 Task: nan
Action: Mouse moved to (417, 514)
Screenshot: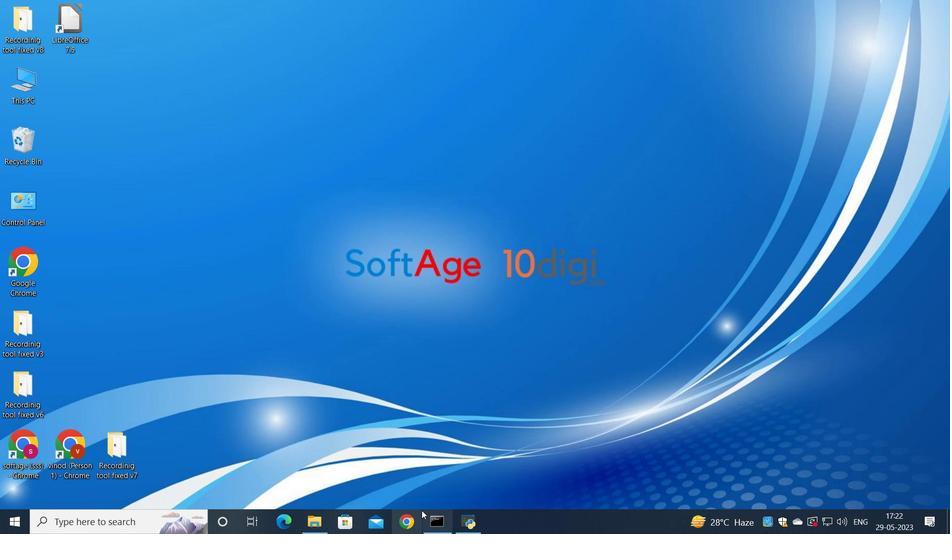 
Action: Mouse pressed left at (417, 514)
Screenshot: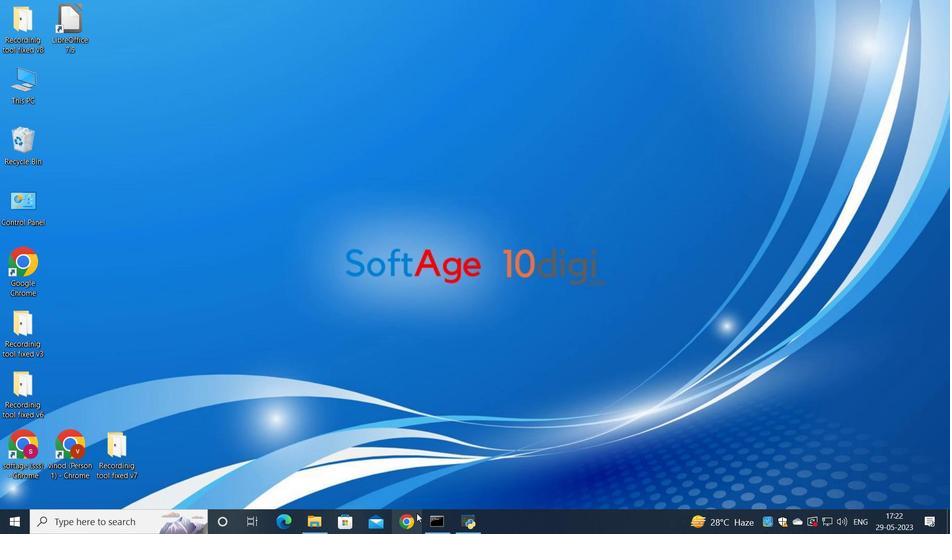 
Action: Mouse moved to (423, 340)
Screenshot: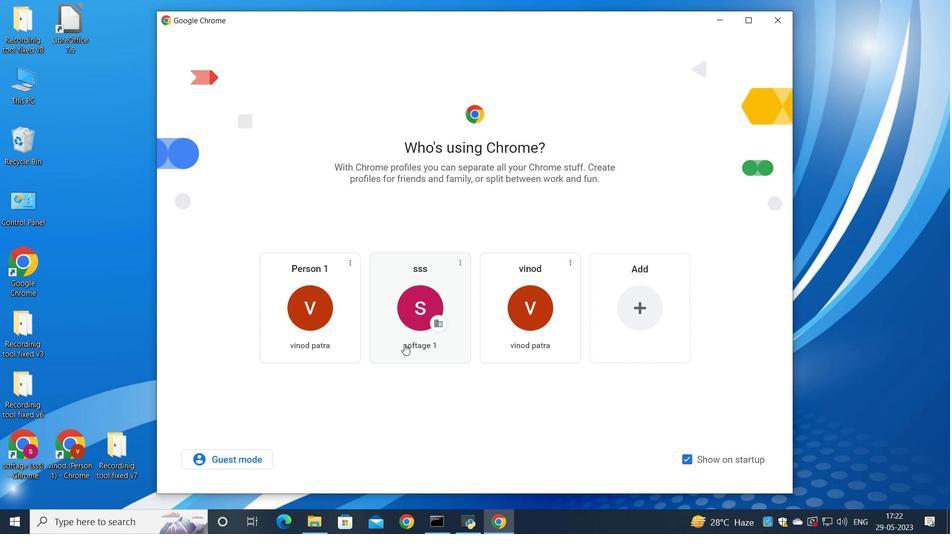 
Action: Mouse pressed left at (423, 340)
Screenshot: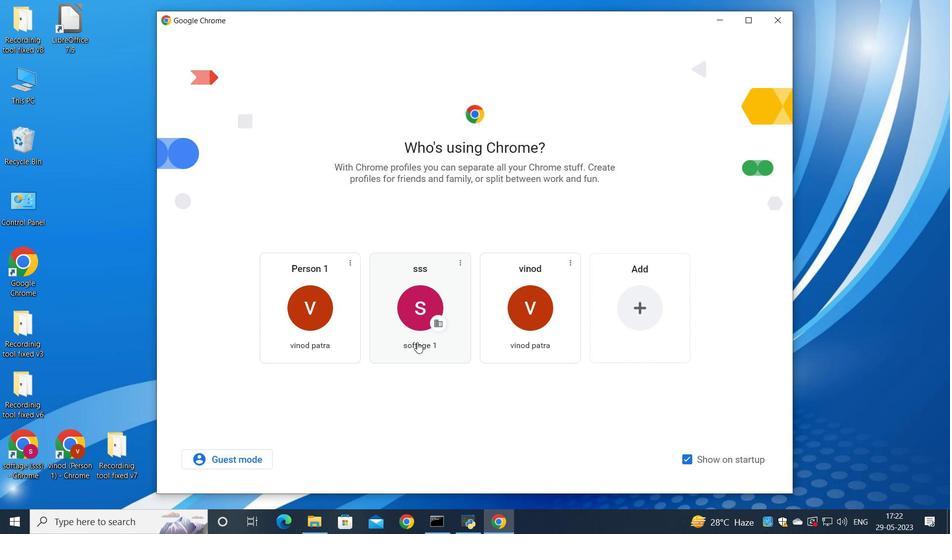 
Action: Mouse moved to (832, 66)
Screenshot: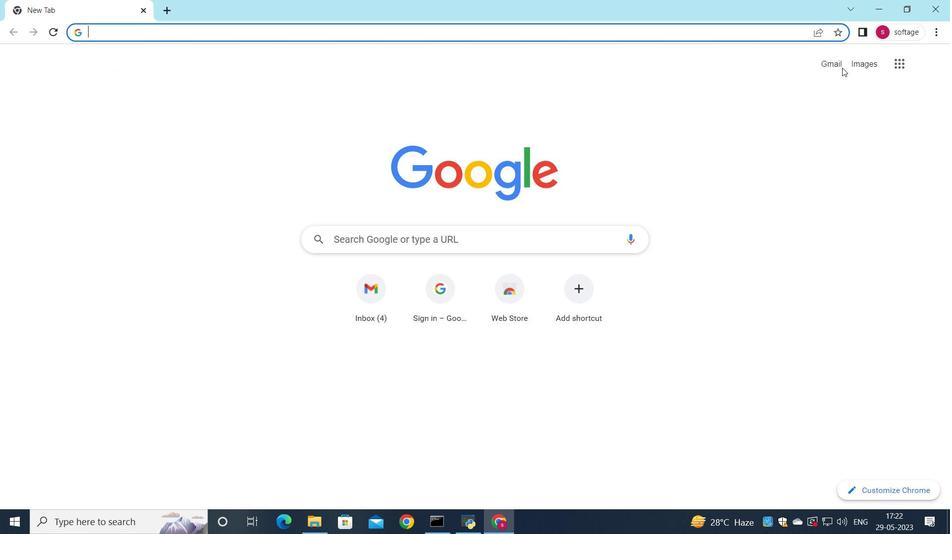 
Action: Mouse pressed left at (832, 66)
Screenshot: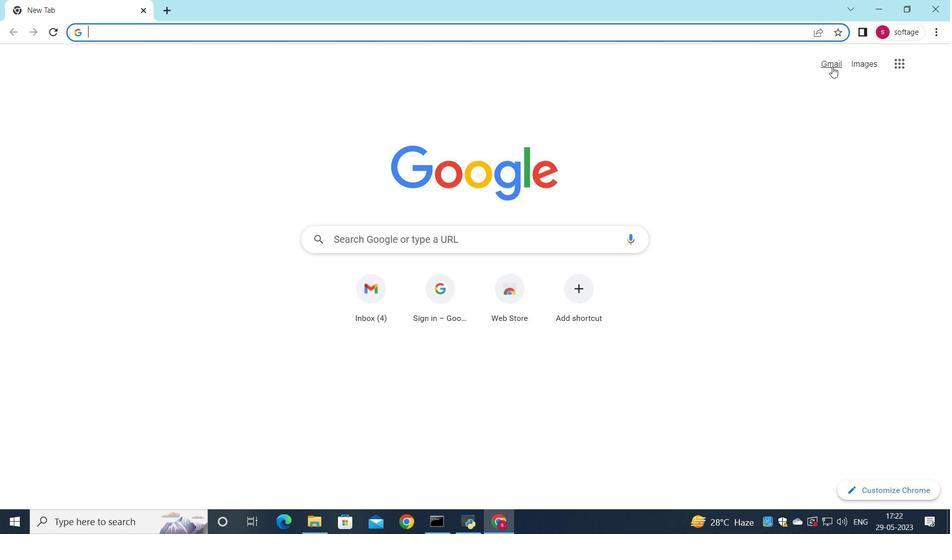 
Action: Mouse moved to (811, 88)
Screenshot: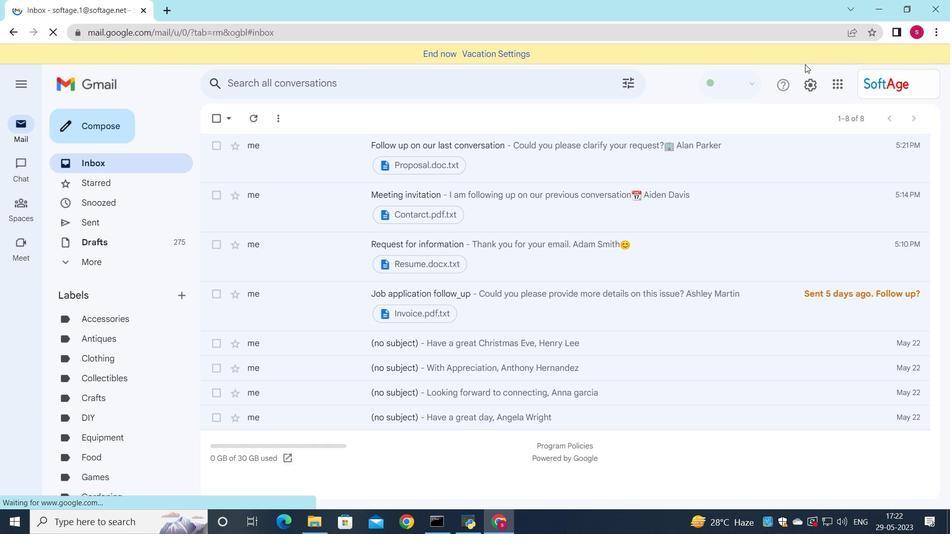 
Action: Mouse pressed left at (811, 88)
Screenshot: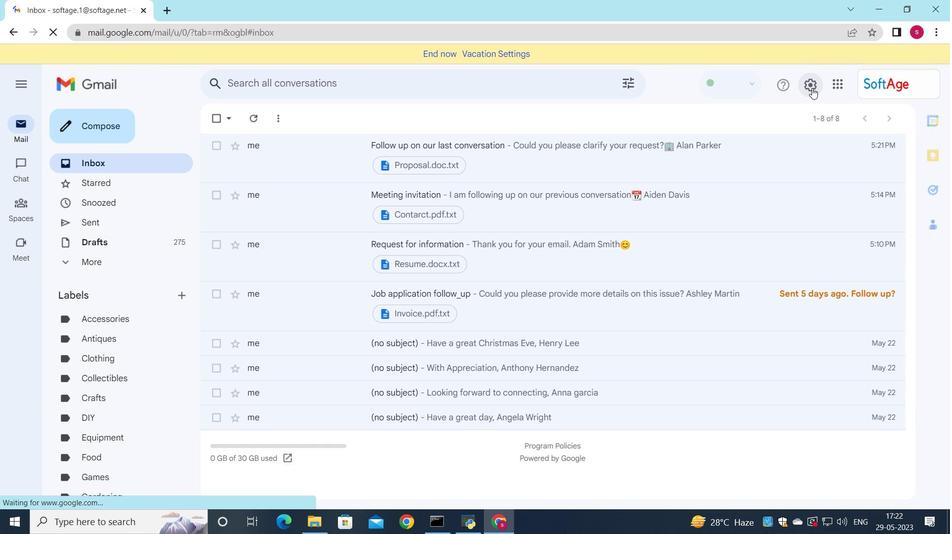 
Action: Mouse moved to (810, 146)
Screenshot: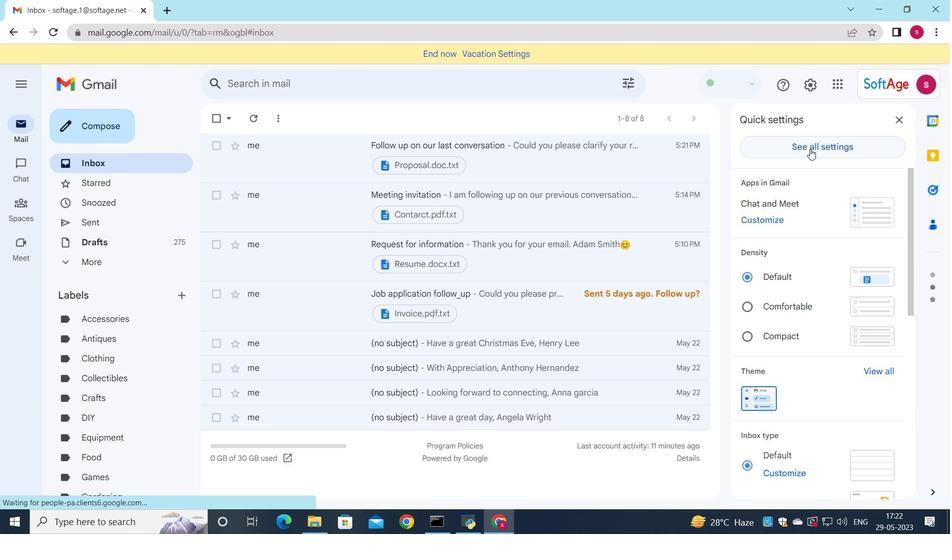 
Action: Mouse pressed left at (810, 146)
Screenshot: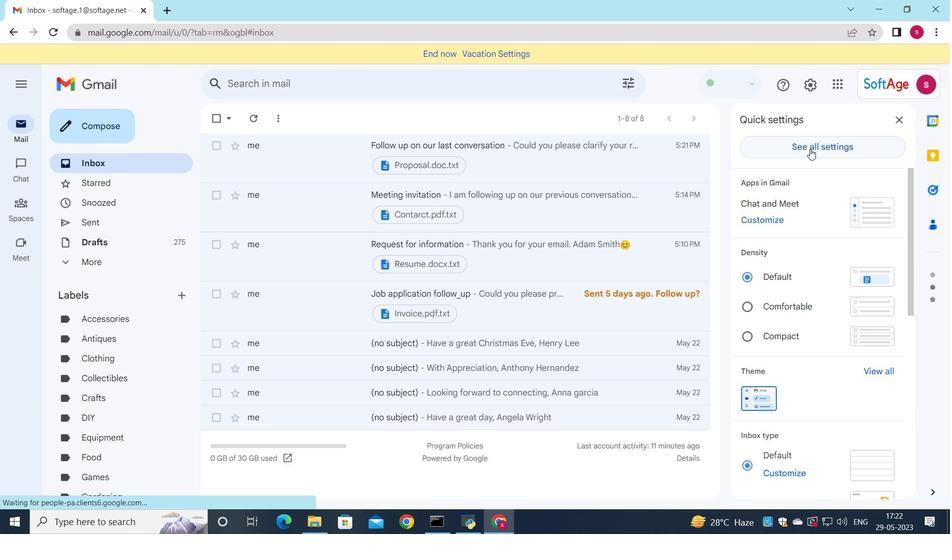 
Action: Mouse moved to (422, 198)
Screenshot: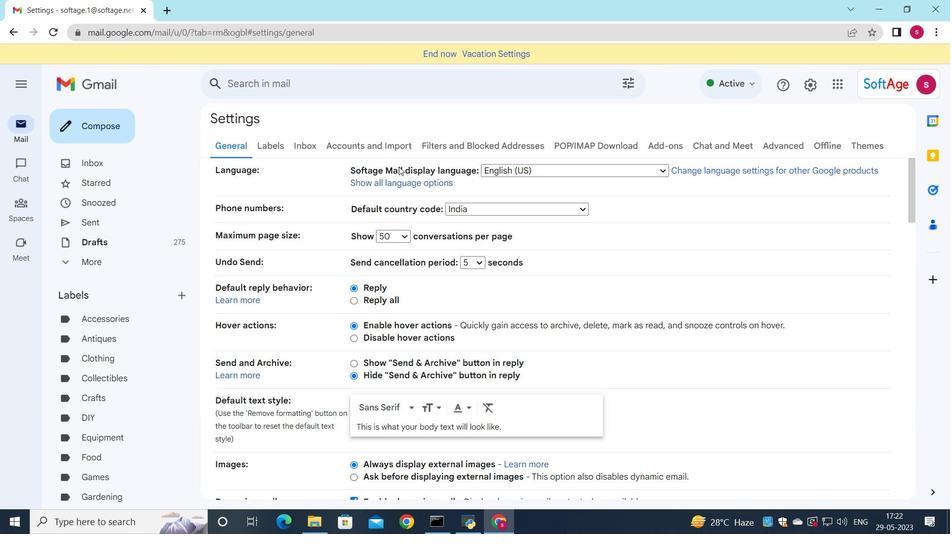
Action: Mouse scrolled (422, 197) with delta (0, 0)
Screenshot: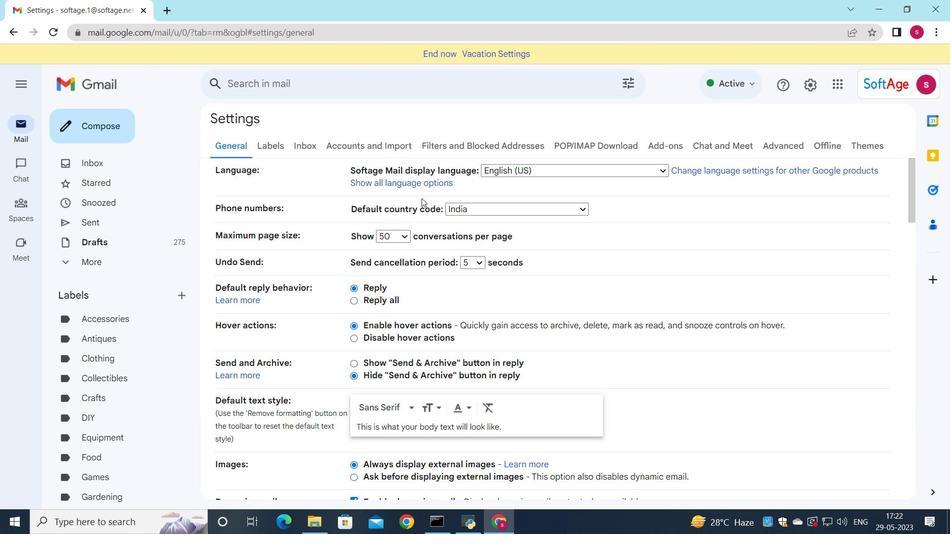
Action: Mouse scrolled (422, 197) with delta (0, 0)
Screenshot: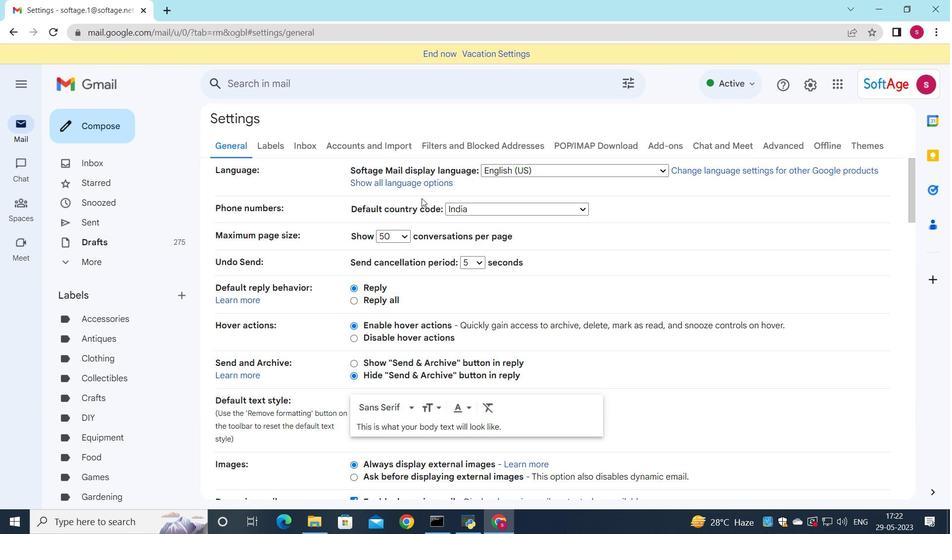 
Action: Mouse scrolled (422, 197) with delta (0, 0)
Screenshot: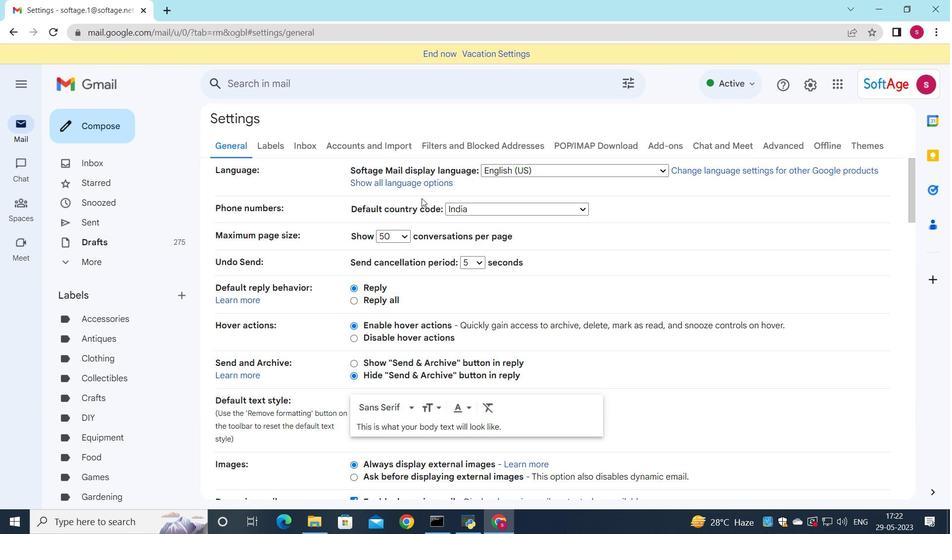 
Action: Mouse moved to (418, 190)
Screenshot: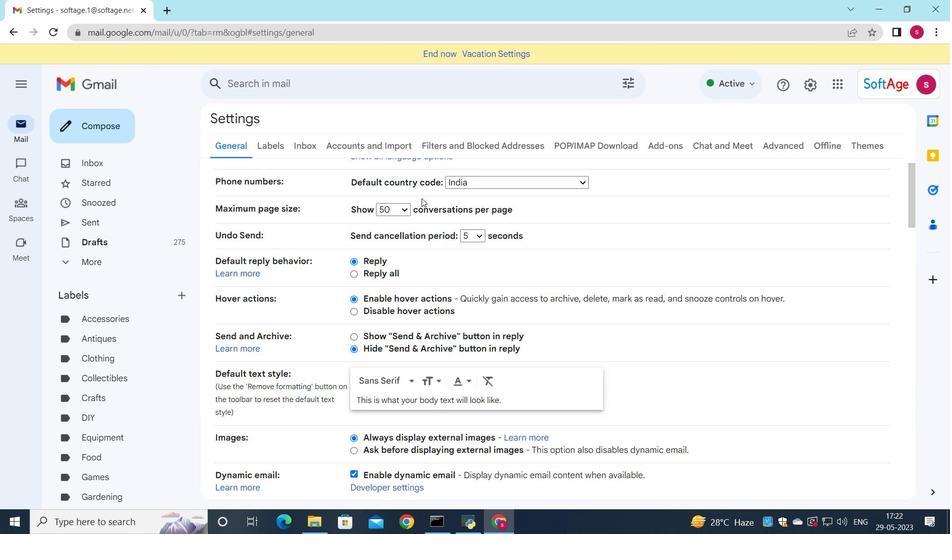 
Action: Mouse scrolled (418, 190) with delta (0, 0)
Screenshot: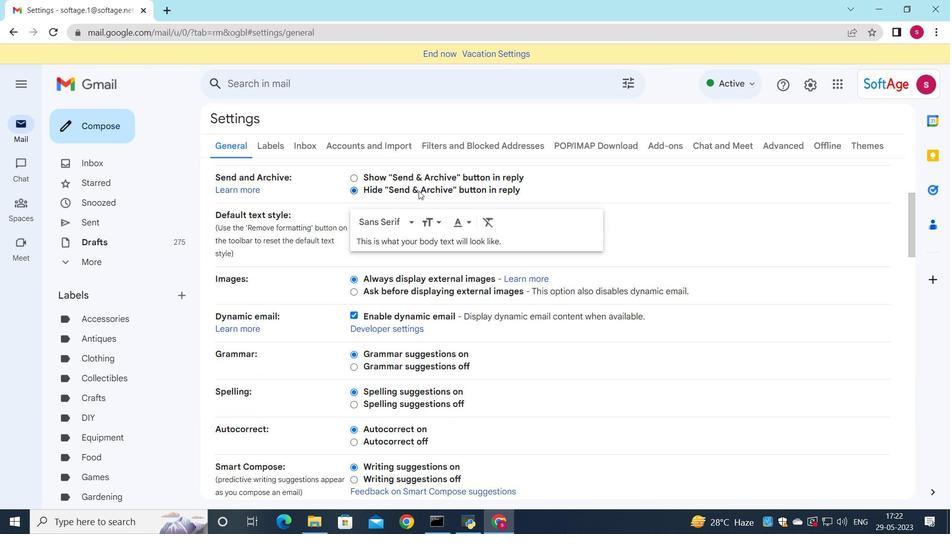 
Action: Mouse scrolled (418, 190) with delta (0, 0)
Screenshot: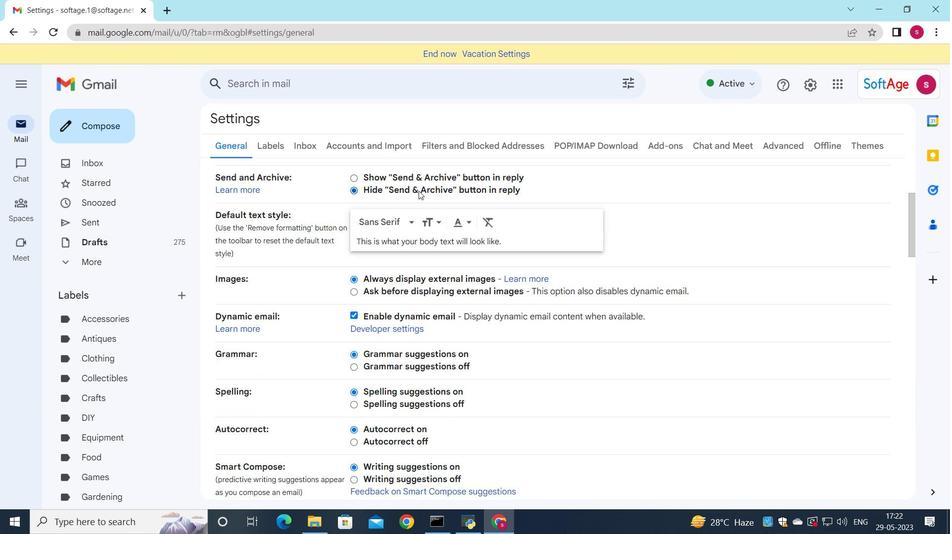 
Action: Mouse scrolled (418, 190) with delta (0, 0)
Screenshot: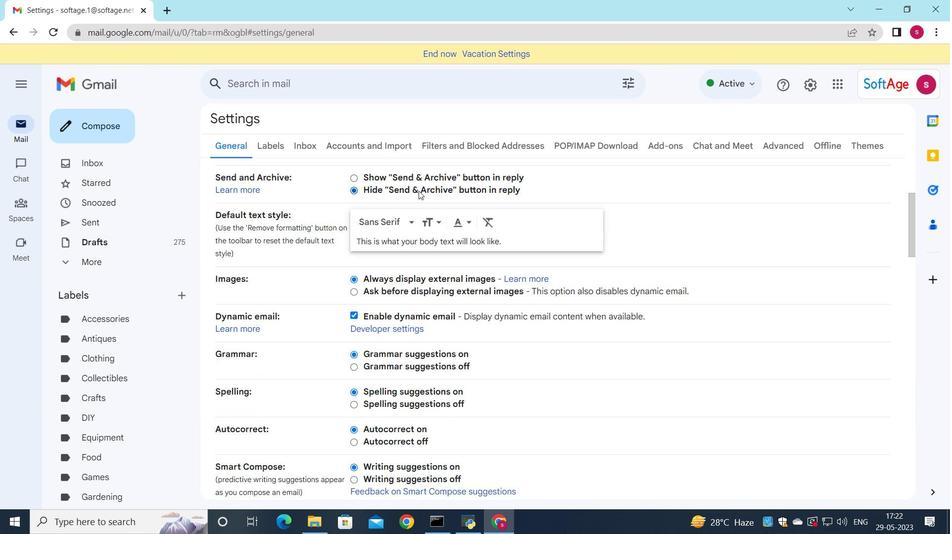 
Action: Mouse scrolled (418, 190) with delta (0, 0)
Screenshot: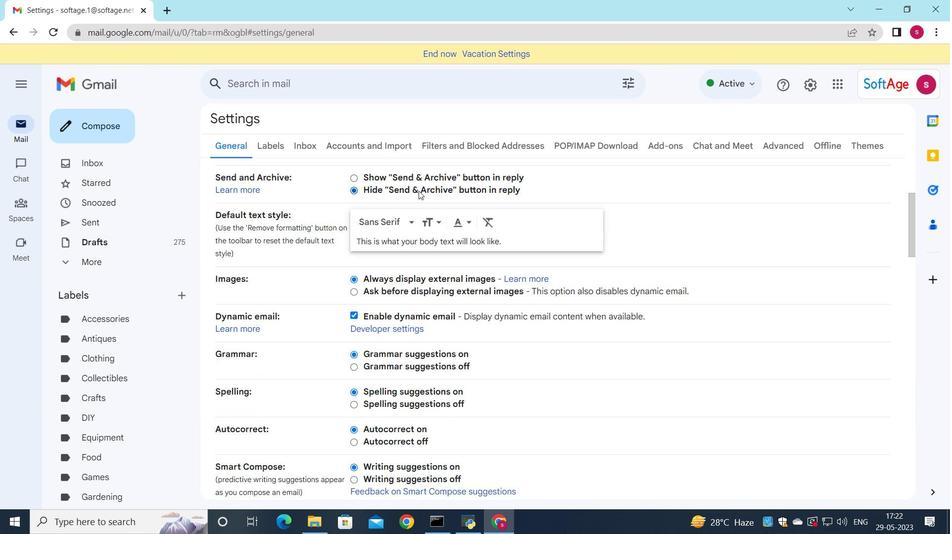 
Action: Mouse scrolled (418, 190) with delta (0, 0)
Screenshot: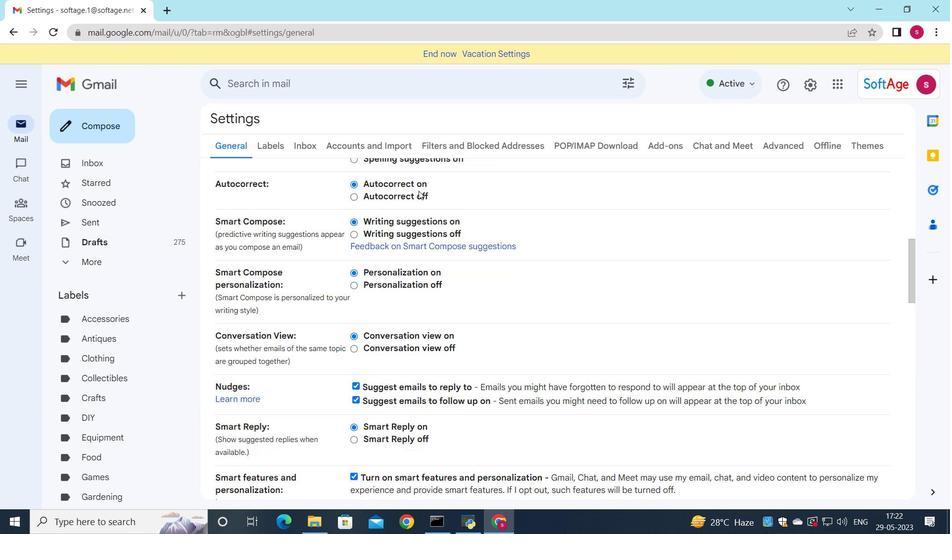 
Action: Mouse scrolled (418, 190) with delta (0, 0)
Screenshot: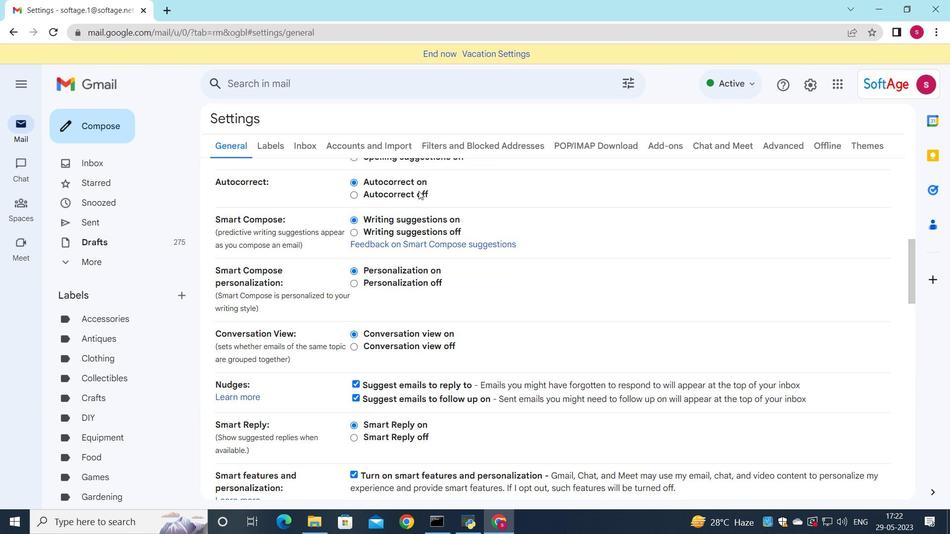
Action: Mouse scrolled (418, 190) with delta (0, 0)
Screenshot: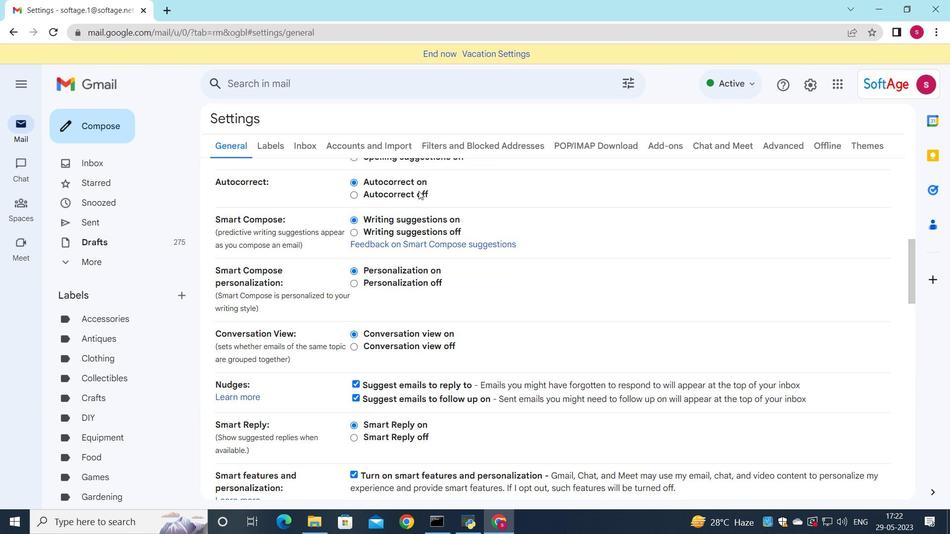 
Action: Mouse moved to (436, 212)
Screenshot: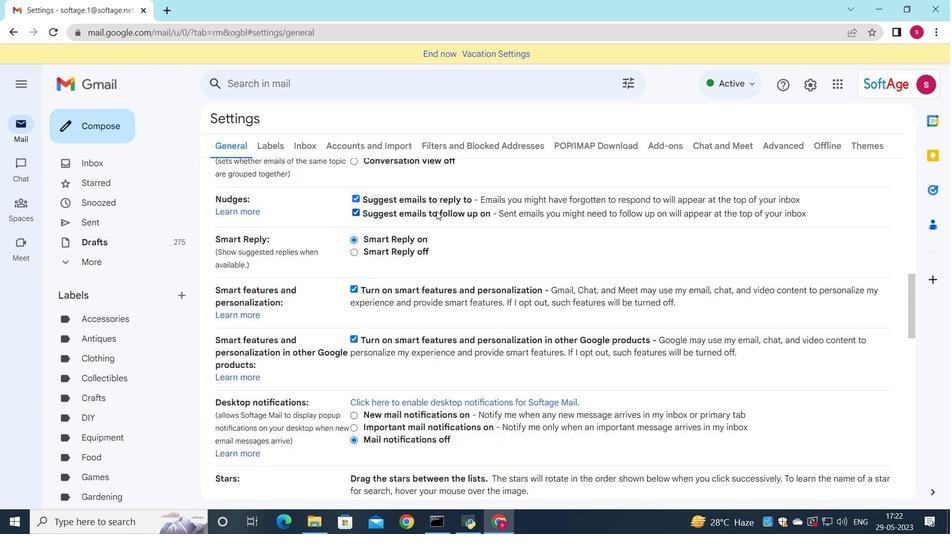 
Action: Mouse scrolled (436, 211) with delta (0, 0)
Screenshot: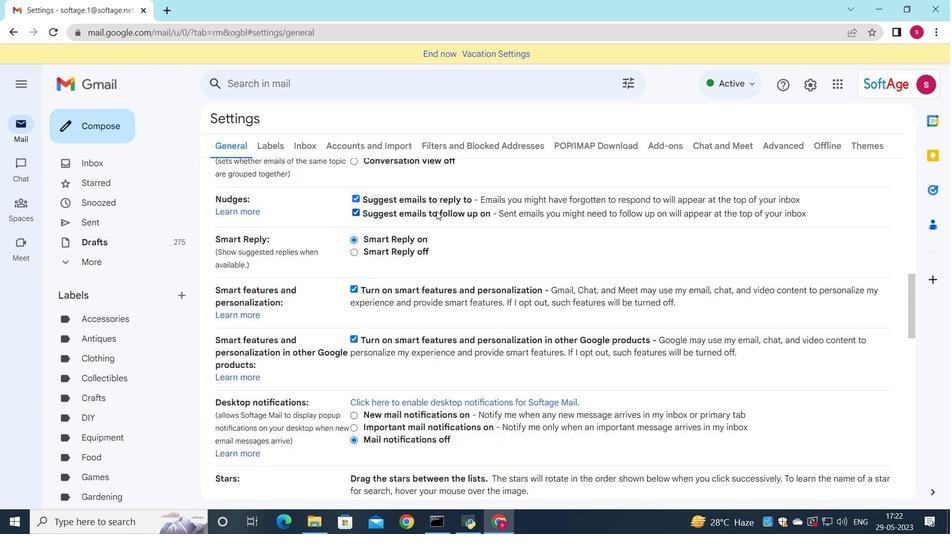 
Action: Mouse moved to (436, 219)
Screenshot: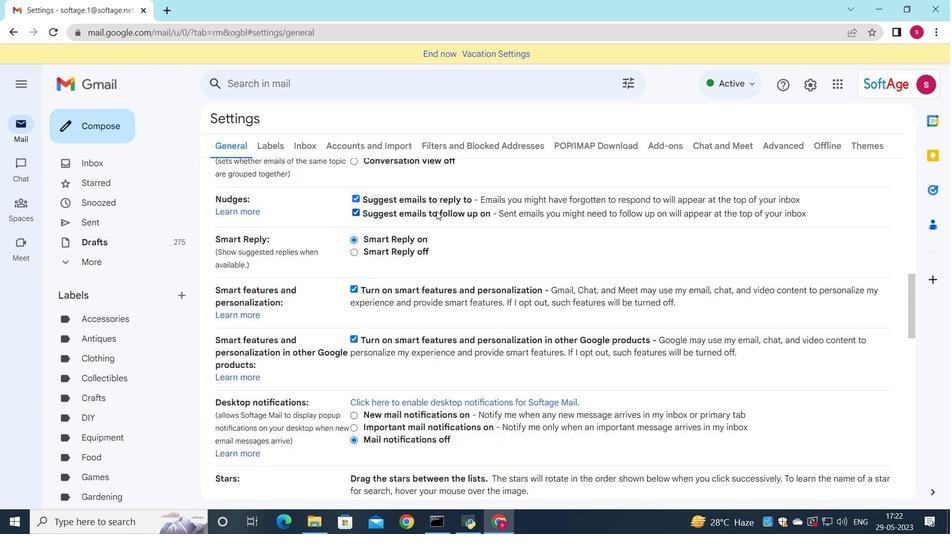 
Action: Mouse scrolled (436, 219) with delta (0, 0)
Screenshot: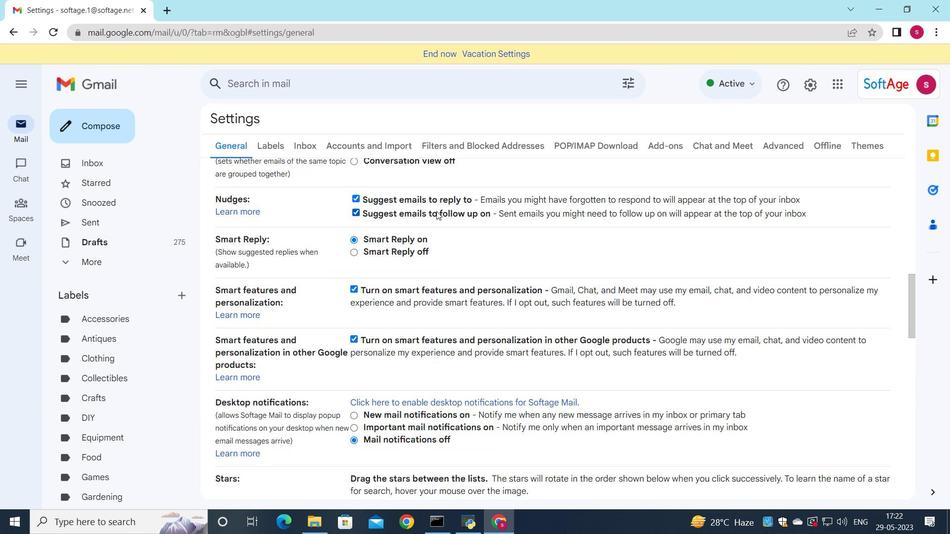 
Action: Mouse moved to (437, 222)
Screenshot: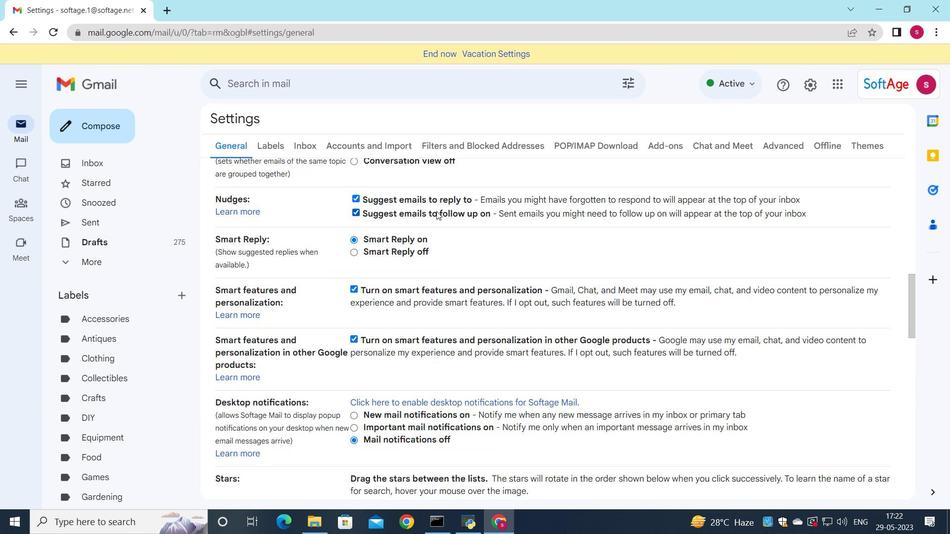 
Action: Mouse scrolled (437, 222) with delta (0, 0)
Screenshot: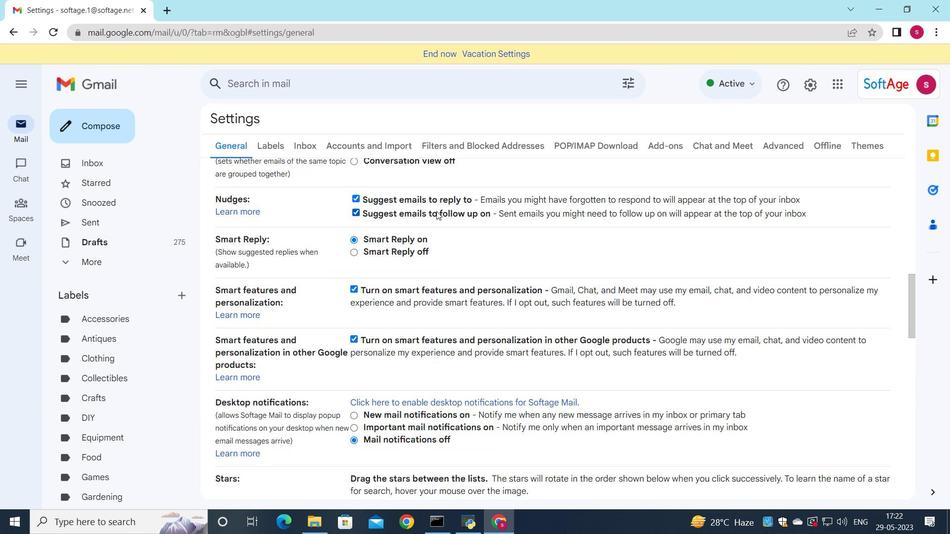 
Action: Mouse moved to (439, 225)
Screenshot: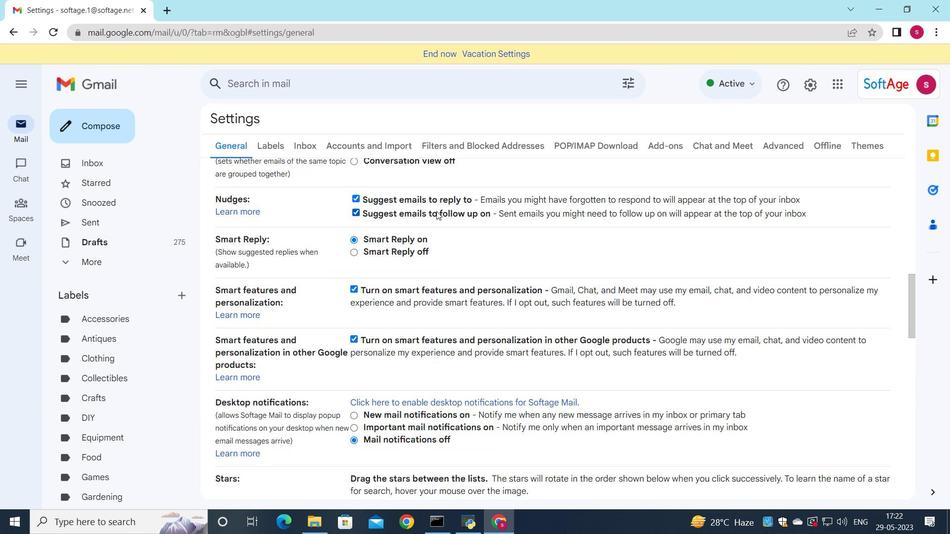 
Action: Mouse scrolled (439, 224) with delta (0, 0)
Screenshot: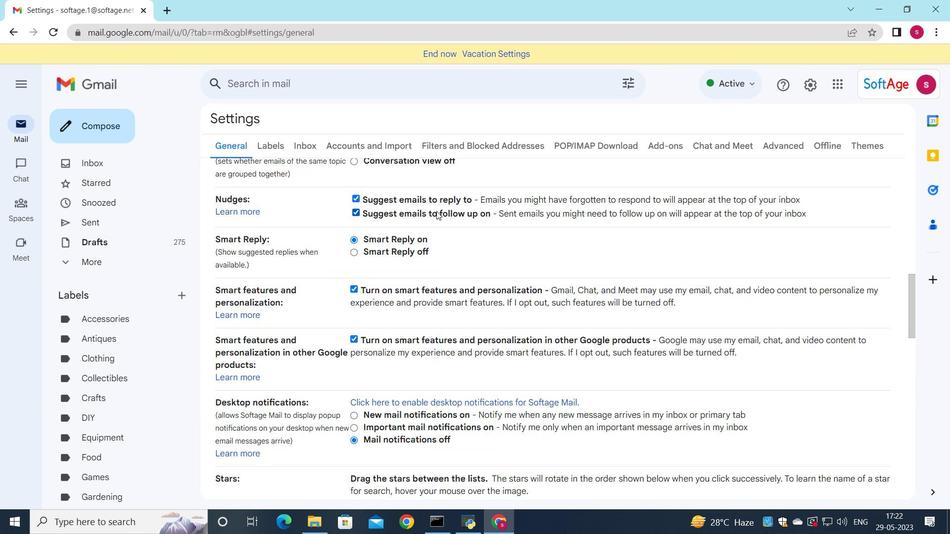 
Action: Mouse moved to (445, 234)
Screenshot: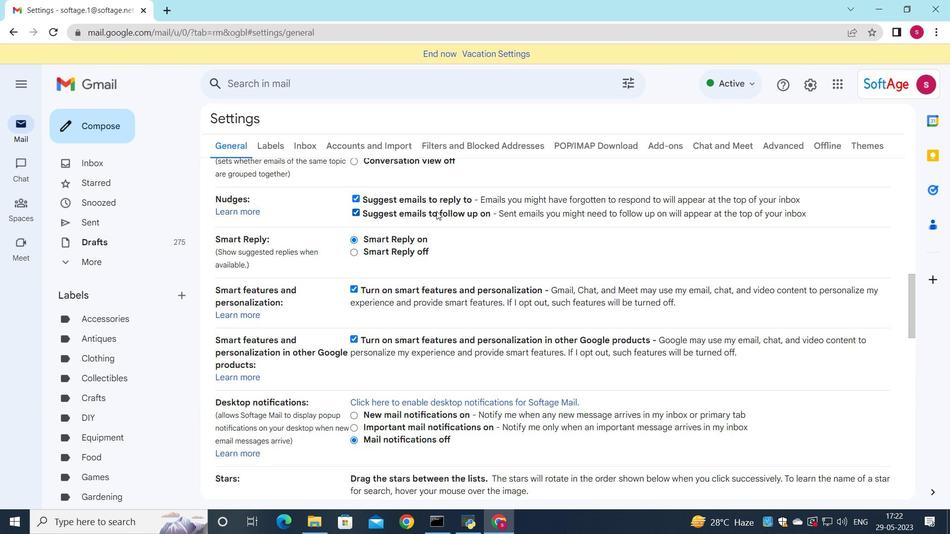 
Action: Mouse scrolled (445, 234) with delta (0, 0)
Screenshot: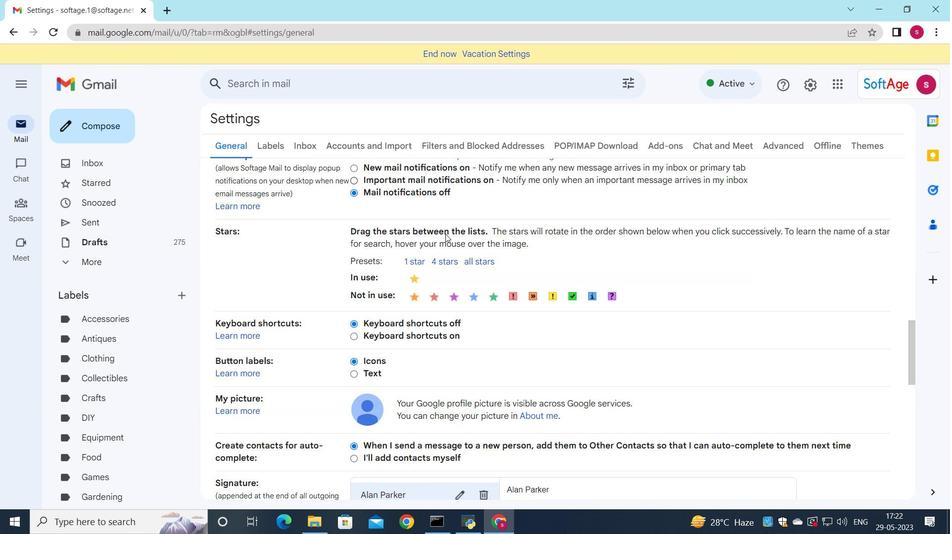 
Action: Mouse scrolled (445, 234) with delta (0, 0)
Screenshot: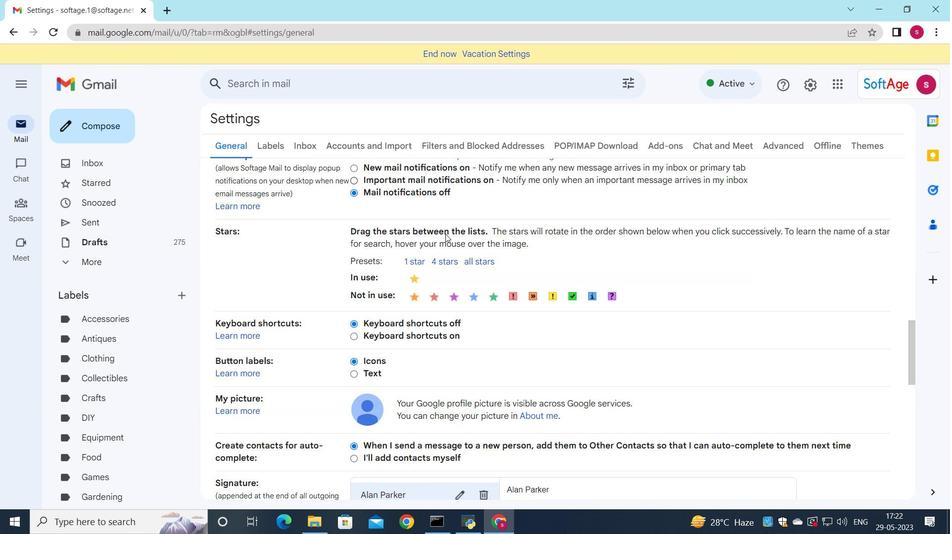 
Action: Mouse scrolled (445, 234) with delta (0, 0)
Screenshot: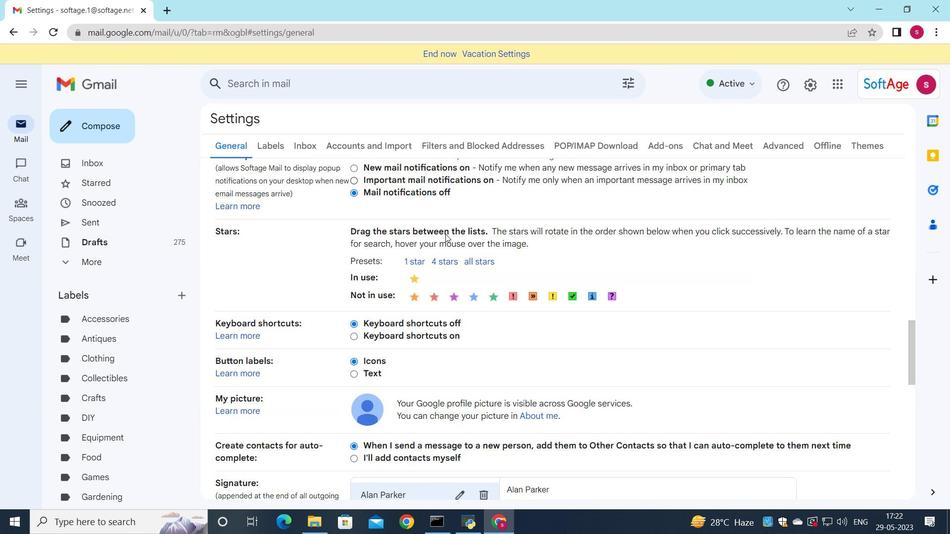 
Action: Mouse moved to (446, 237)
Screenshot: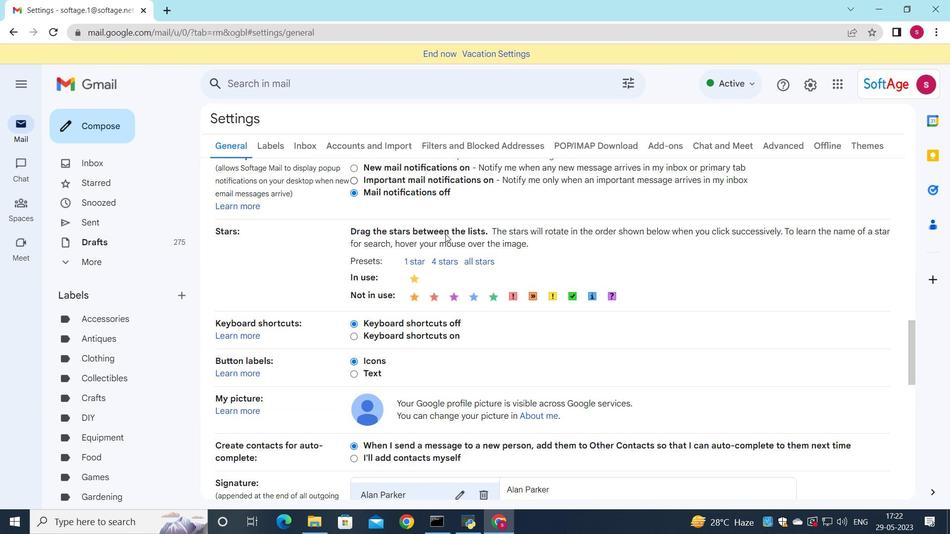 
Action: Mouse scrolled (446, 237) with delta (0, 0)
Screenshot: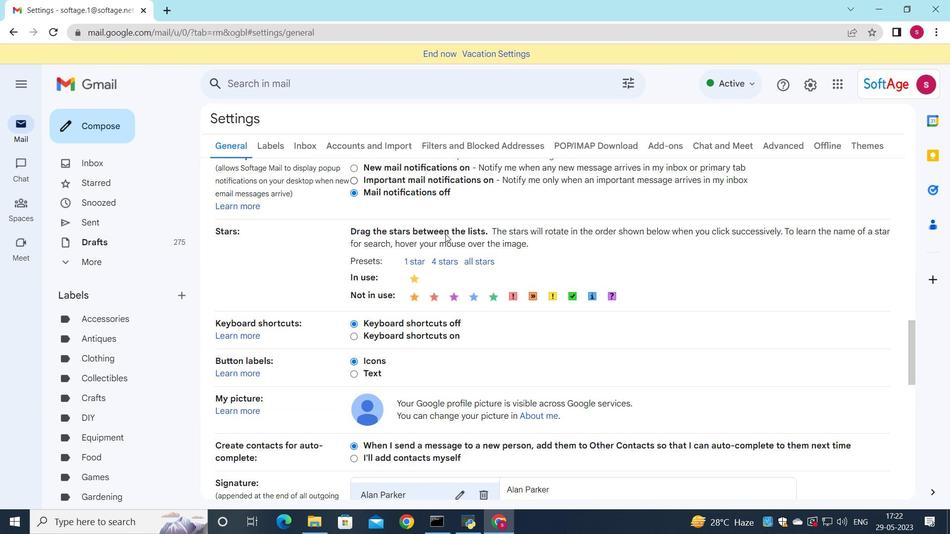 
Action: Mouse moved to (478, 244)
Screenshot: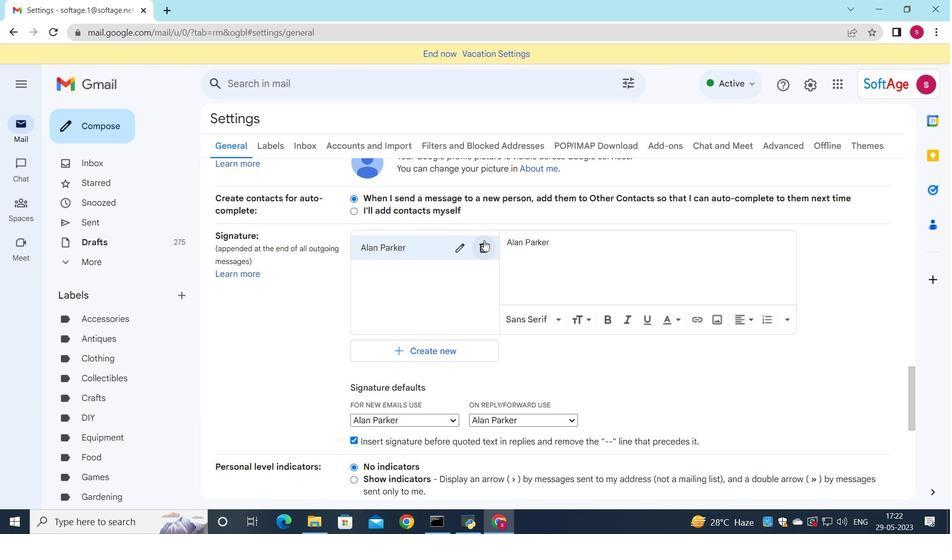 
Action: Mouse pressed left at (478, 244)
Screenshot: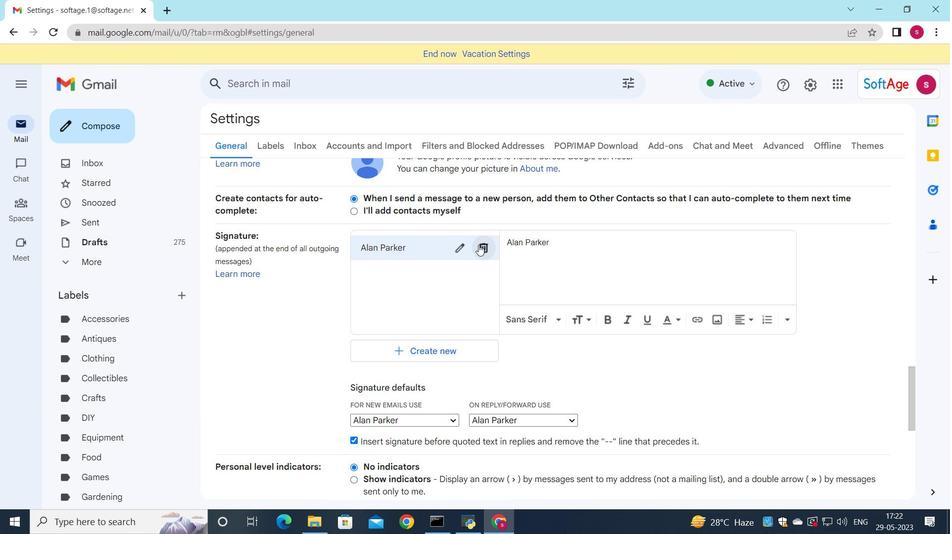 
Action: Mouse moved to (562, 293)
Screenshot: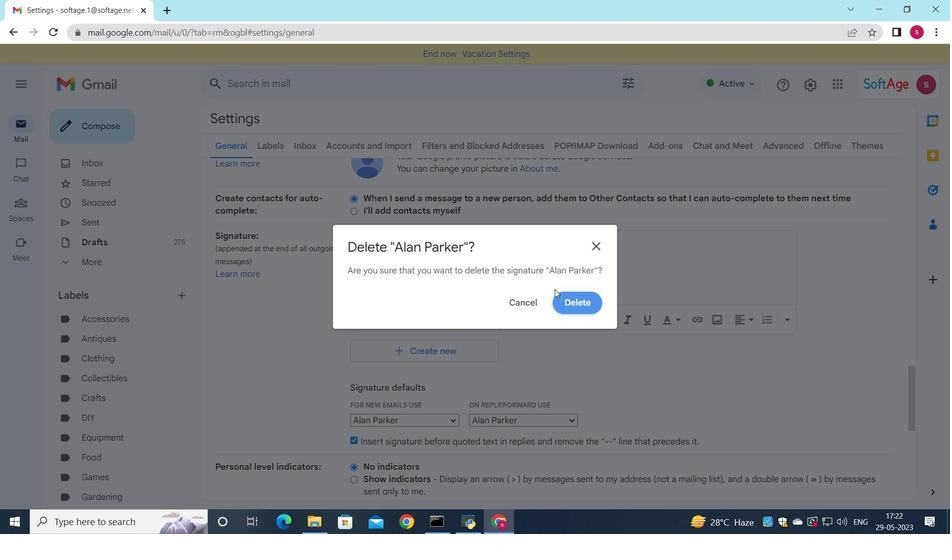 
Action: Mouse pressed left at (562, 293)
Screenshot: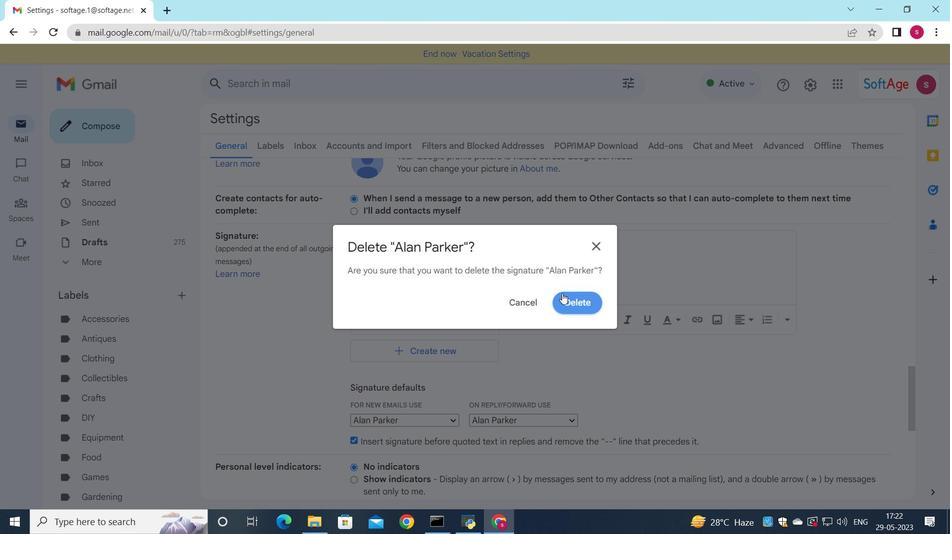 
Action: Mouse moved to (398, 268)
Screenshot: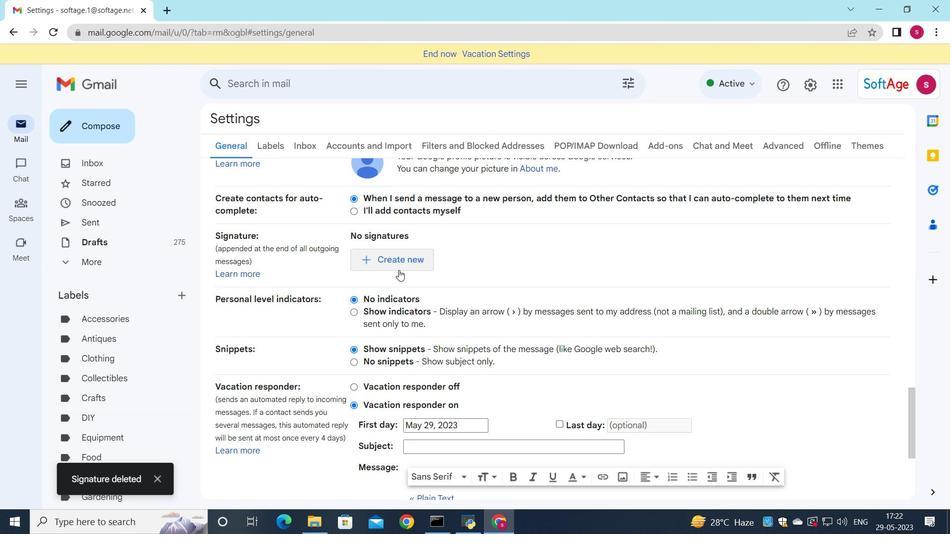 
Action: Mouse pressed left at (398, 268)
Screenshot: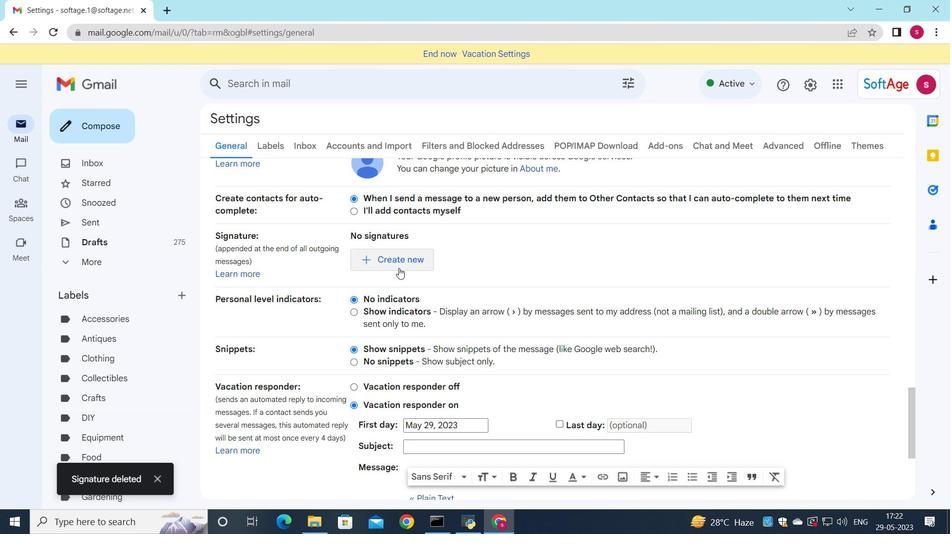 
Action: Mouse moved to (540, 258)
Screenshot: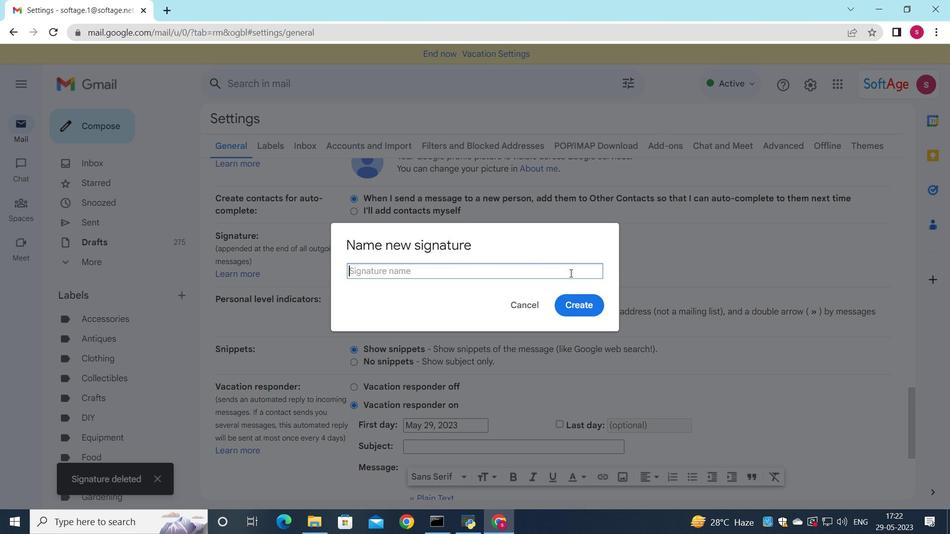 
Action: Key pressed <Key.shift>Alex<Key.space><Key.shift>Clarl<Key.backspace>k
Screenshot: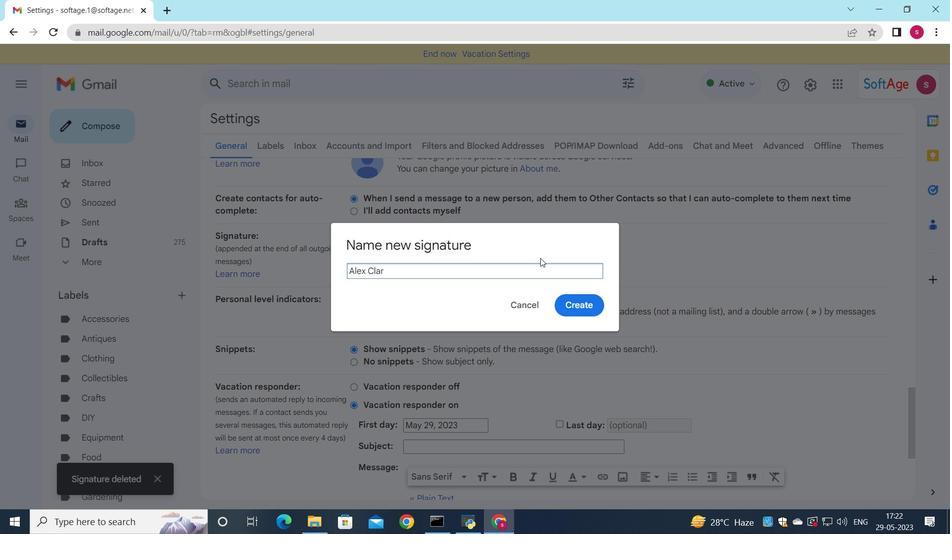 
Action: Mouse moved to (573, 306)
Screenshot: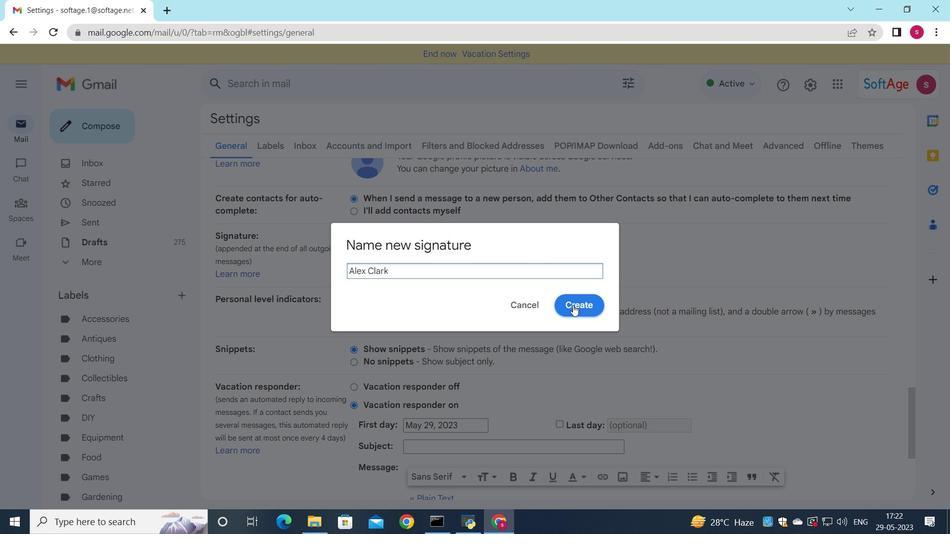 
Action: Mouse pressed left at (573, 306)
Screenshot: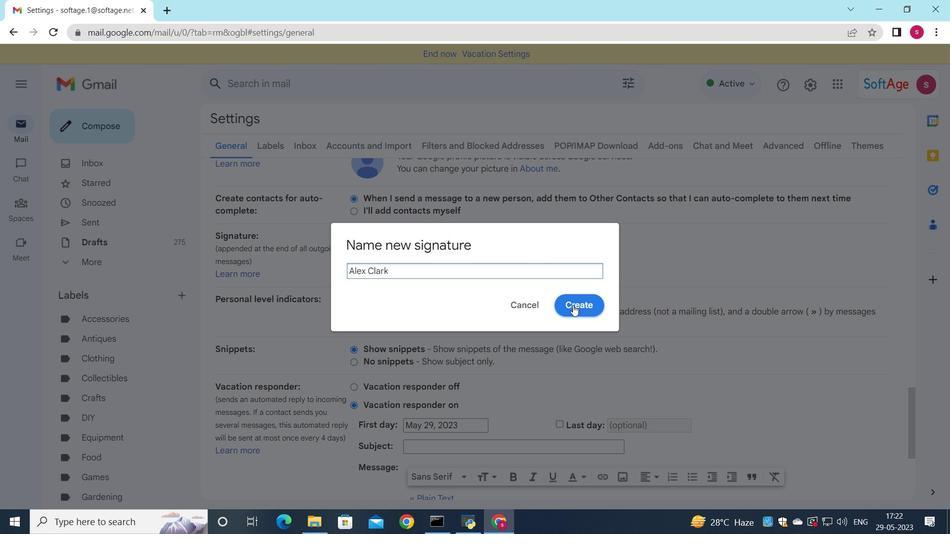 
Action: Mouse moved to (594, 270)
Screenshot: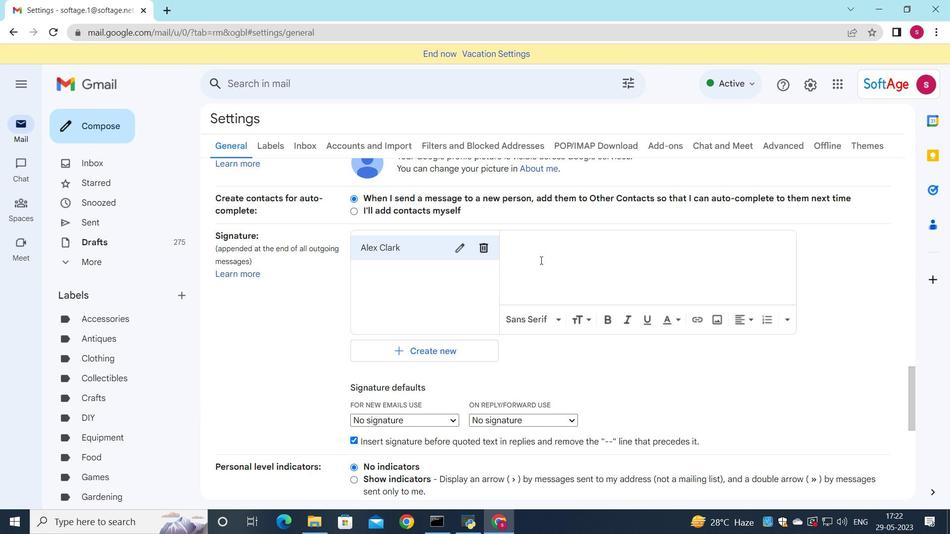 
Action: Mouse pressed left at (594, 270)
Screenshot: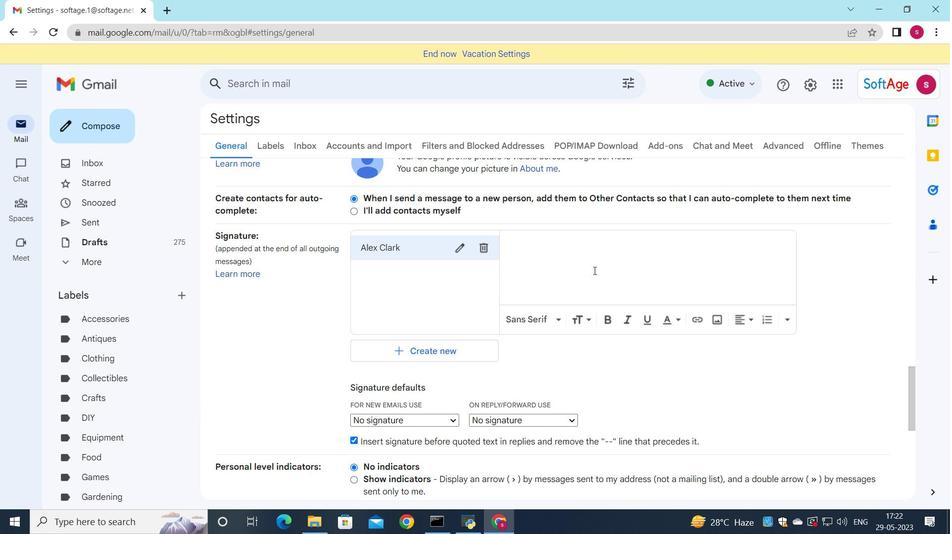 
Action: Key pressed <Key.shift>Alex<Key.space><Key.shift>Clark
Screenshot: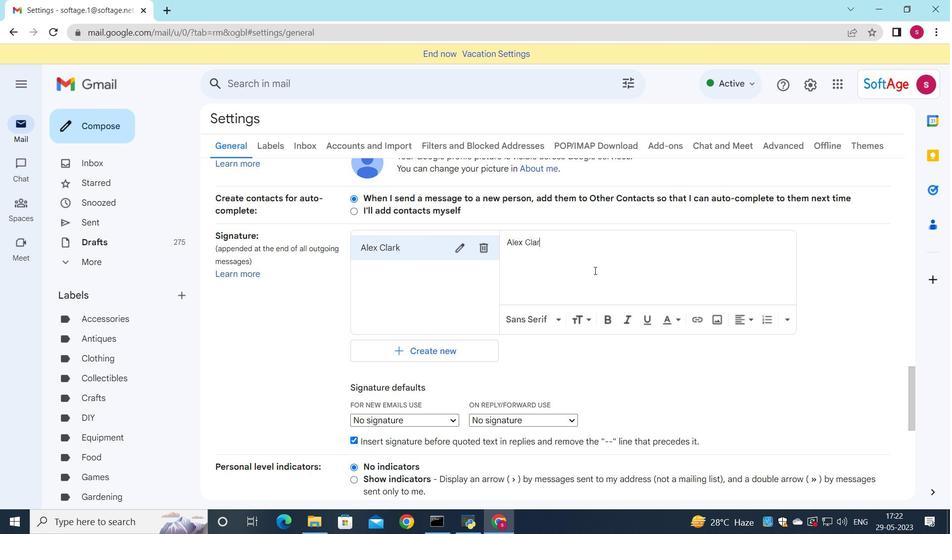 
Action: Mouse moved to (498, 308)
Screenshot: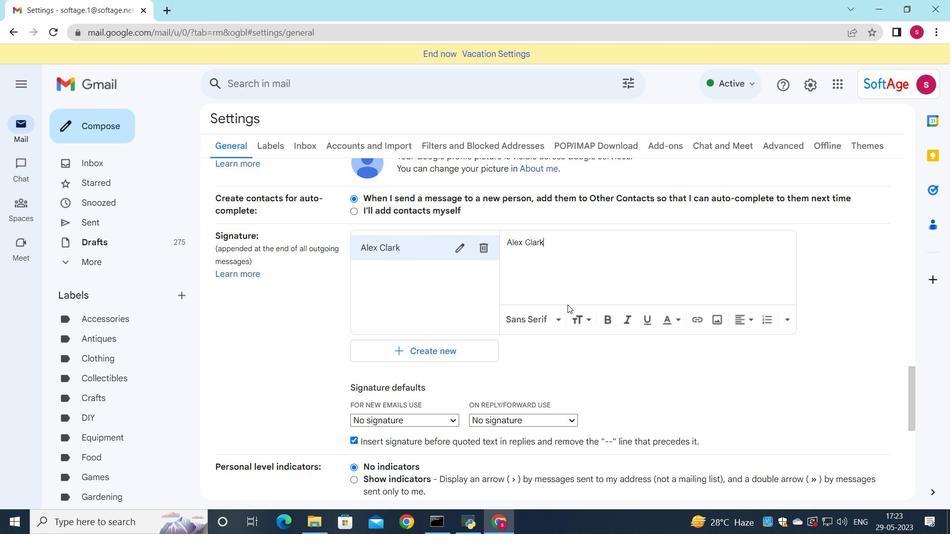 
Action: Mouse scrolled (498, 307) with delta (0, 0)
Screenshot: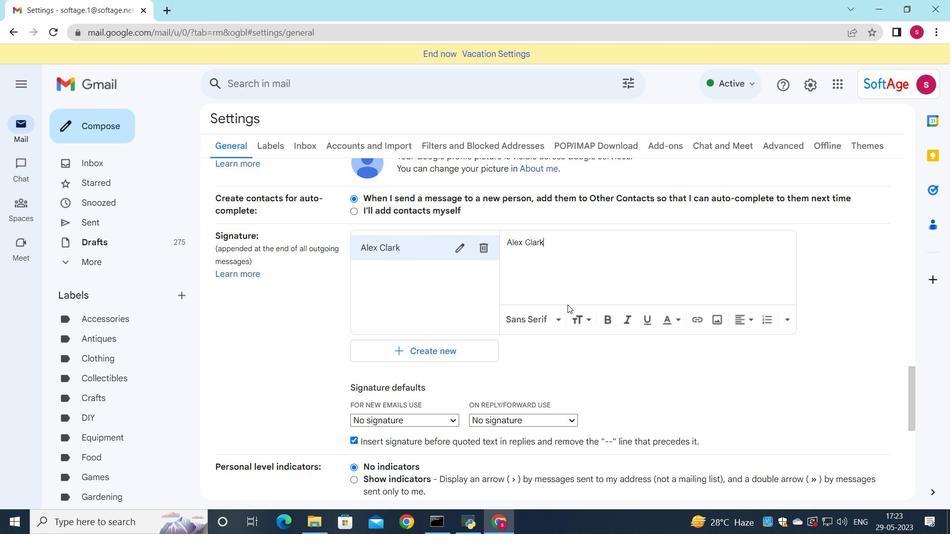 
Action: Mouse moved to (477, 295)
Screenshot: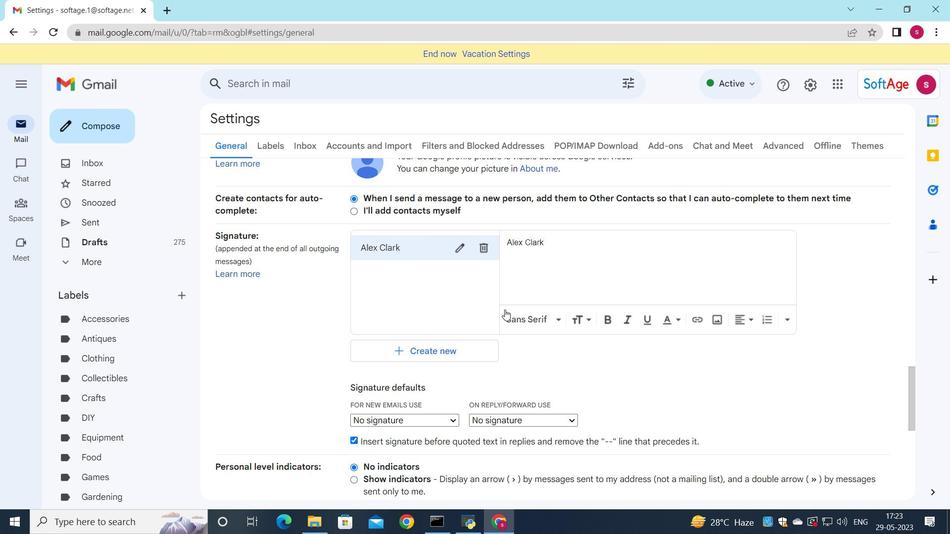 
Action: Mouse scrolled (477, 294) with delta (0, 0)
Screenshot: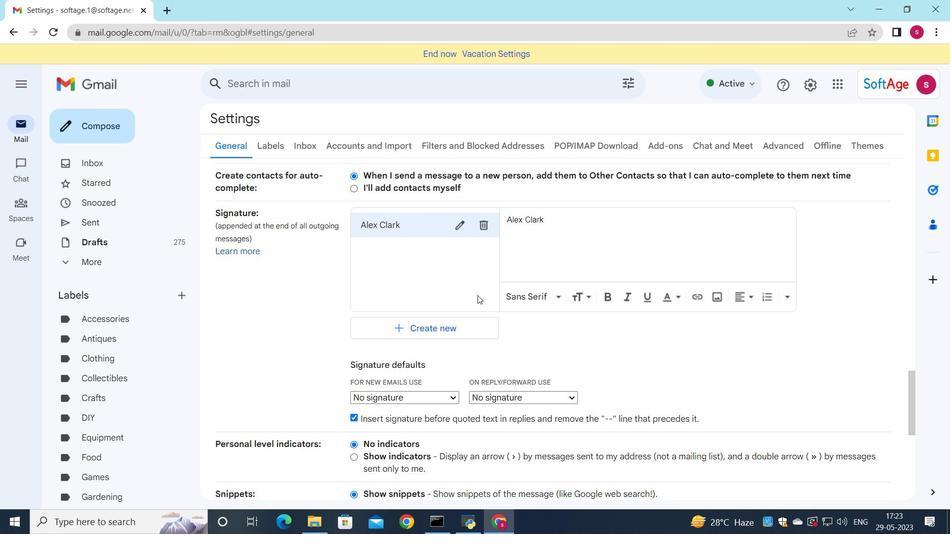 
Action: Mouse scrolled (477, 294) with delta (0, 0)
Screenshot: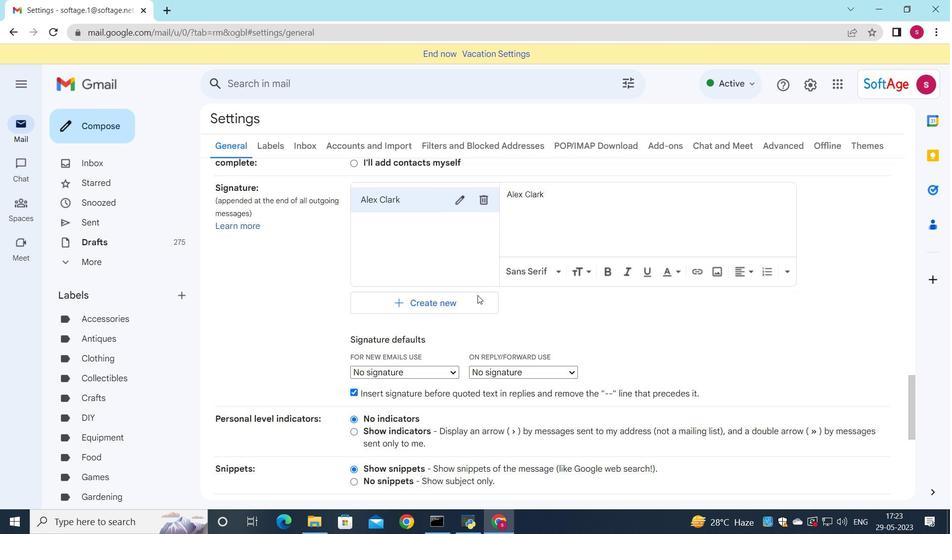 
Action: Mouse moved to (434, 257)
Screenshot: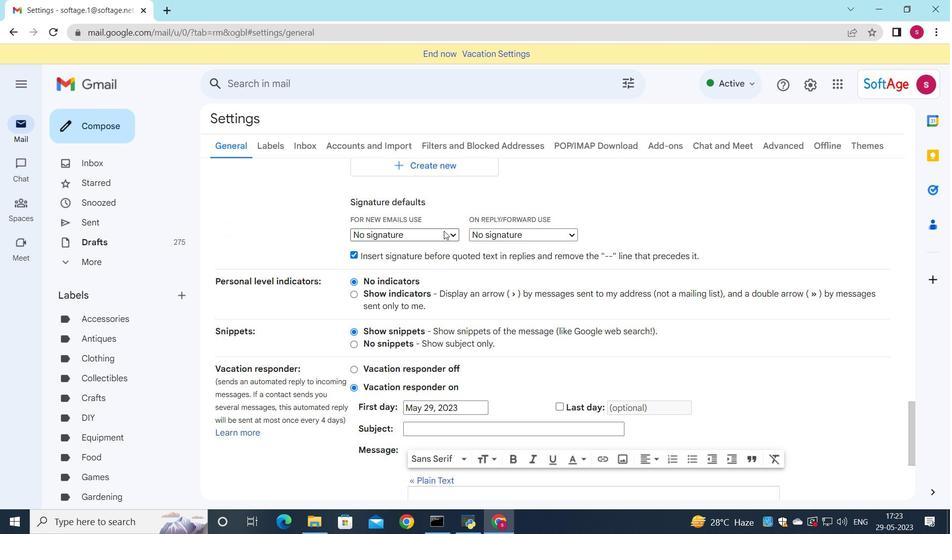 
Action: Mouse pressed left at (443, 232)
Screenshot: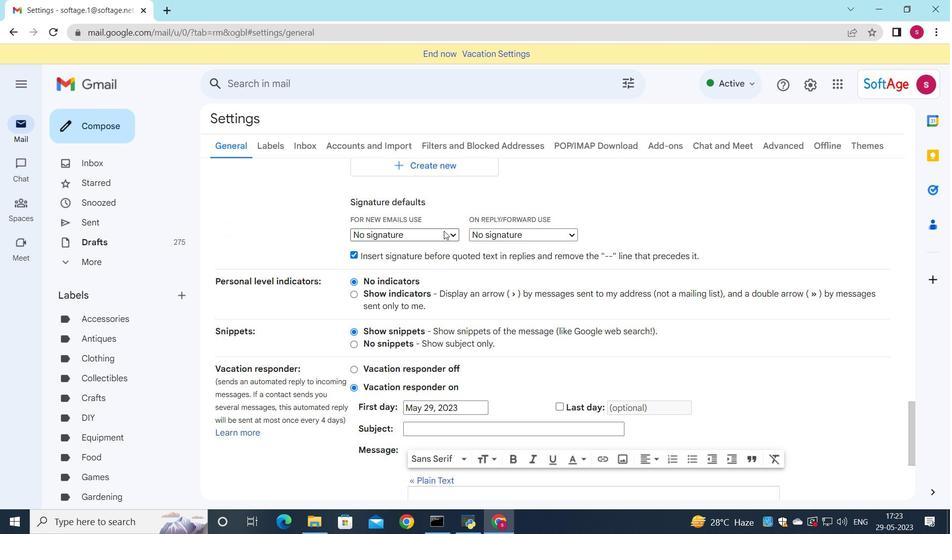 
Action: Mouse moved to (434, 260)
Screenshot: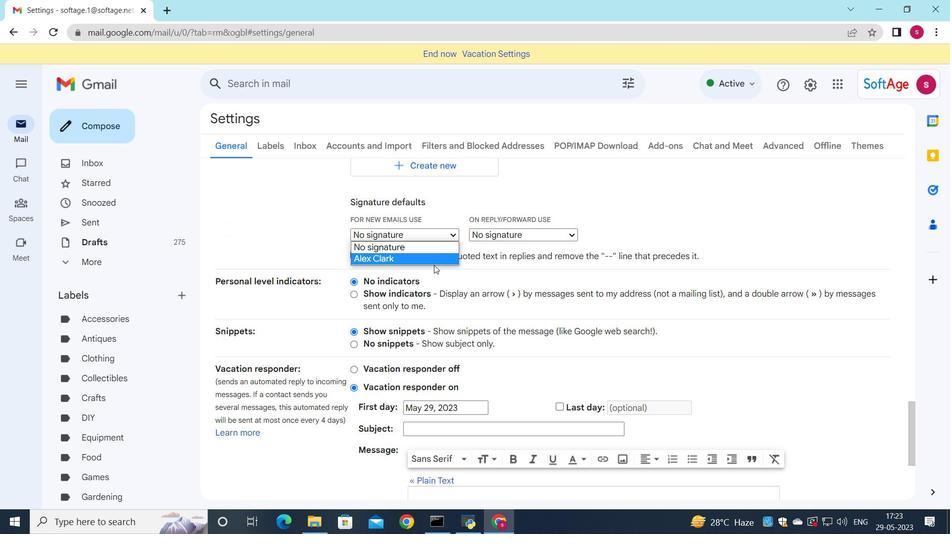 
Action: Mouse pressed left at (434, 260)
Screenshot: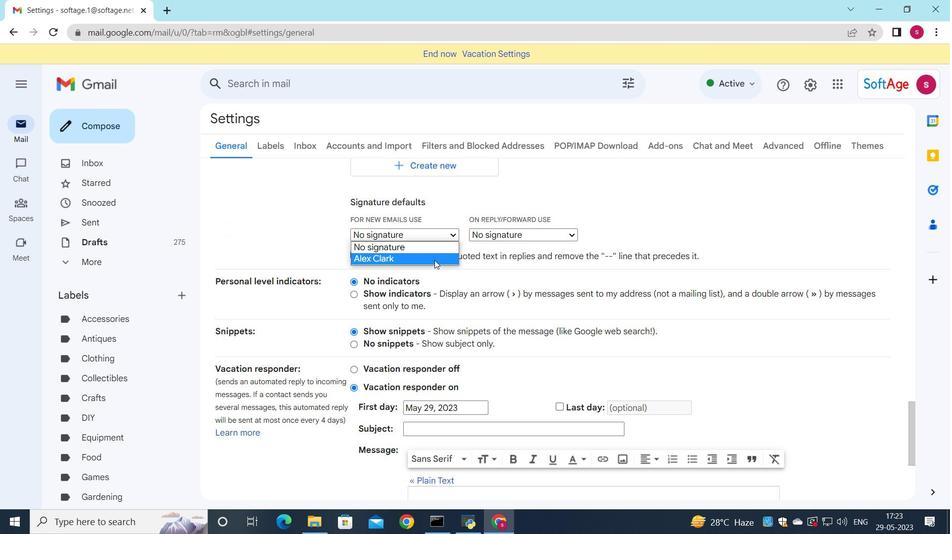 
Action: Mouse moved to (508, 239)
Screenshot: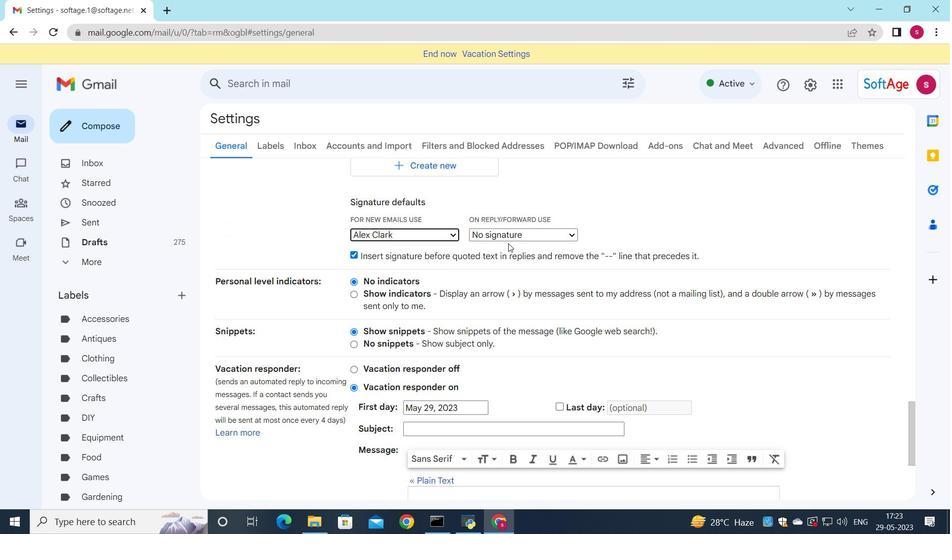 
Action: Mouse pressed left at (508, 239)
Screenshot: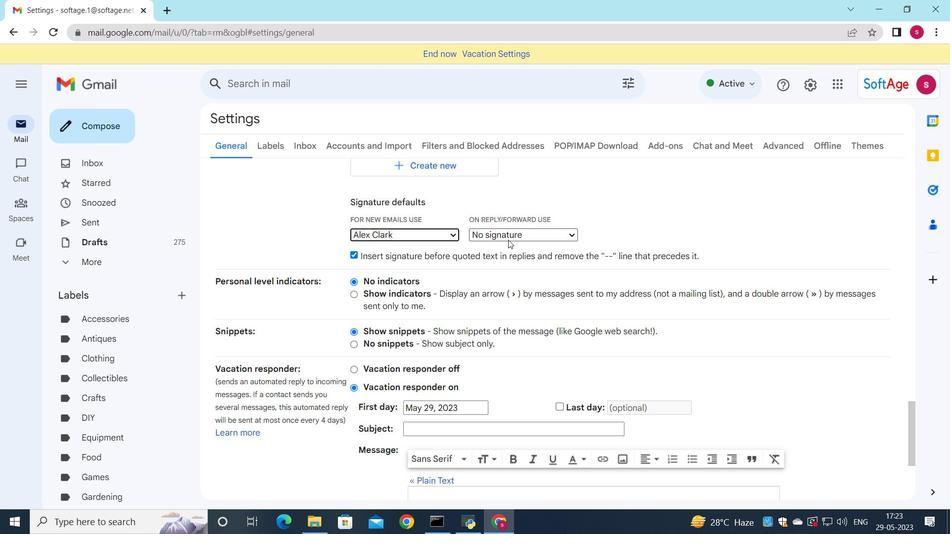 
Action: Mouse moved to (511, 256)
Screenshot: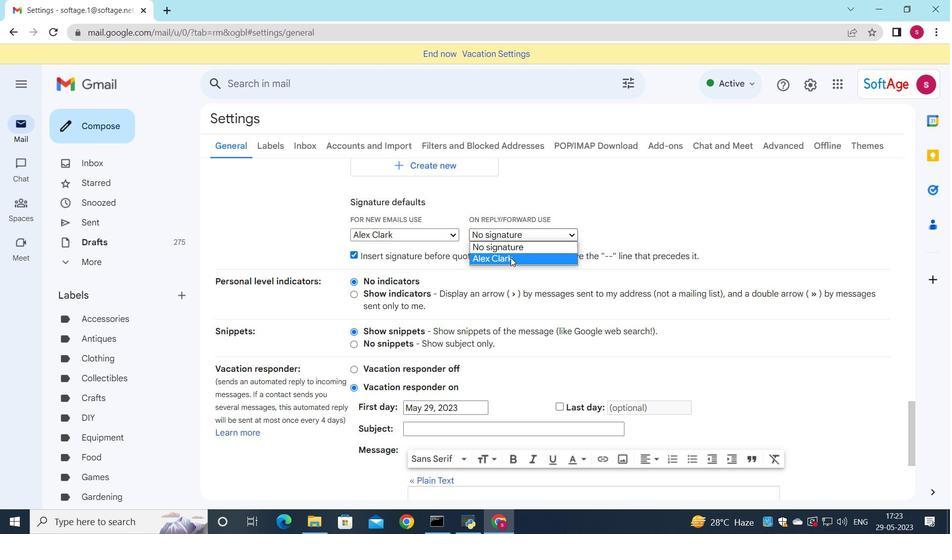 
Action: Mouse pressed left at (511, 256)
Screenshot: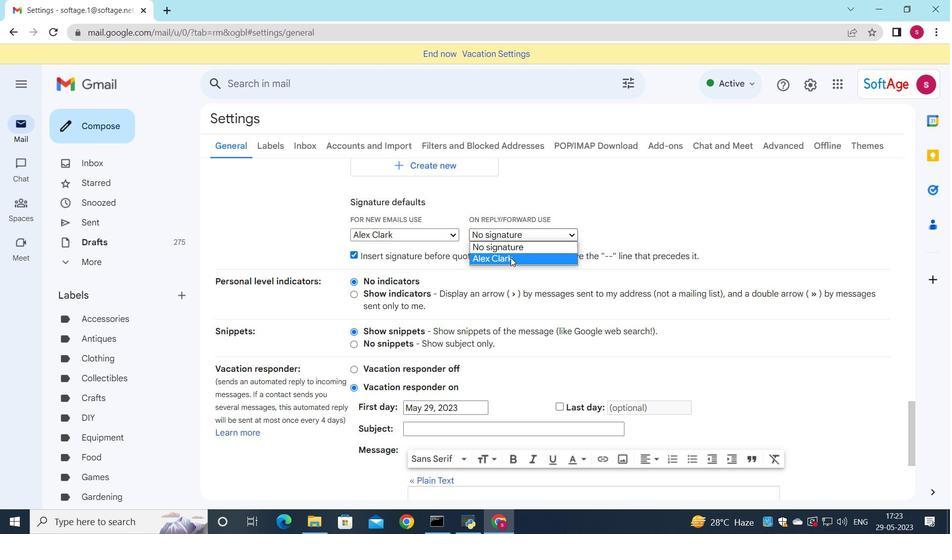 
Action: Mouse scrolled (511, 255) with delta (0, 0)
Screenshot: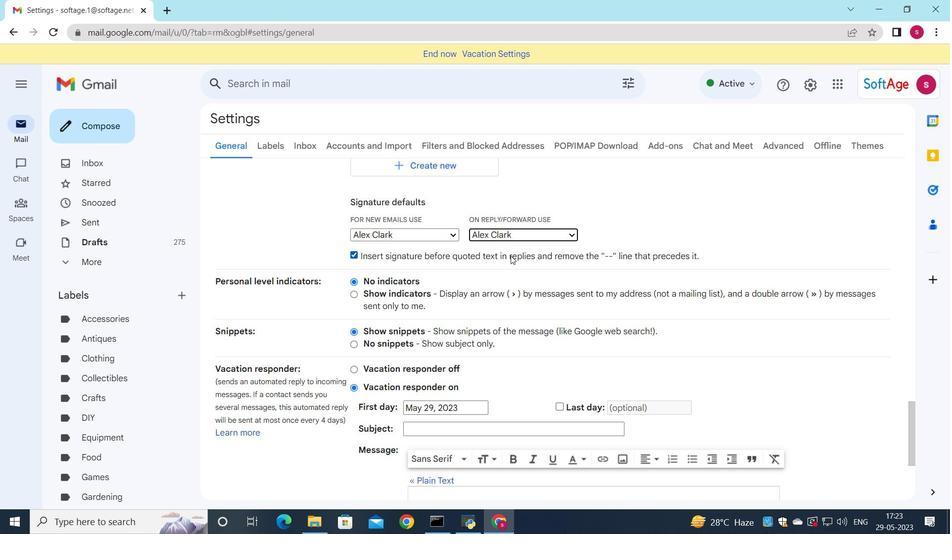 
Action: Mouse scrolled (511, 255) with delta (0, 0)
Screenshot: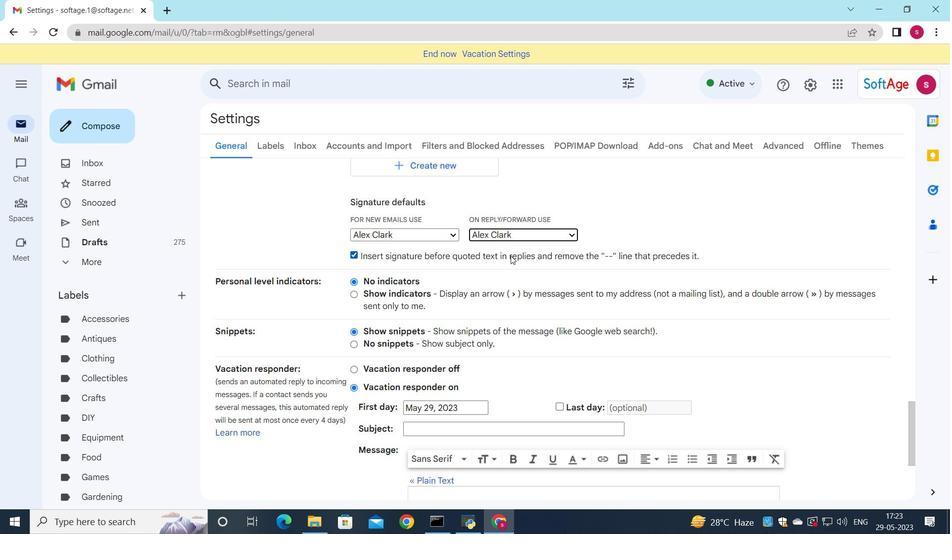 
Action: Mouse scrolled (511, 255) with delta (0, 0)
Screenshot: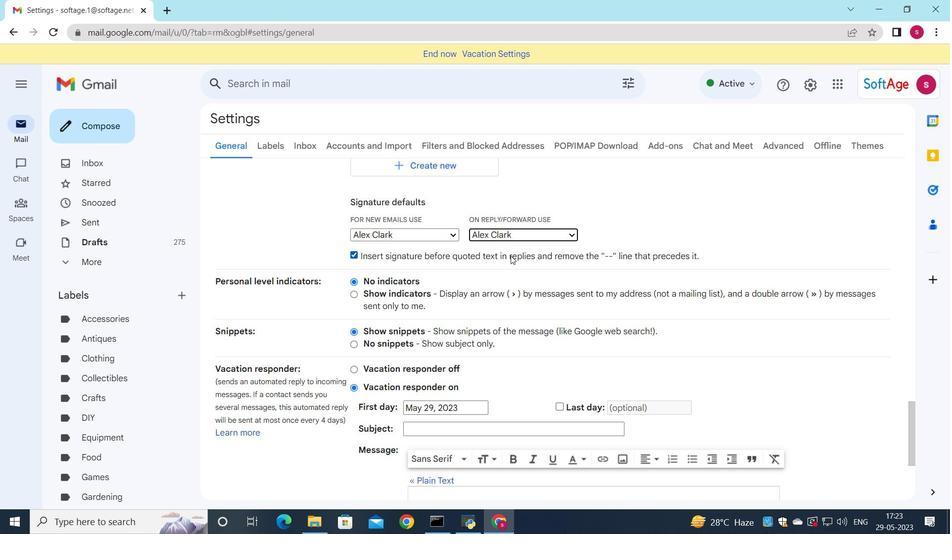
Action: Mouse moved to (511, 256)
Screenshot: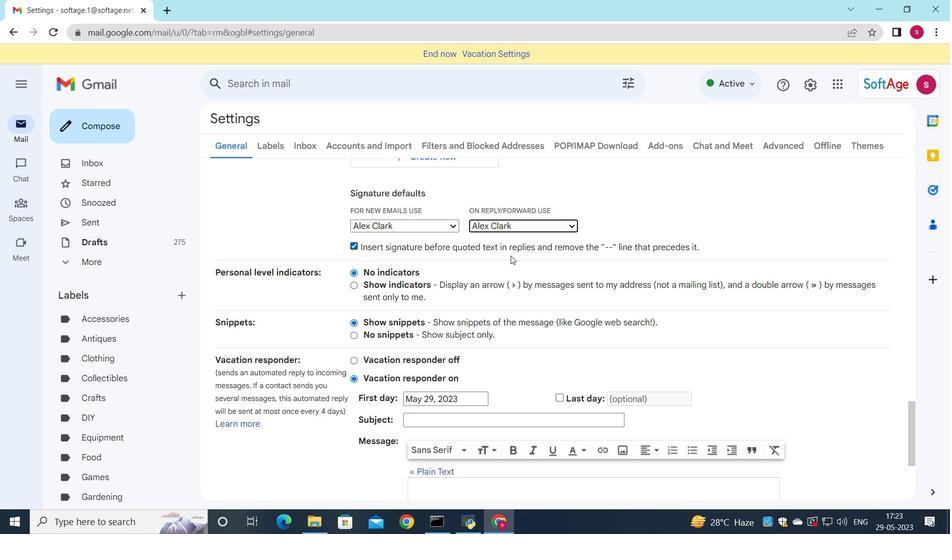 
Action: Mouse scrolled (511, 255) with delta (0, 0)
Screenshot: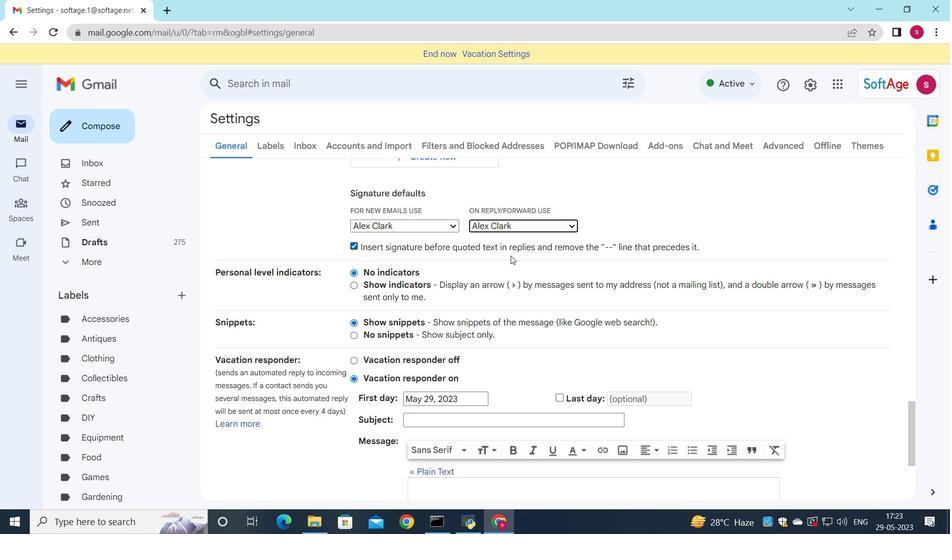 
Action: Mouse moved to (509, 258)
Screenshot: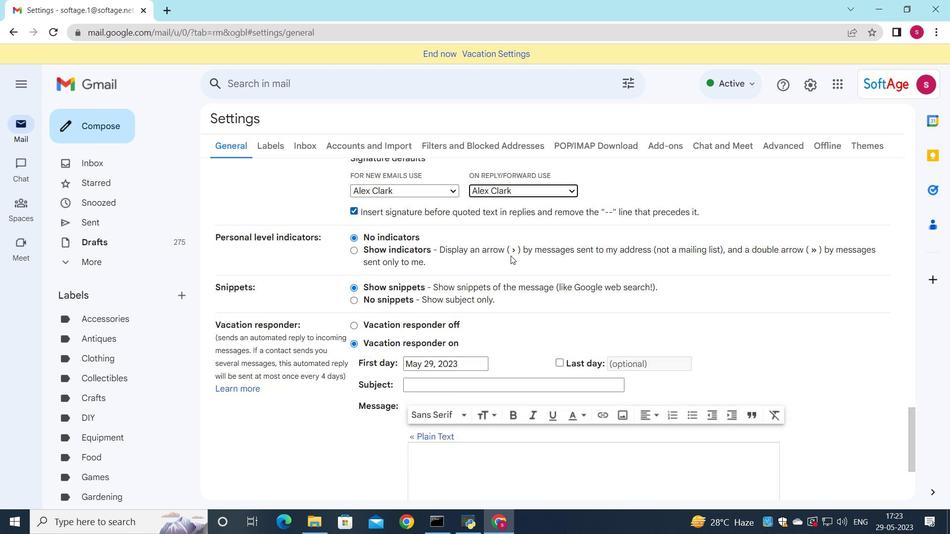
Action: Mouse scrolled (509, 257) with delta (0, 0)
Screenshot: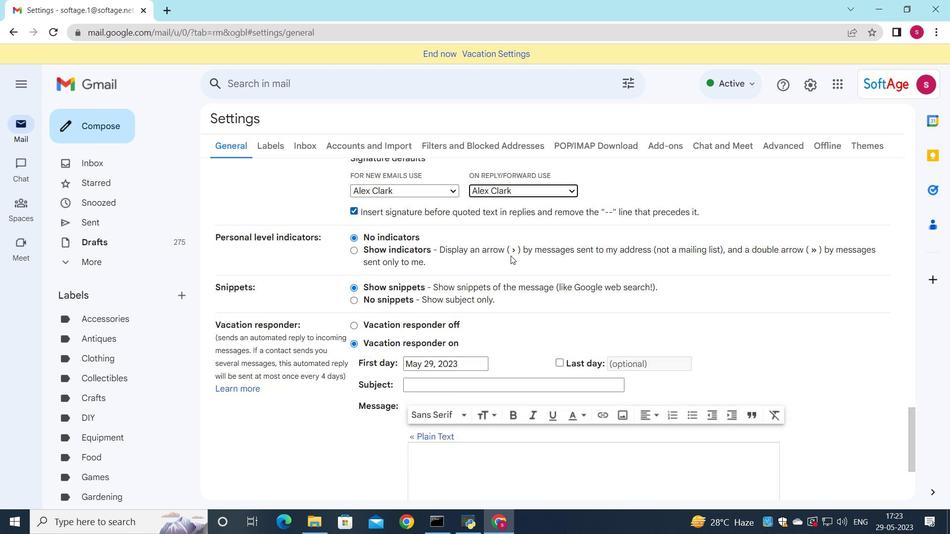 
Action: Mouse moved to (508, 260)
Screenshot: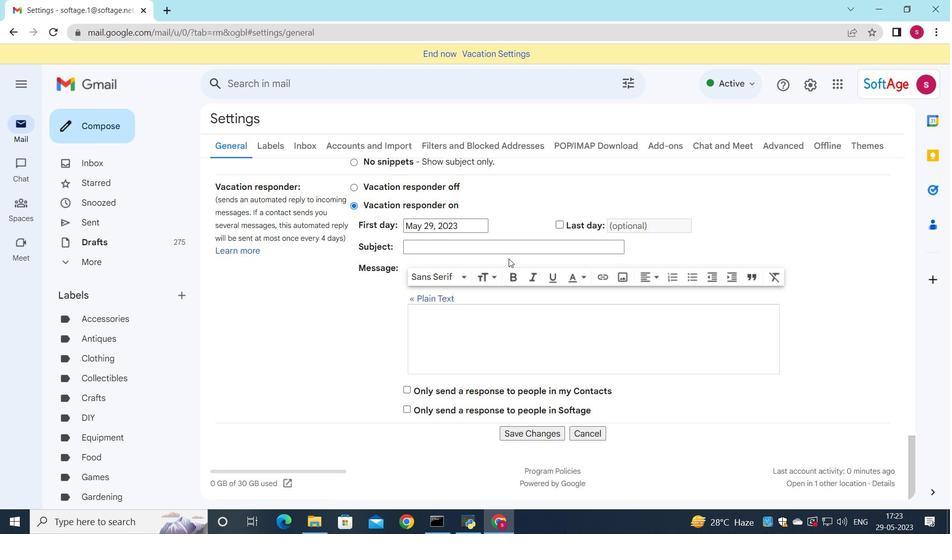 
Action: Mouse scrolled (508, 260) with delta (0, 0)
Screenshot: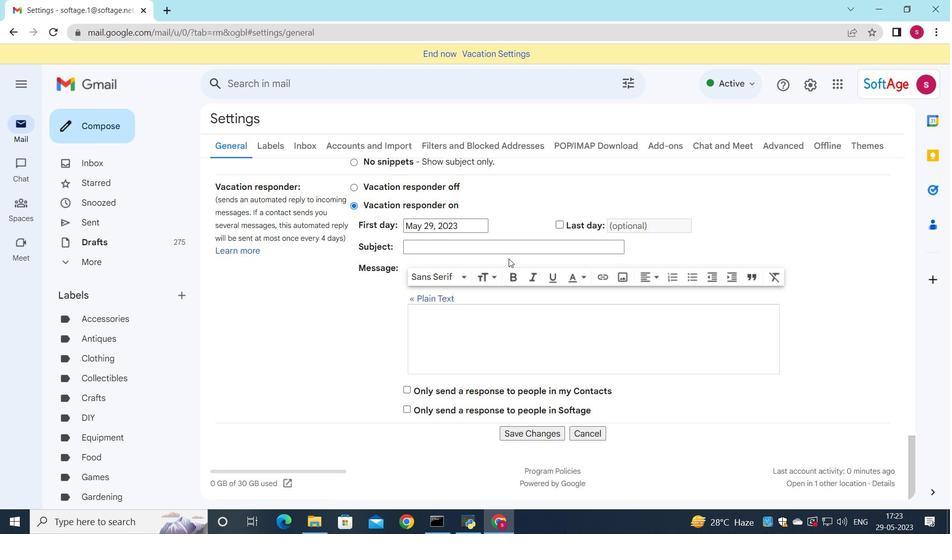 
Action: Mouse moved to (507, 261)
Screenshot: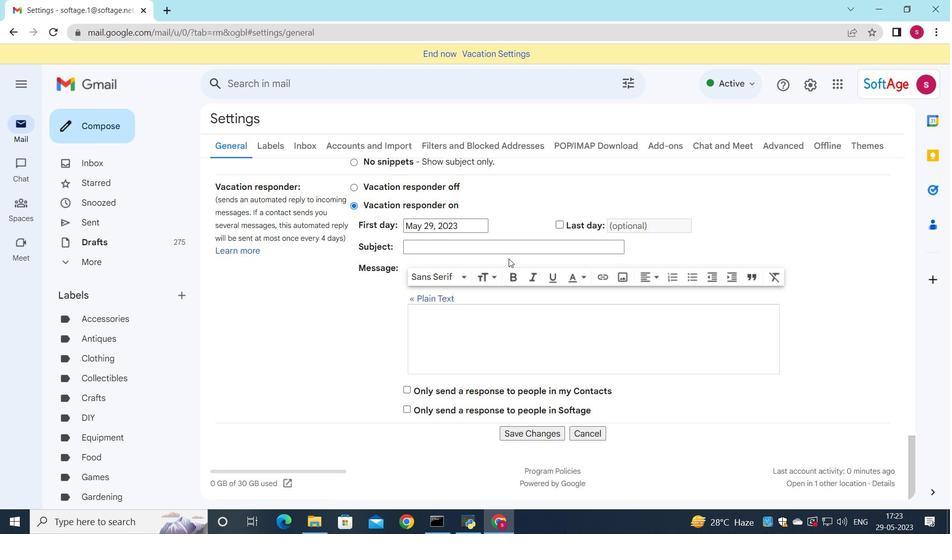 
Action: Mouse scrolled (507, 261) with delta (0, 0)
Screenshot: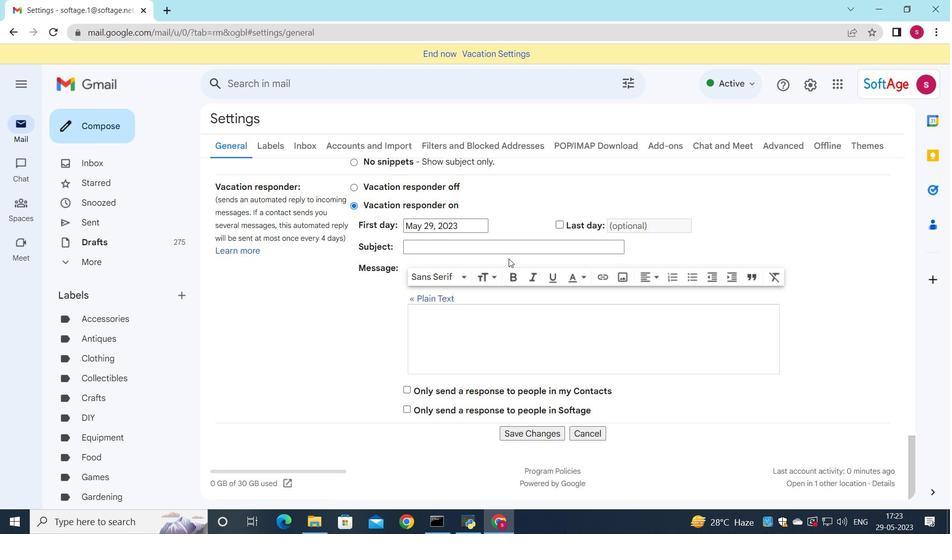 
Action: Mouse moved to (507, 262)
Screenshot: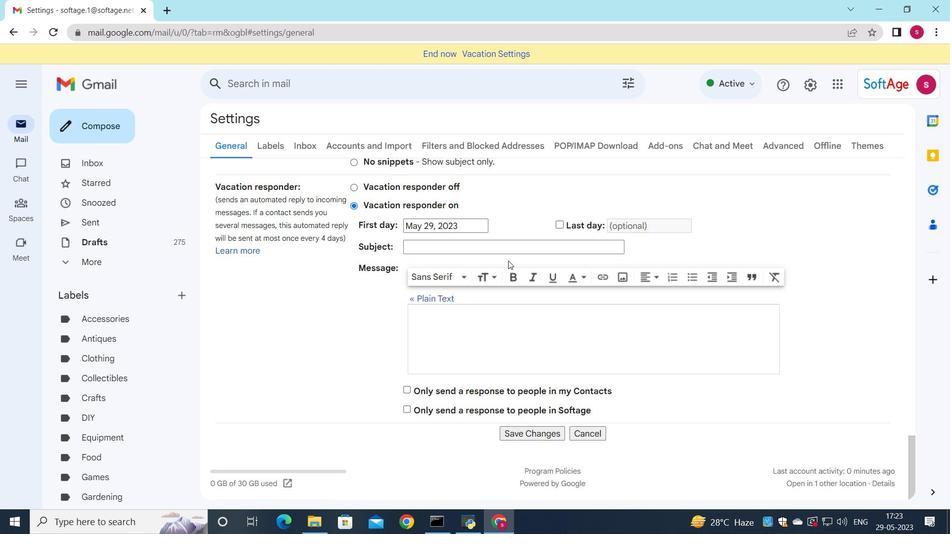 
Action: Mouse scrolled (507, 262) with delta (0, 0)
Screenshot: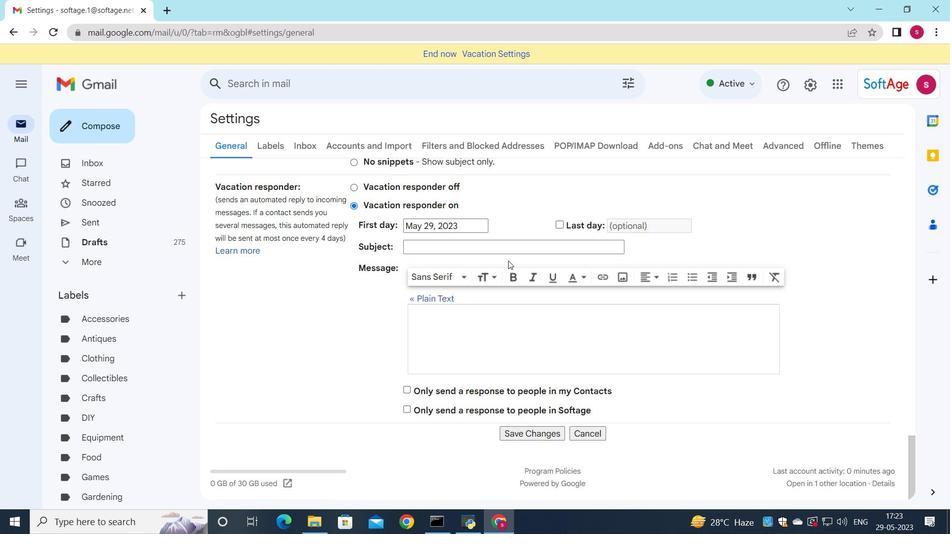 
Action: Mouse moved to (507, 264)
Screenshot: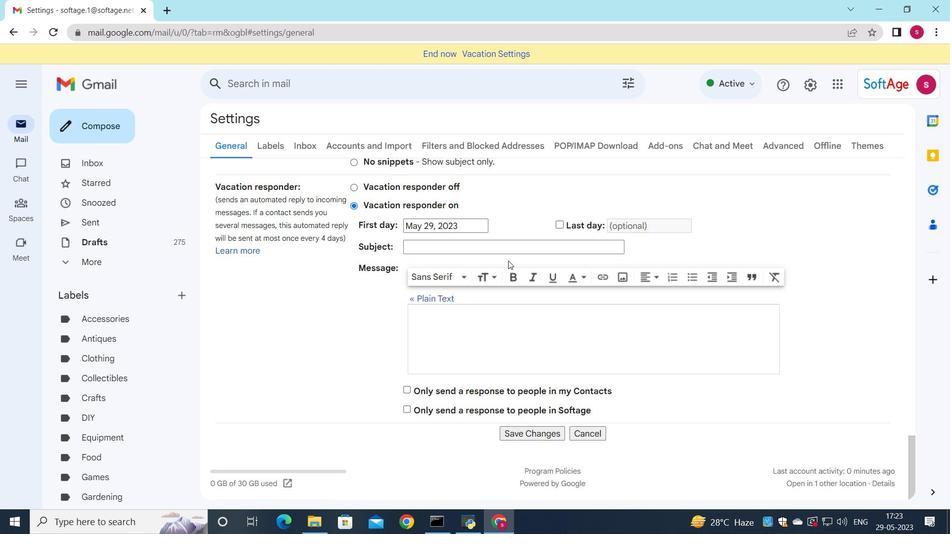 
Action: Mouse scrolled (507, 263) with delta (0, 0)
Screenshot: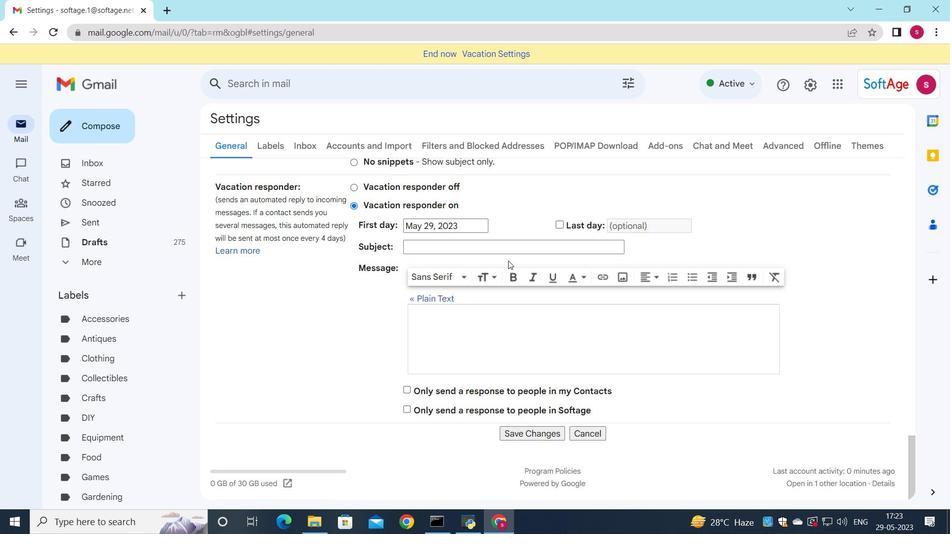 
Action: Mouse moved to (537, 429)
Screenshot: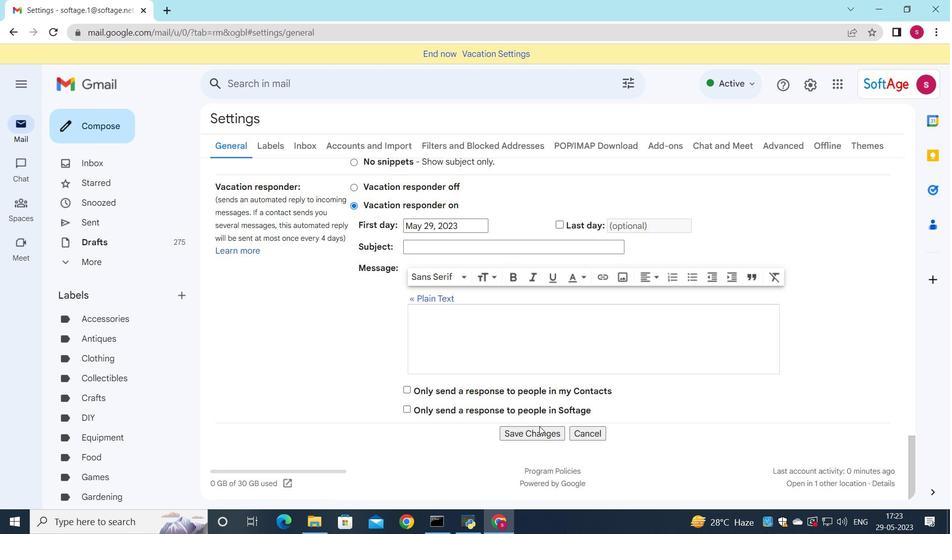 
Action: Mouse pressed left at (537, 429)
Screenshot: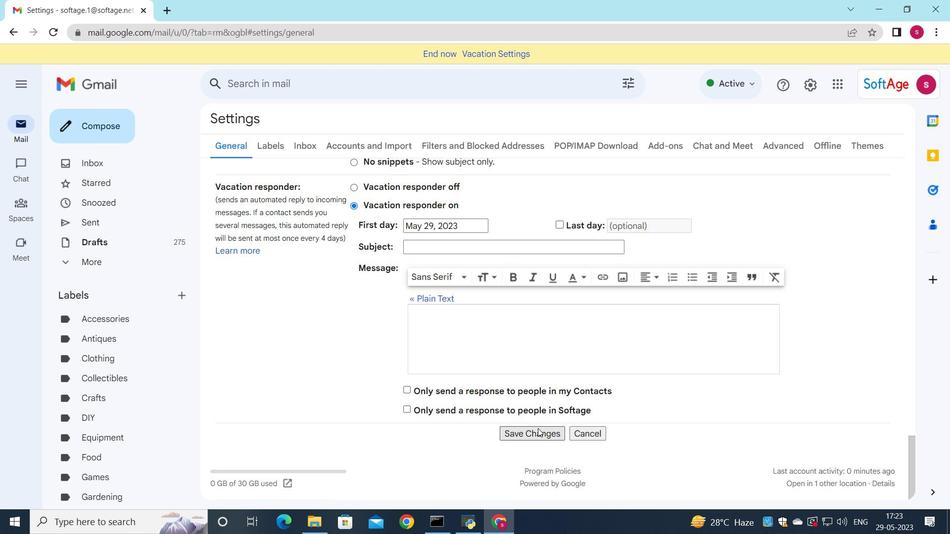 
Action: Mouse moved to (117, 127)
Screenshot: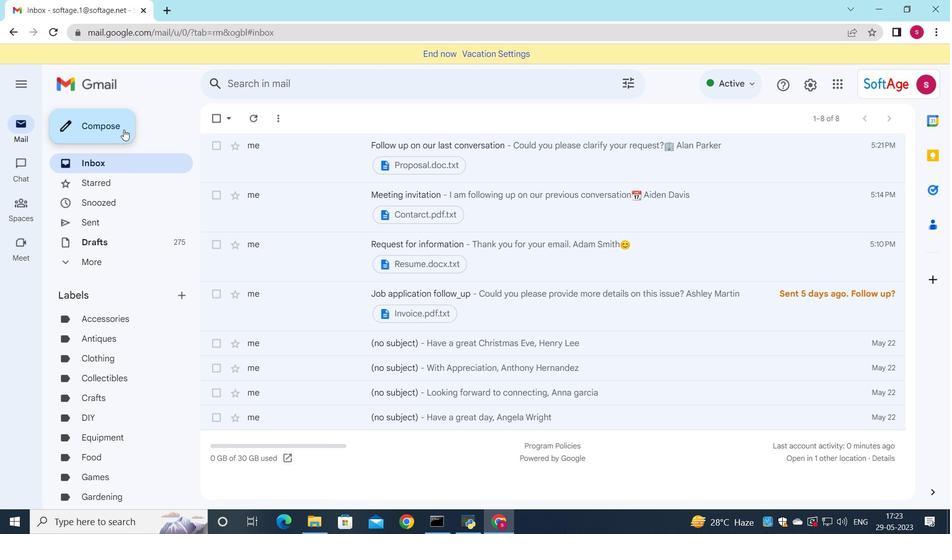 
Action: Mouse pressed left at (117, 127)
Screenshot: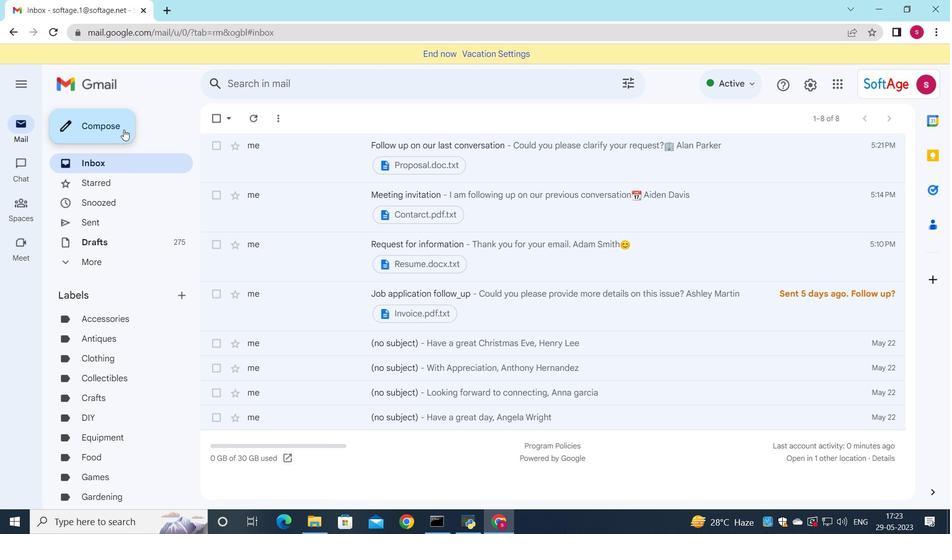 
Action: Mouse moved to (620, 245)
Screenshot: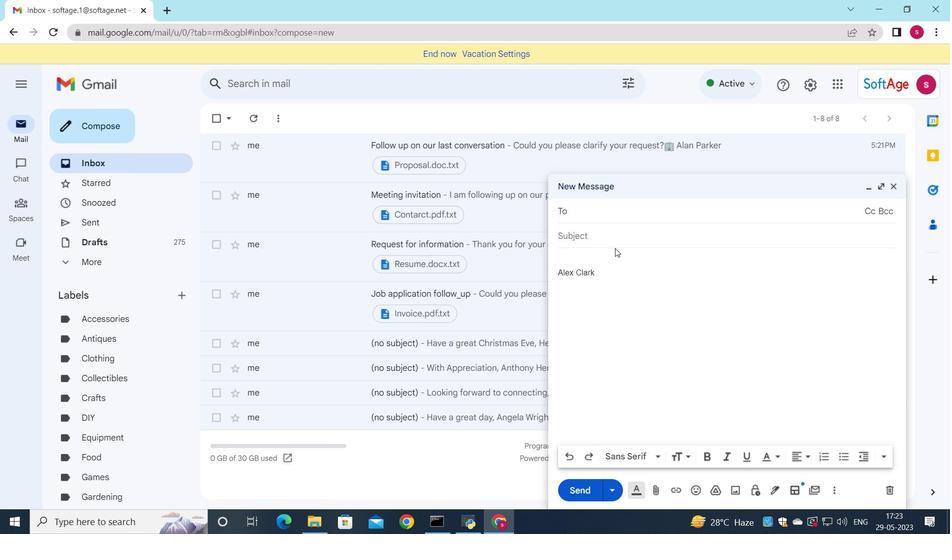
Action: Key pressed <Key.down><Key.down><Key.down><Key.down><Key.down><Key.down><Key.enter><Key.down><Key.down><Key.down><Key.up><Key.enter><Key.down><Key.down><Key.down><Key.down><Key.down><Key.down><Key.down><Key.enter>
Screenshot: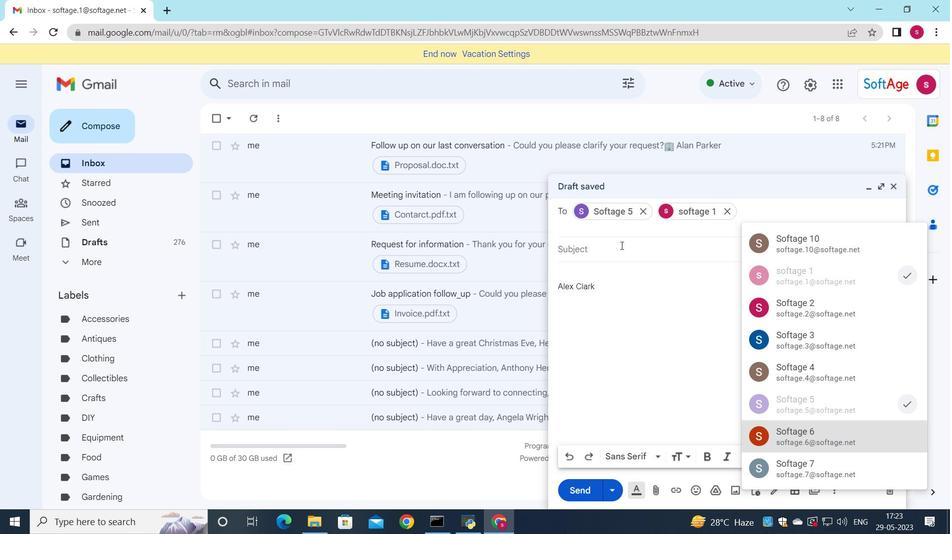 
Action: Mouse moved to (872, 230)
Screenshot: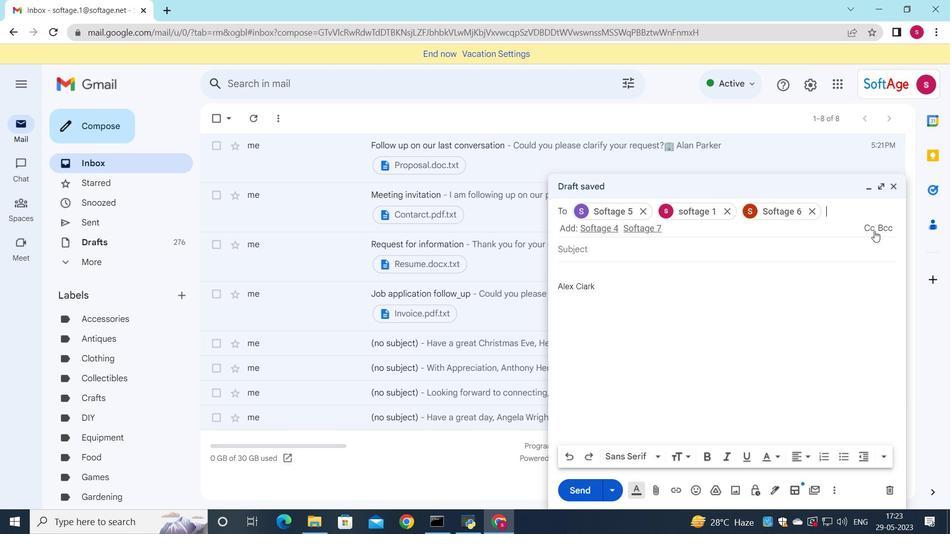 
Action: Mouse pressed left at (872, 230)
Screenshot: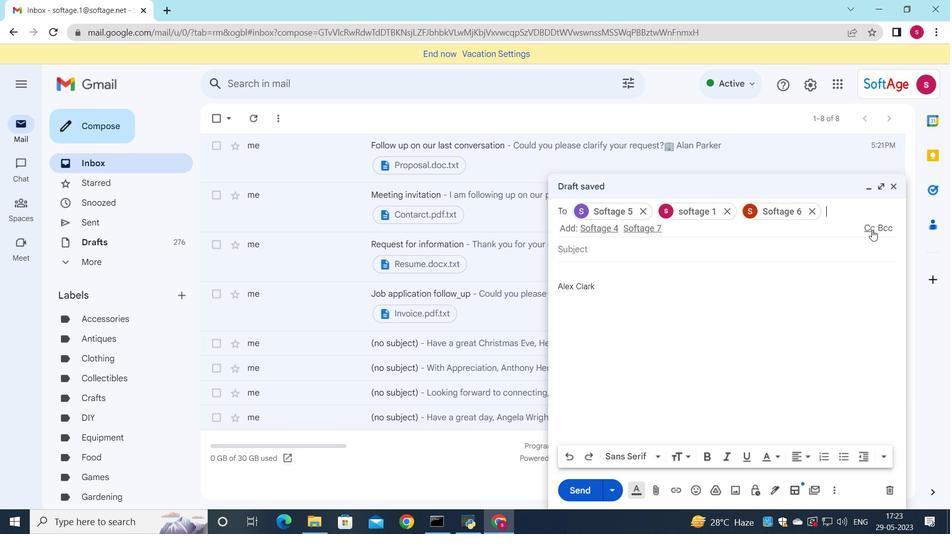 
Action: Mouse moved to (872, 230)
Screenshot: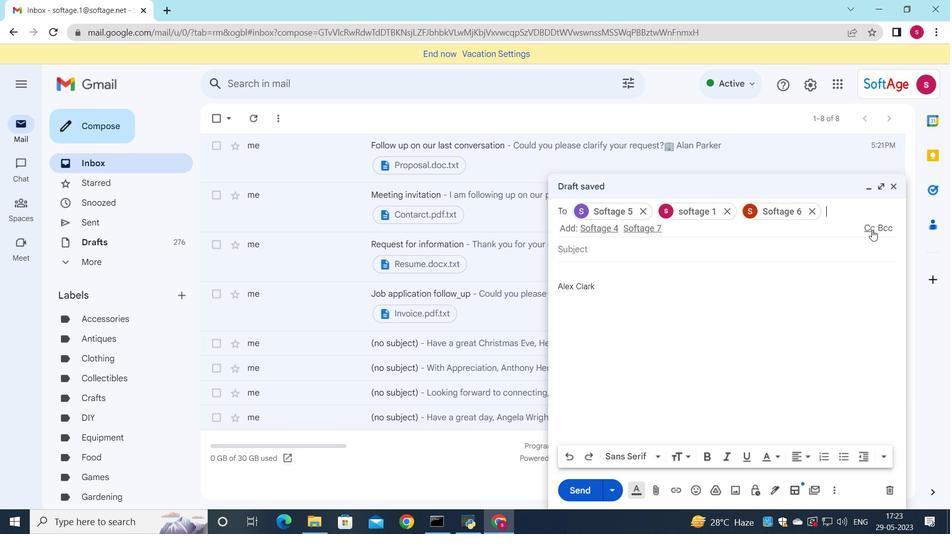 
Action: Key pressed <Key.down><Key.down><Key.down><Key.down><Key.down><Key.down><Key.down><Key.down><Key.enter>
Screenshot: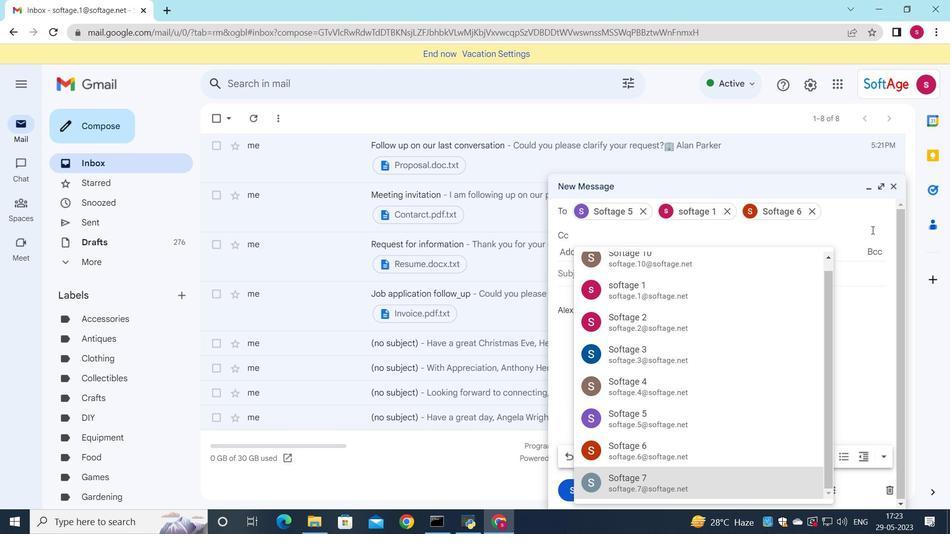 
Action: Mouse moved to (602, 266)
Screenshot: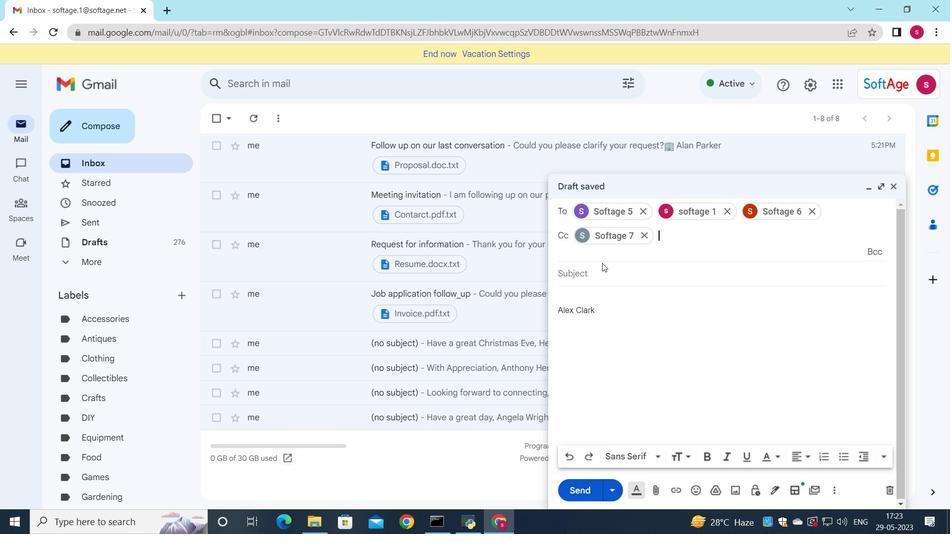 
Action: Mouse pressed left at (602, 266)
Screenshot: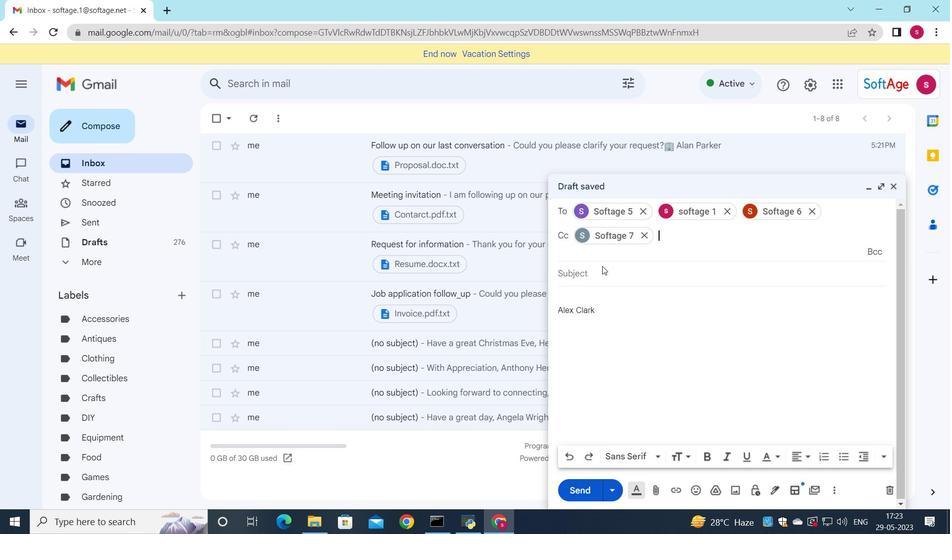 
Action: Key pressed <Key.shift>Status<Key.space>update
Screenshot: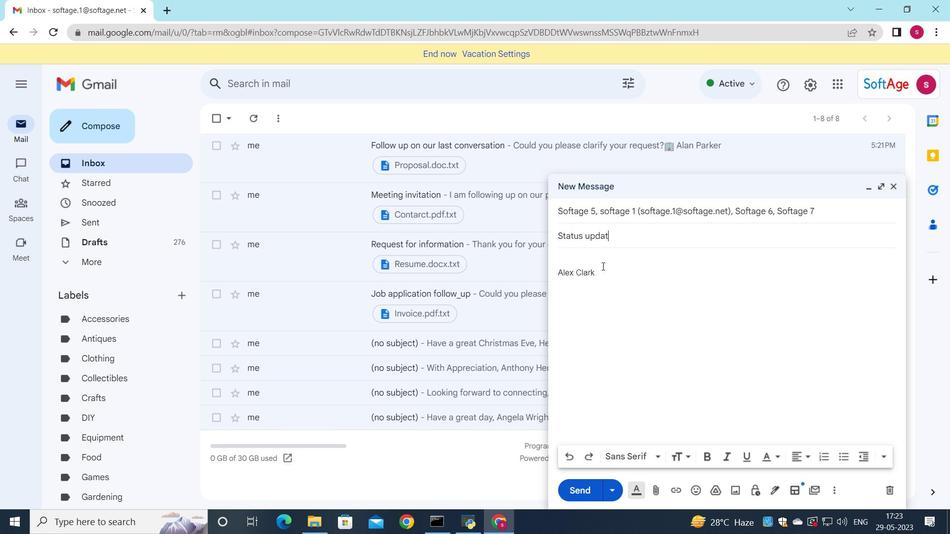 
Action: Mouse moved to (563, 257)
Screenshot: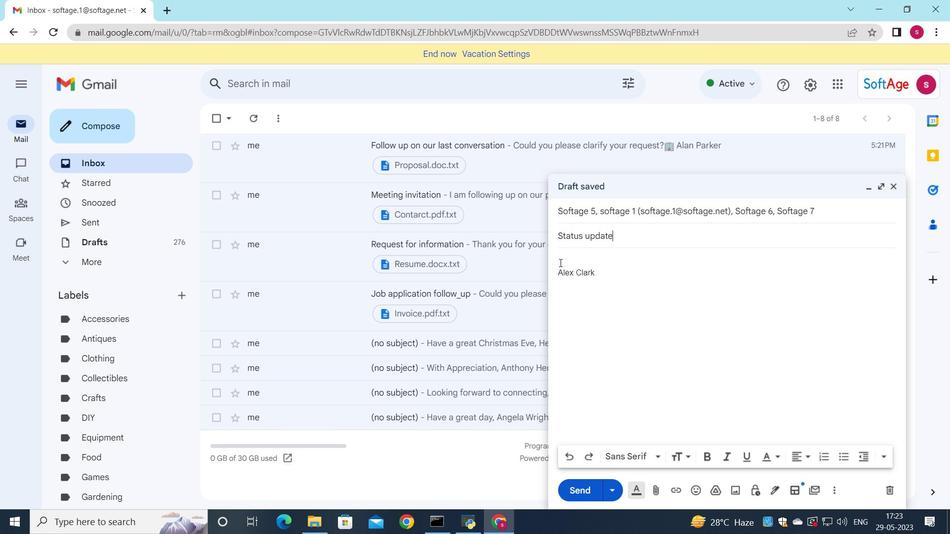 
Action: Mouse pressed left at (563, 257)
Screenshot: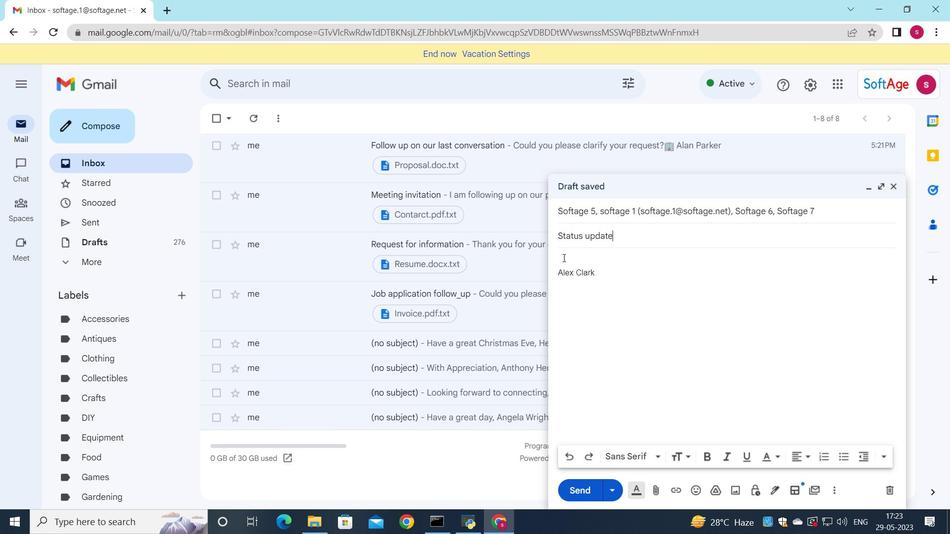 
Action: Key pressed <Key.shift>Please<Key.space>find<Key.space>attached<Key.space>the<Key.space>reqy<Key.backspace>uested<Key.space>document
Screenshot: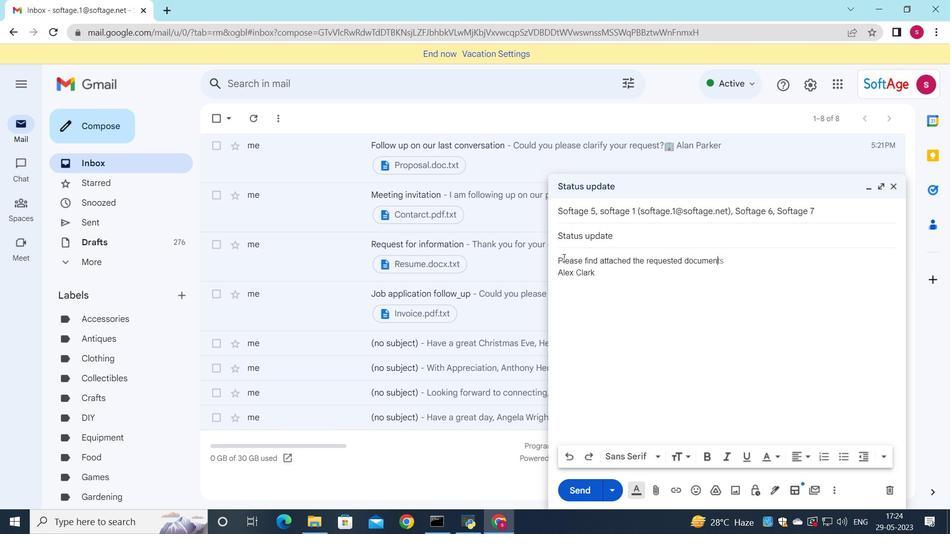 
Action: Mouse moved to (700, 491)
Screenshot: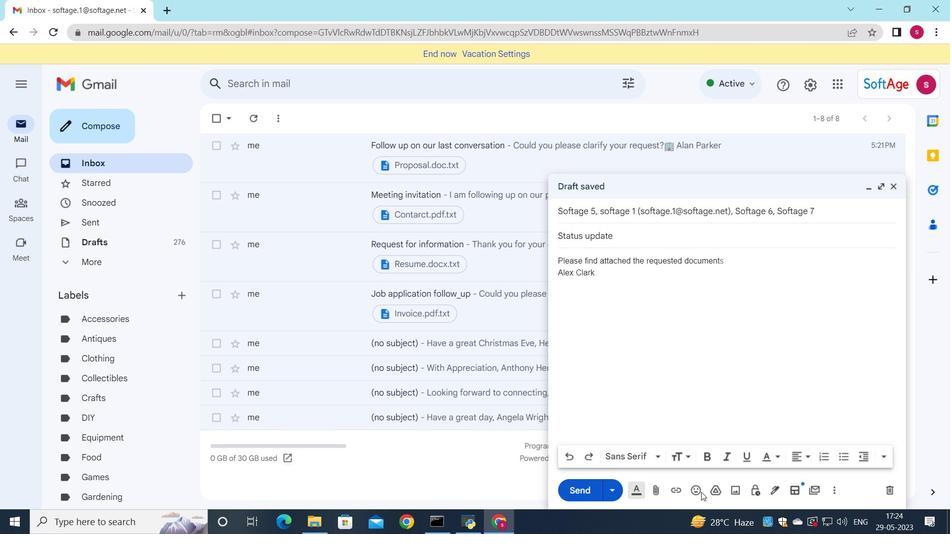 
Action: Mouse pressed left at (700, 491)
Screenshot: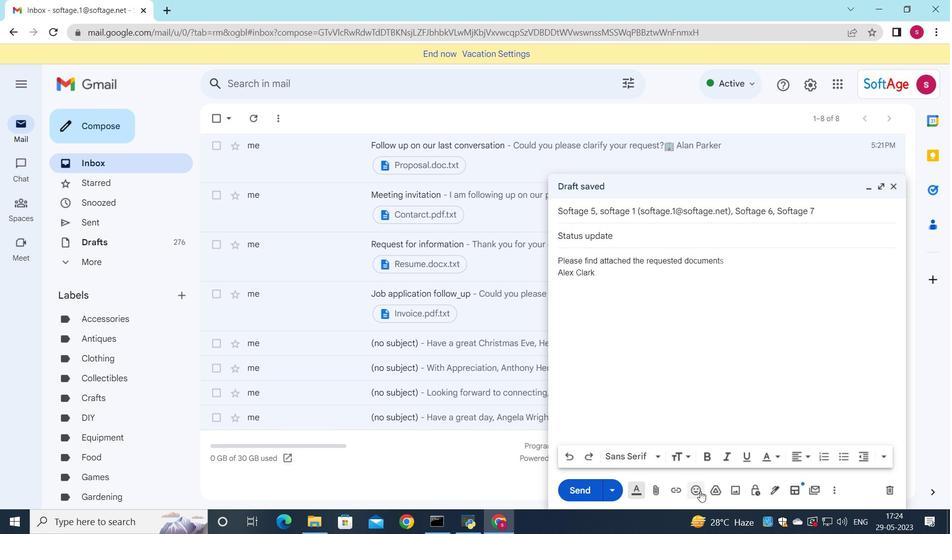 
Action: Mouse moved to (686, 392)
Screenshot: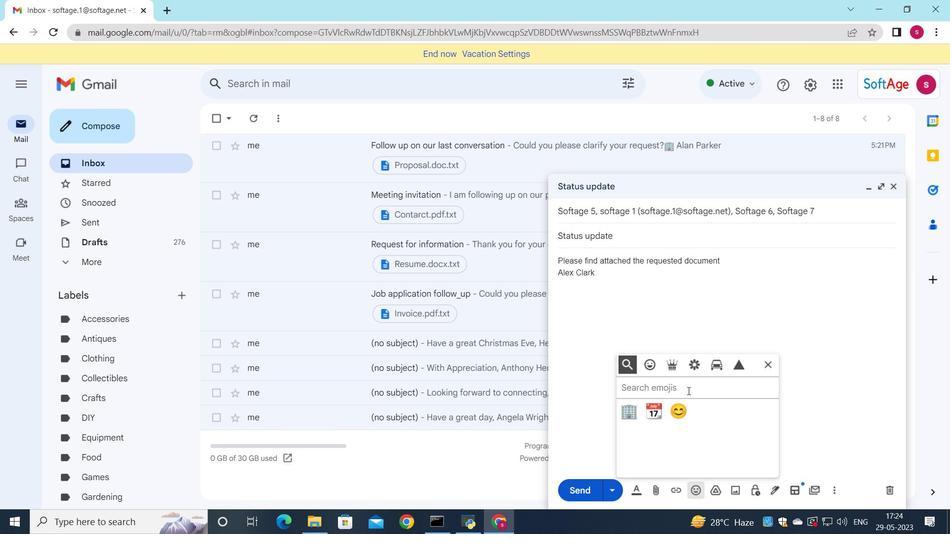 
Action: Key pressed m
Screenshot: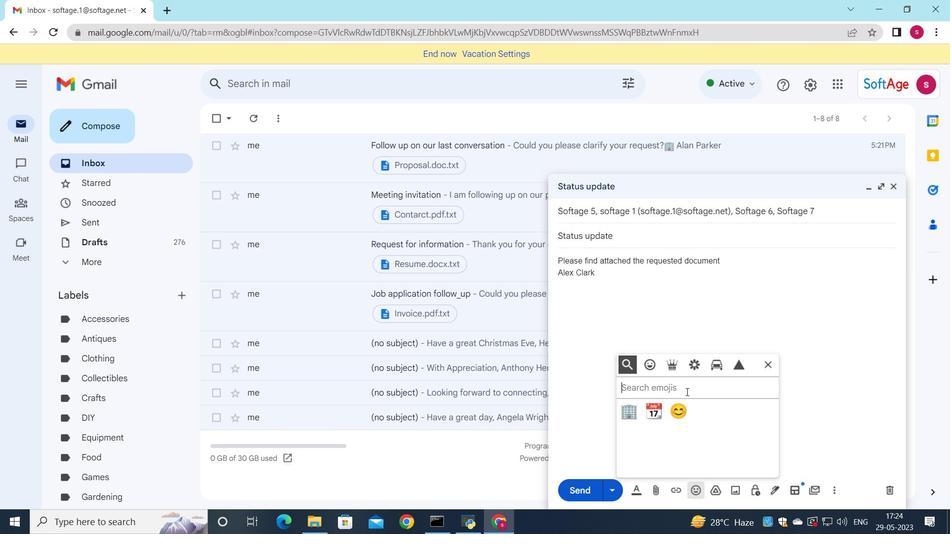 
Action: Mouse moved to (683, 393)
Screenshot: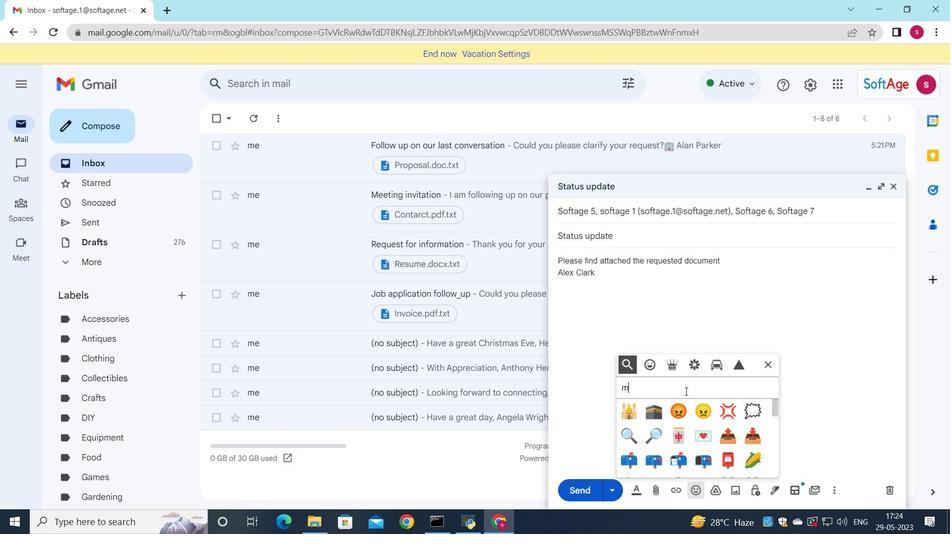 
Action: Key pressed a
Screenshot: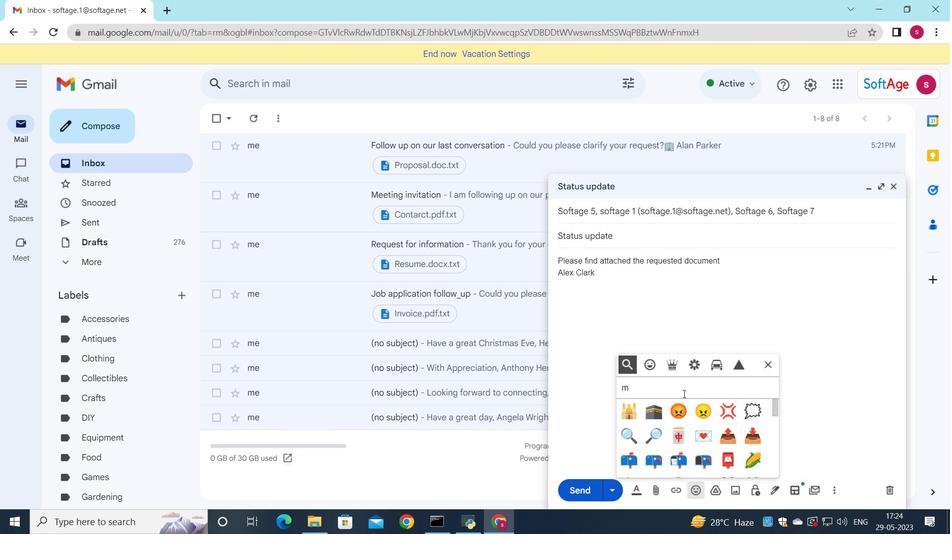 
Action: Mouse moved to (682, 394)
Screenshot: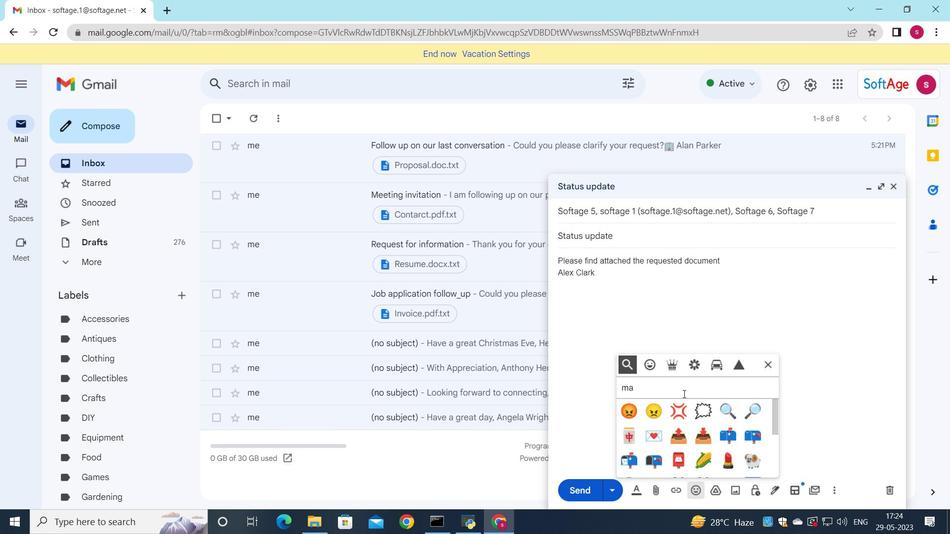 
Action: Key pressed i
Screenshot: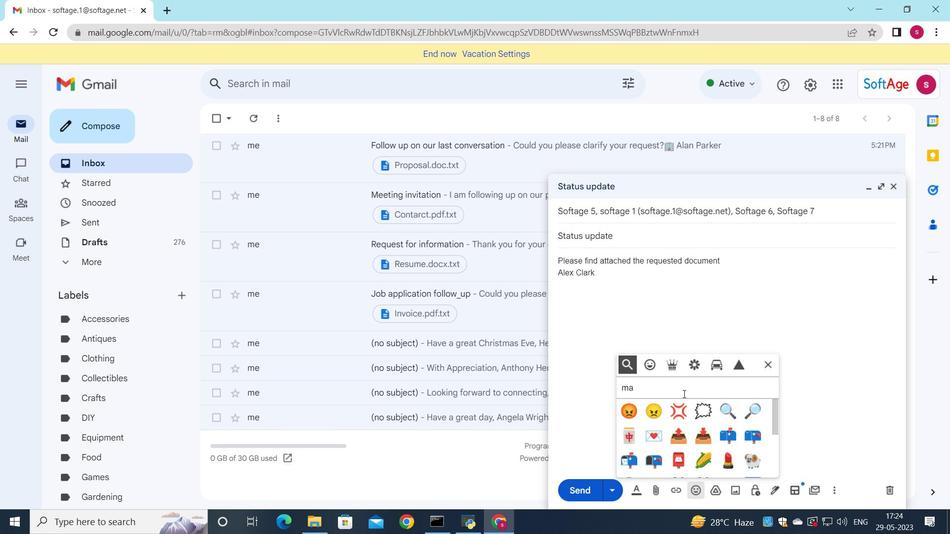 
Action: Mouse moved to (680, 395)
Screenshot: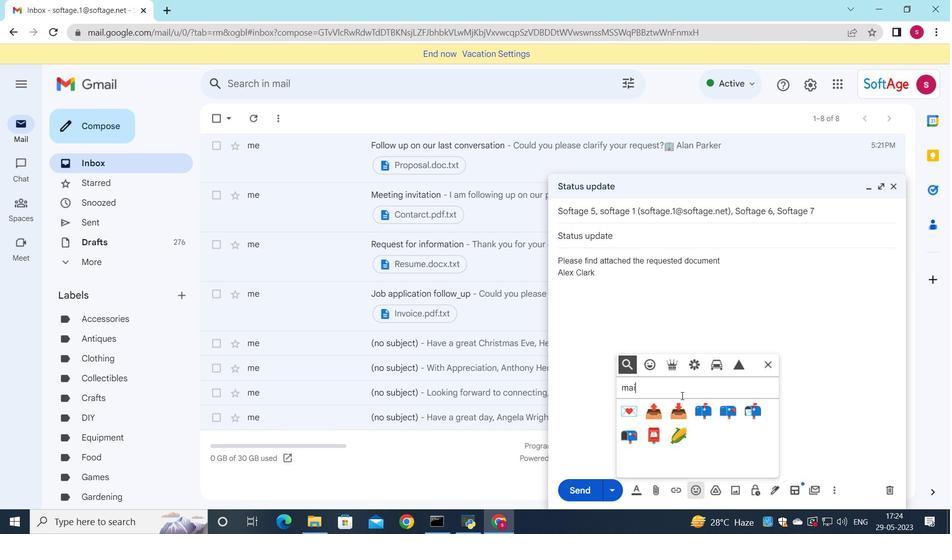 
Action: Key pressed l
Screenshot: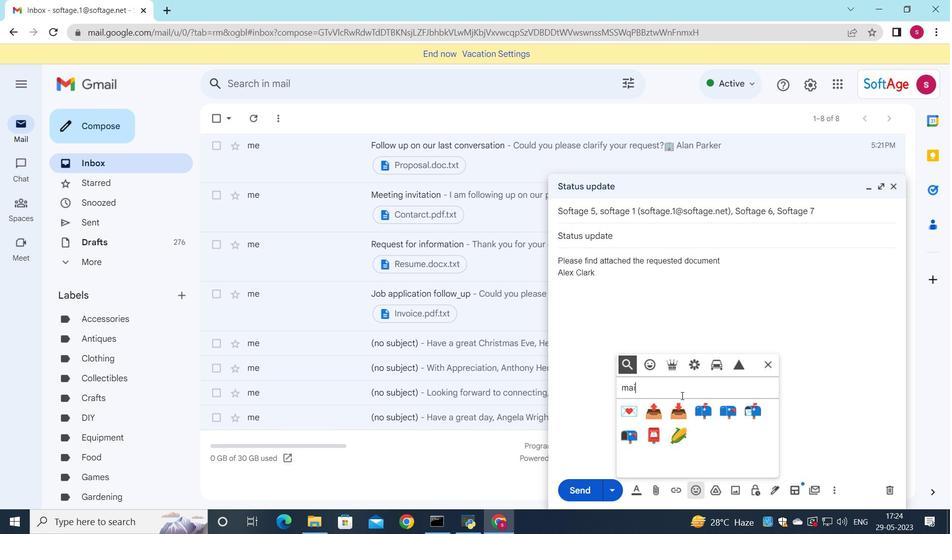 
Action: Mouse moved to (653, 419)
Screenshot: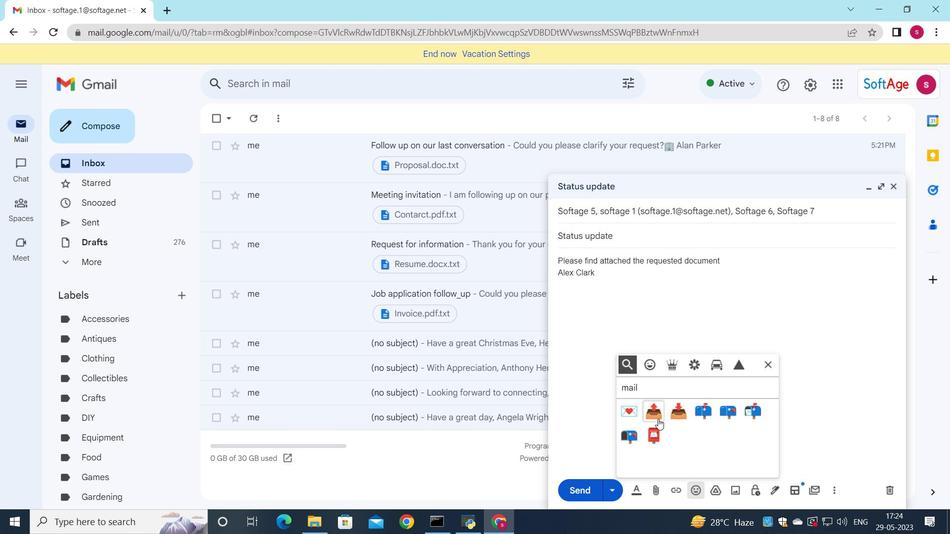 
Action: Mouse pressed left at (653, 419)
Screenshot: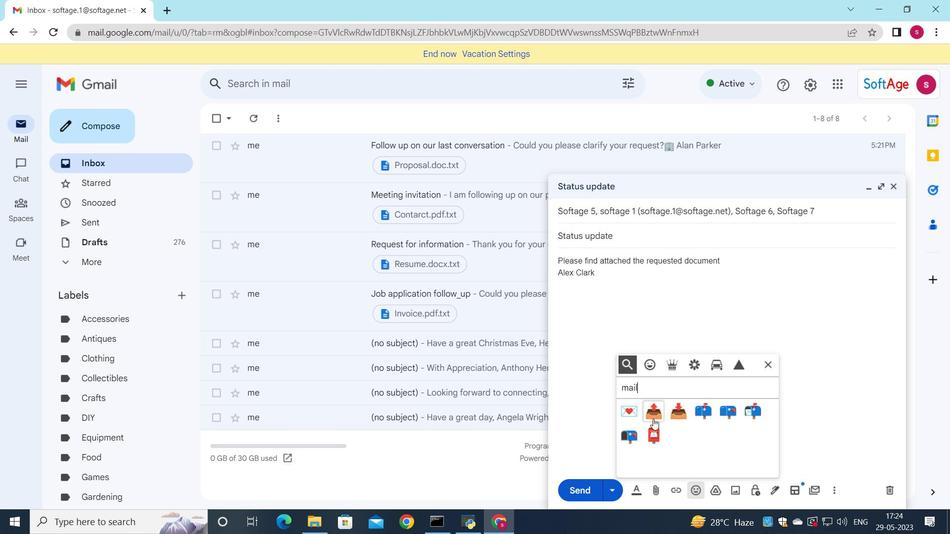 
Action: Mouse moved to (706, 295)
Screenshot: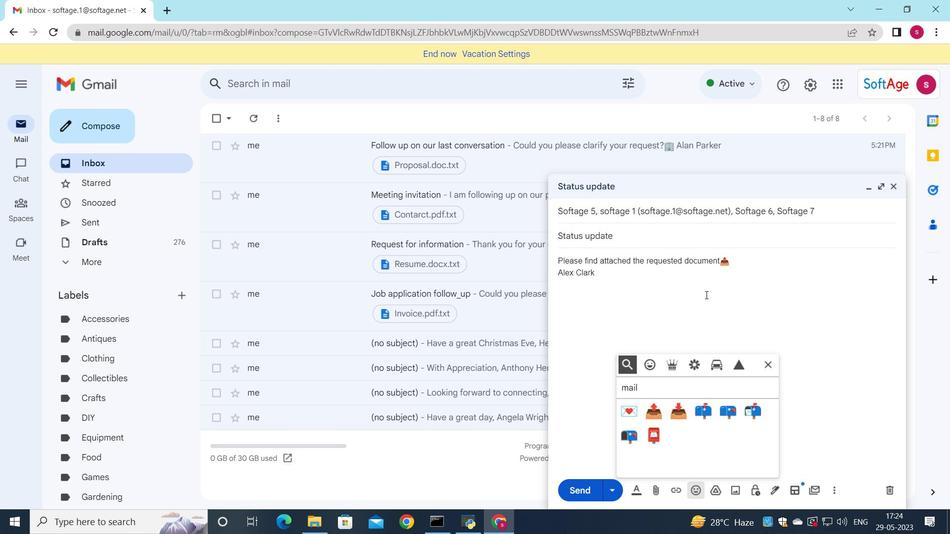 
Action: Mouse scrolled (706, 294) with delta (0, 0)
Screenshot: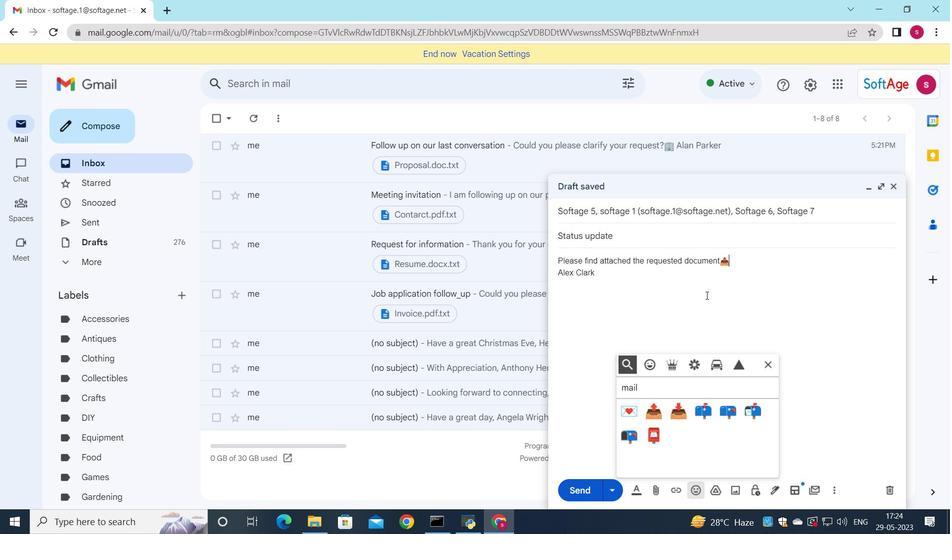 
Action: Mouse moved to (766, 365)
Screenshot: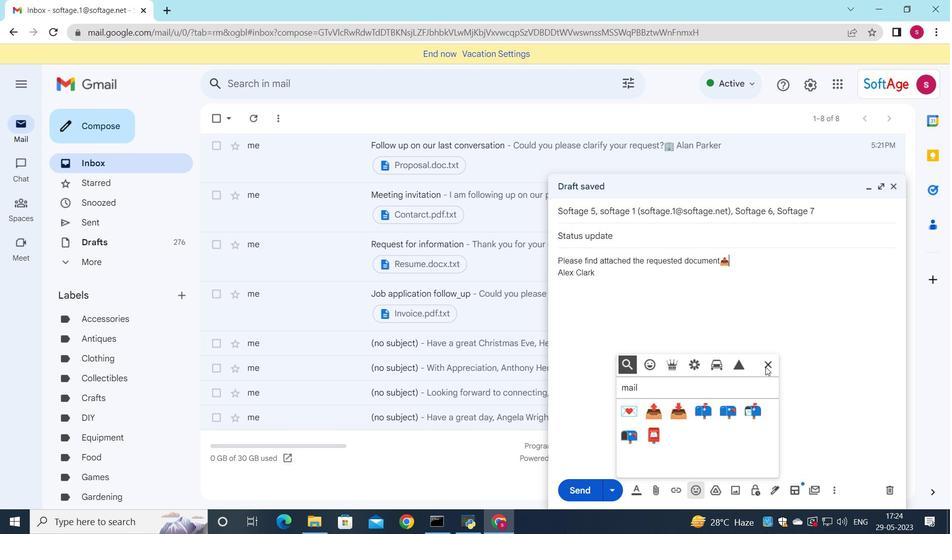 
Action: Mouse pressed left at (766, 365)
Screenshot: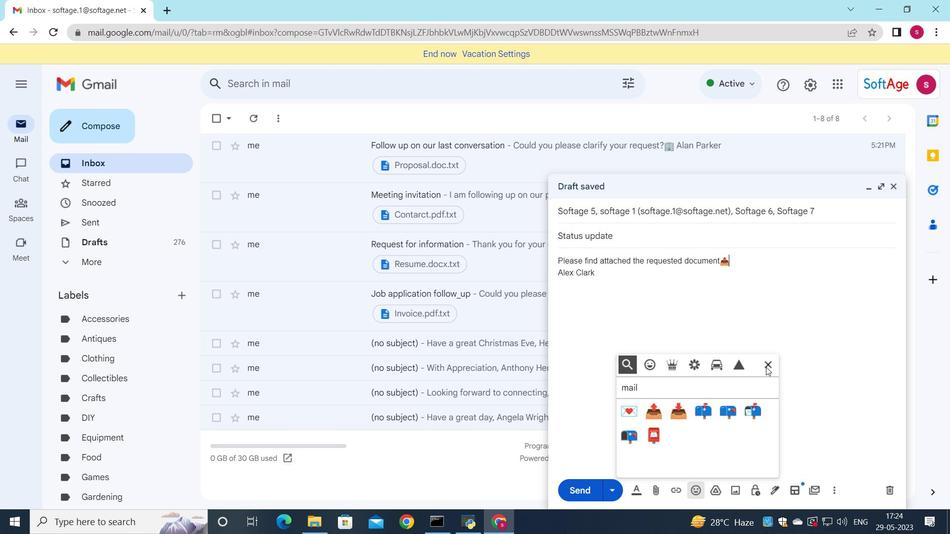 
Action: Mouse moved to (699, 368)
Screenshot: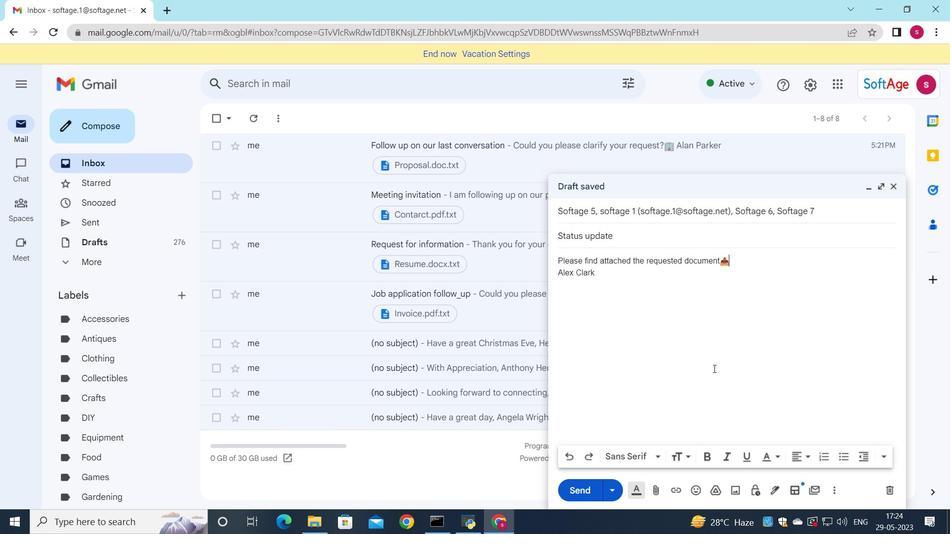
Action: Mouse scrolled (699, 368) with delta (0, 0)
Screenshot: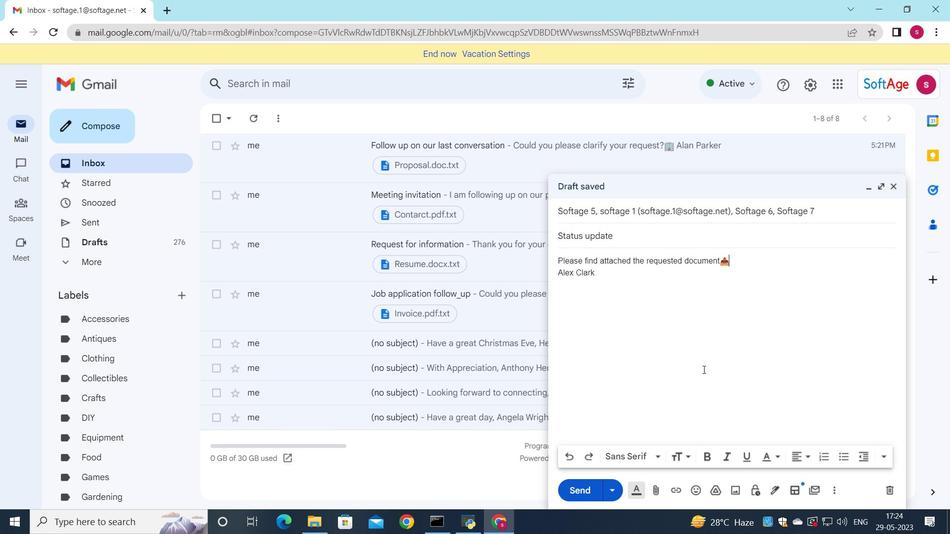 
Action: Mouse moved to (655, 489)
Screenshot: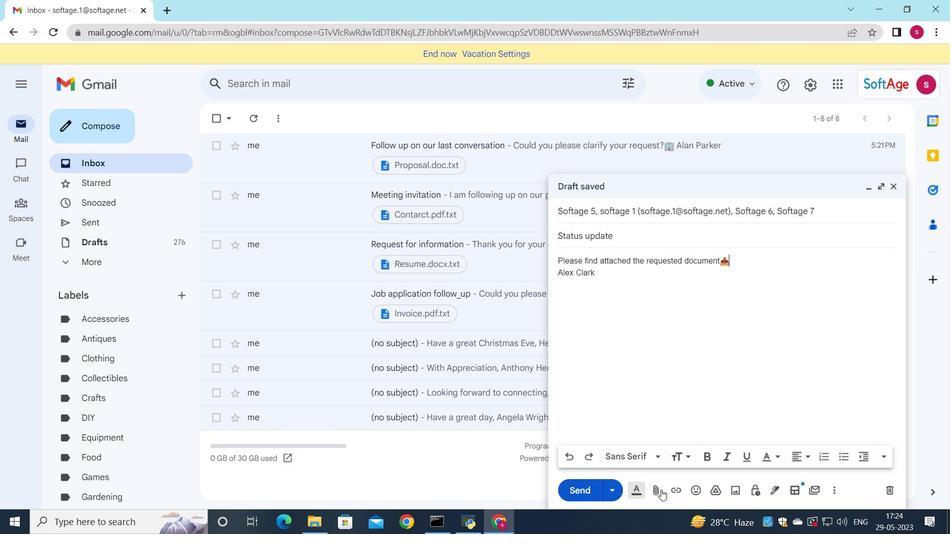 
Action: Mouse pressed left at (655, 489)
Screenshot: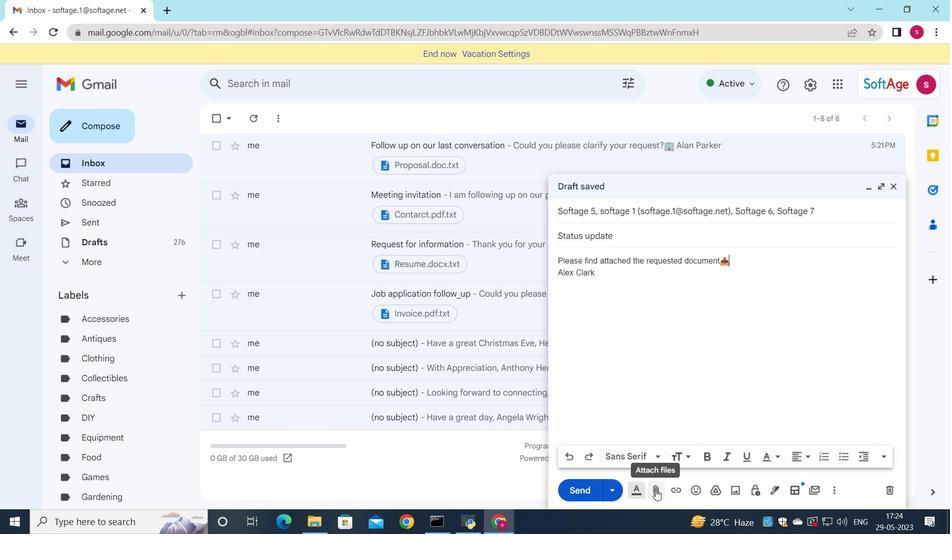 
Action: Mouse moved to (209, 88)
Screenshot: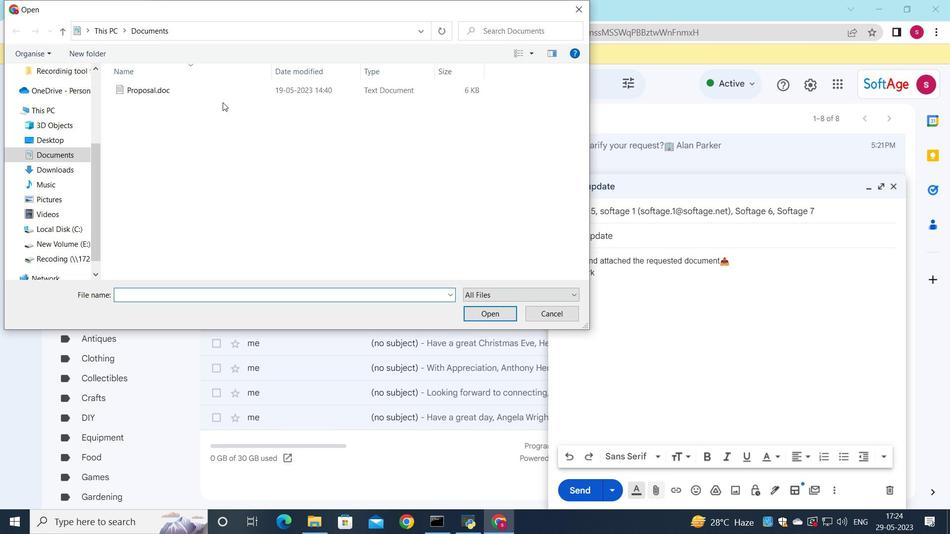 
Action: Mouse pressed left at (209, 88)
Screenshot: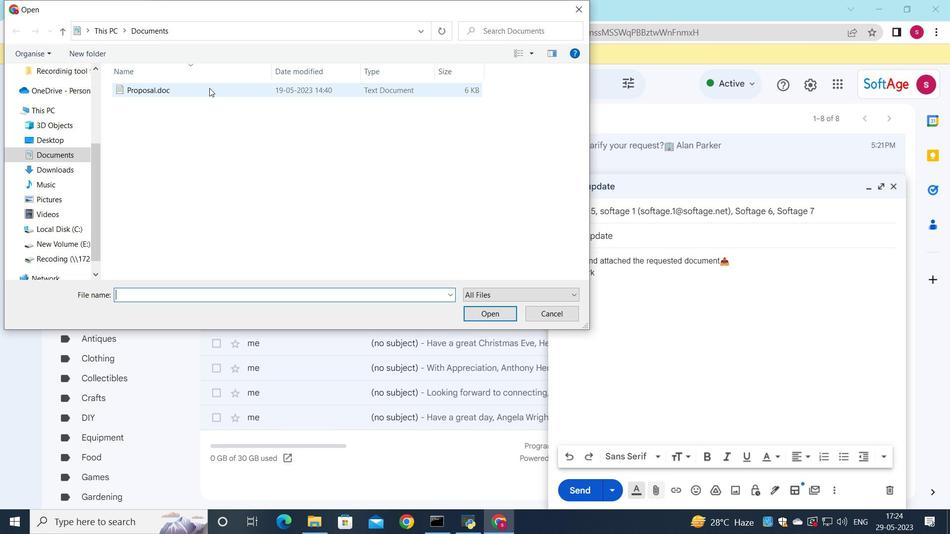
Action: Mouse pressed left at (209, 88)
Screenshot: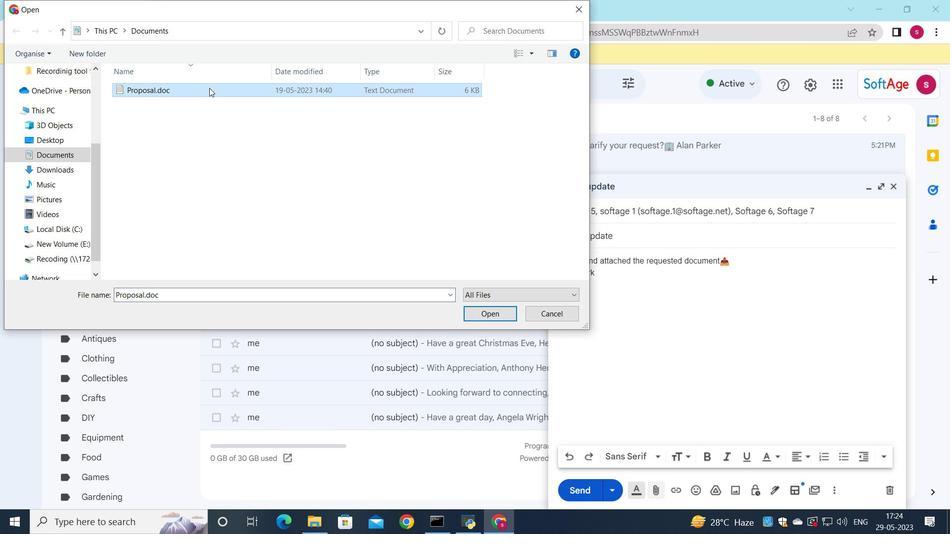 
Action: Mouse moved to (834, 434)
Screenshot: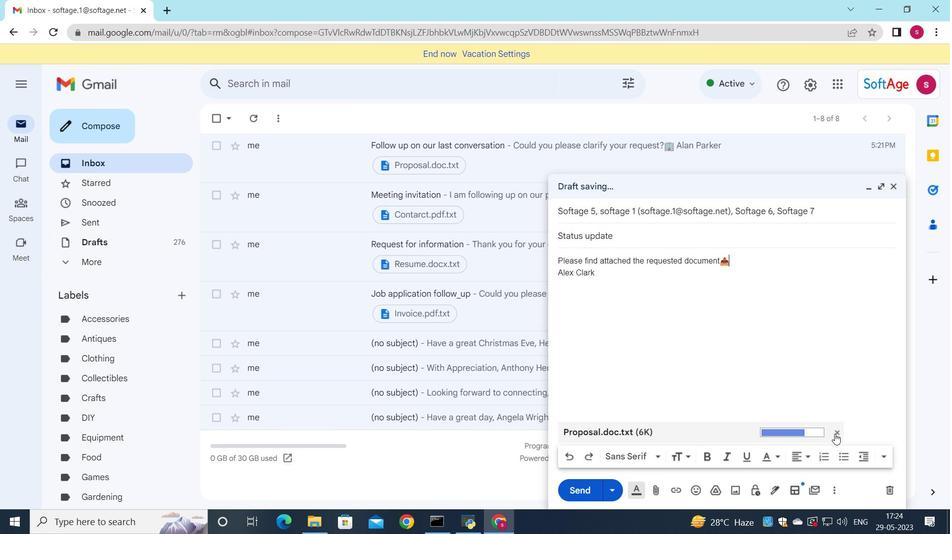 
Action: Mouse pressed left at (834, 434)
Screenshot: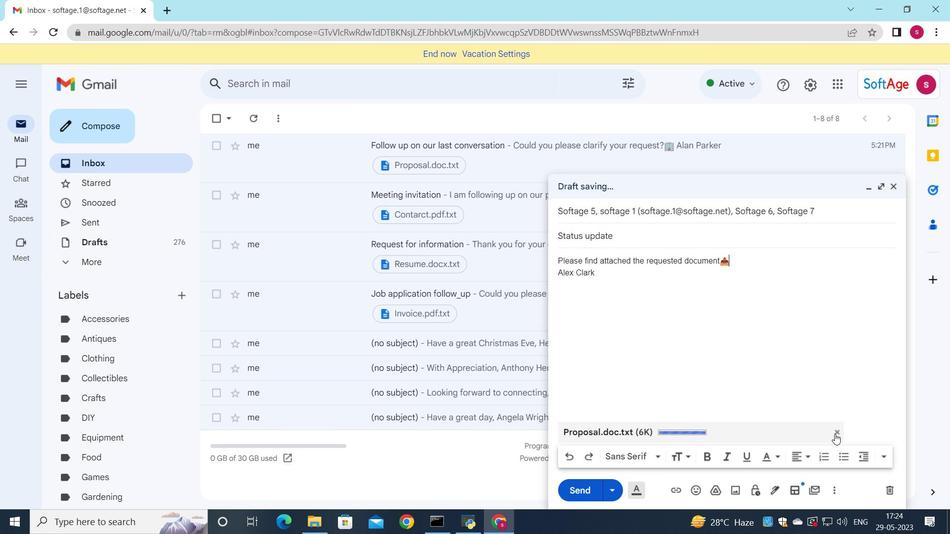 
Action: Mouse moved to (651, 488)
Screenshot: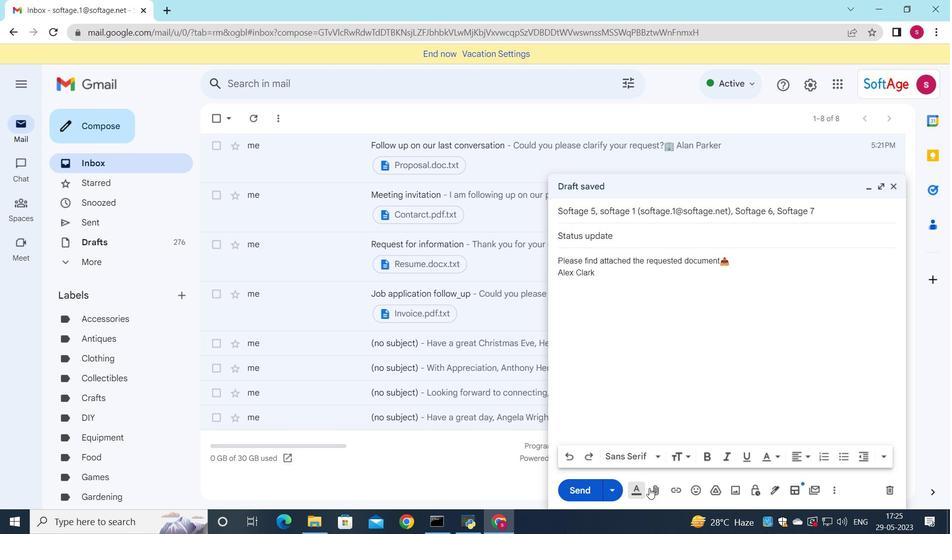 
Action: Mouse pressed left at (651, 488)
Screenshot: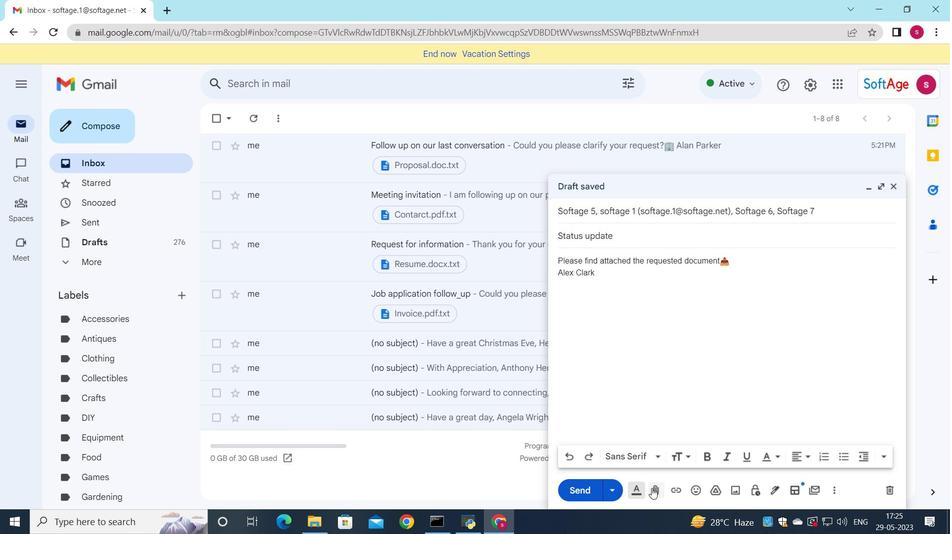
Action: Mouse moved to (201, 83)
Screenshot: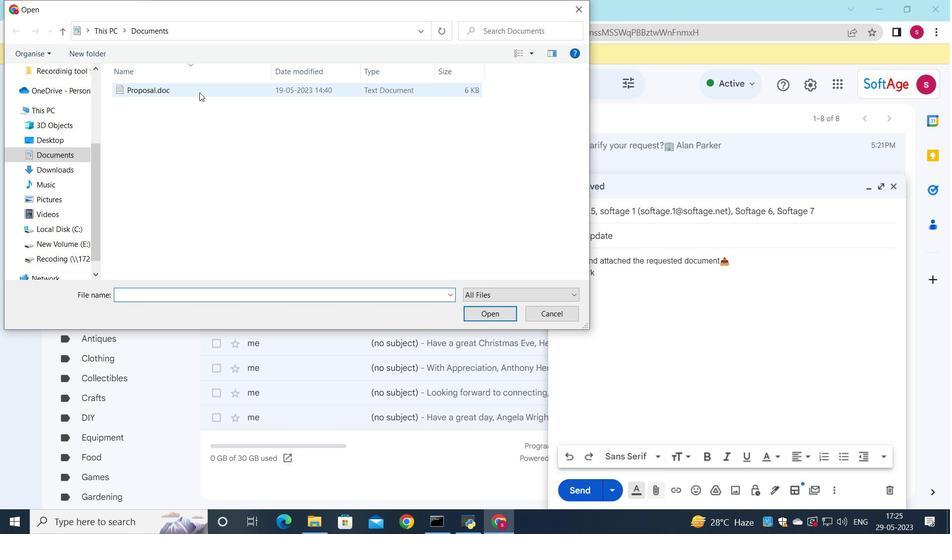 
Action: Mouse pressed left at (201, 83)
Screenshot: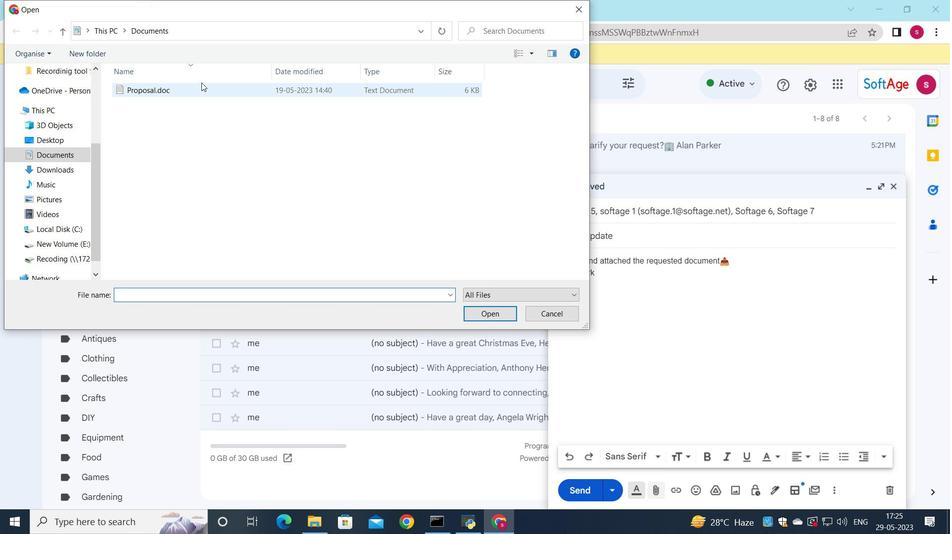 
Action: Mouse moved to (209, 91)
Screenshot: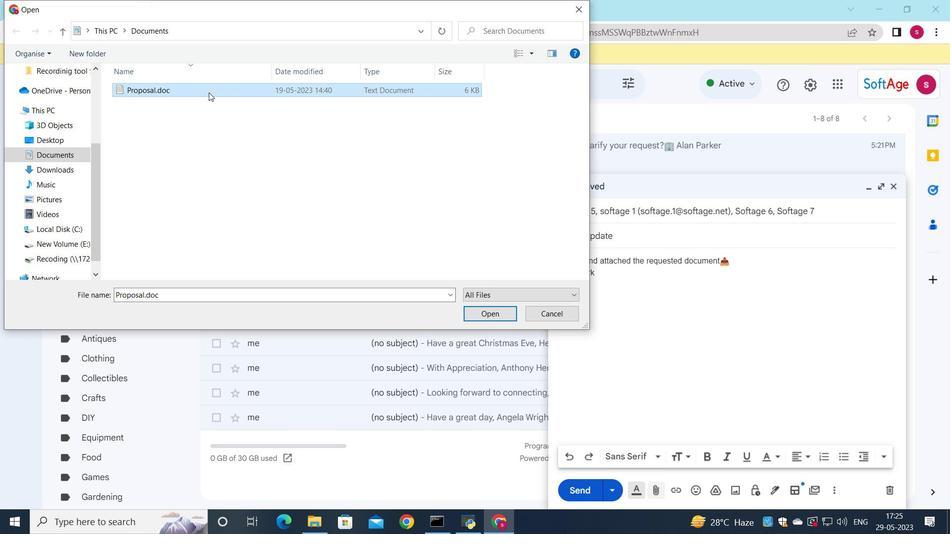 
Action: Mouse pressed left at (209, 91)
Screenshot: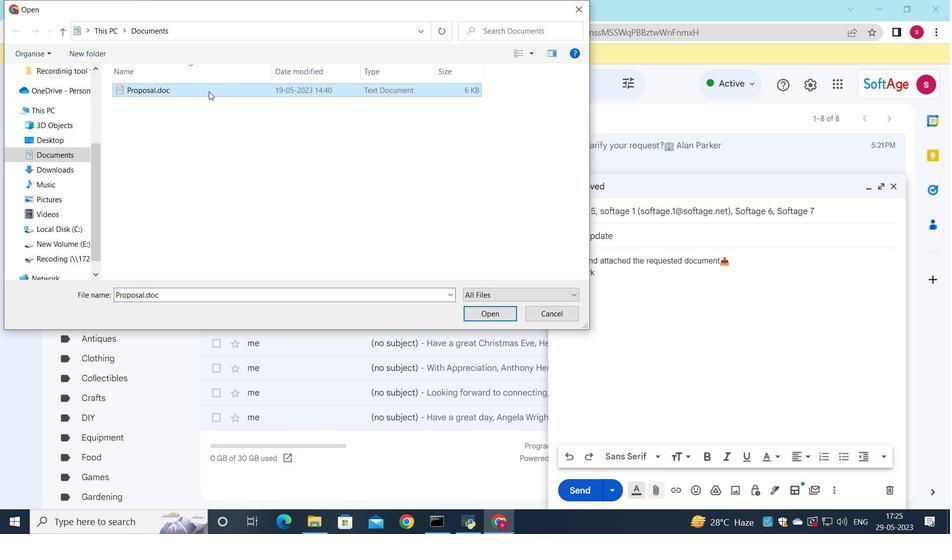 
Action: Mouse moved to (411, 201)
Screenshot: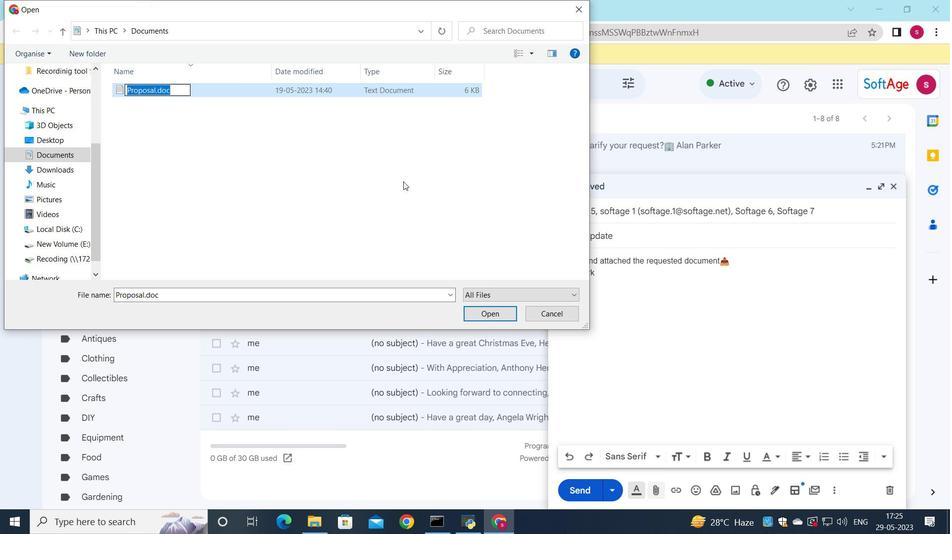 
Action: Key pressed document<Key.space><Key.shift>Budget.xlsx
Screenshot: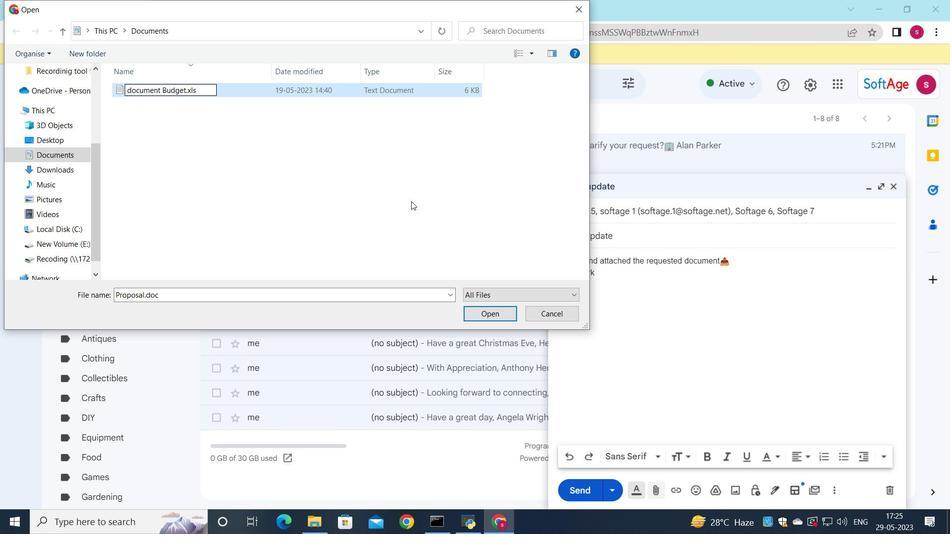 
Action: Mouse moved to (420, 224)
Screenshot: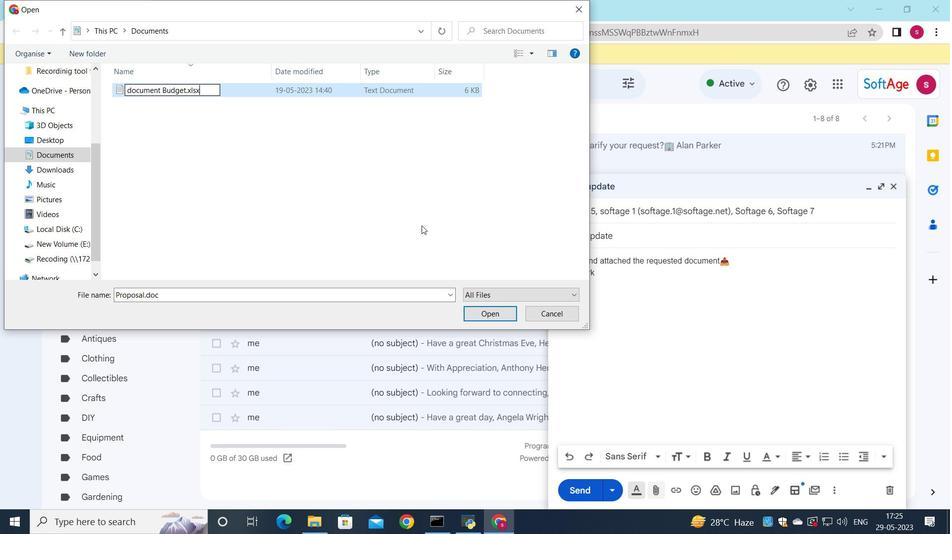 
Action: Key pressed ,
Screenshot: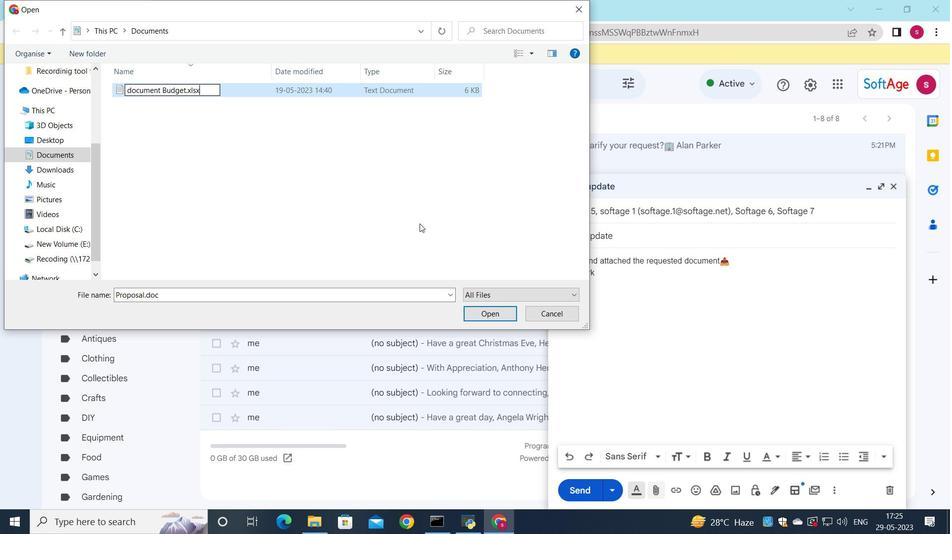 
Action: Mouse moved to (269, 91)
Screenshot: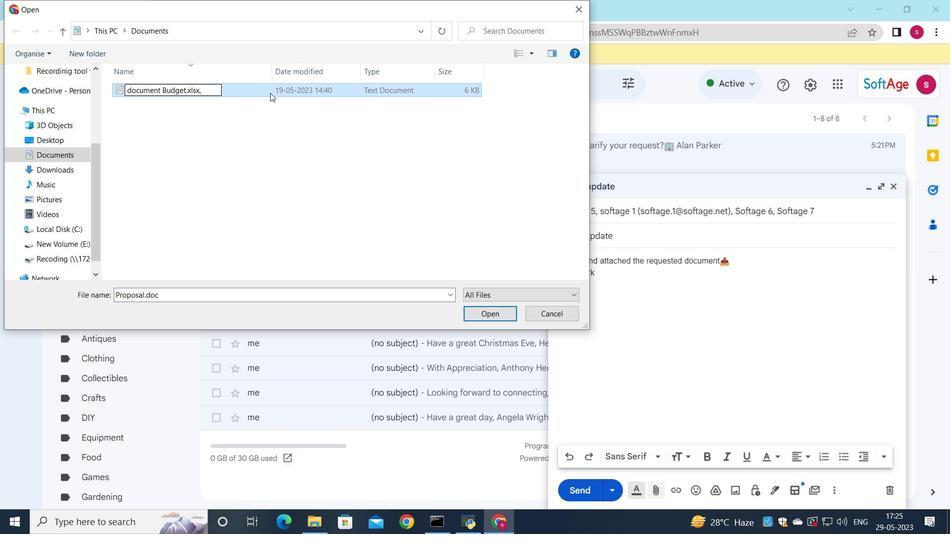 
Action: Mouse pressed left at (269, 91)
Screenshot: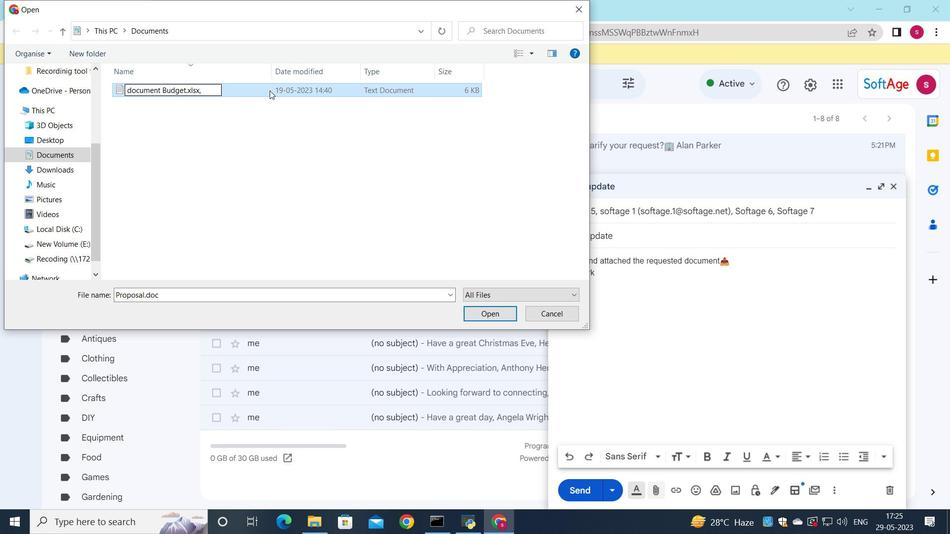 
Action: Mouse moved to (485, 311)
Screenshot: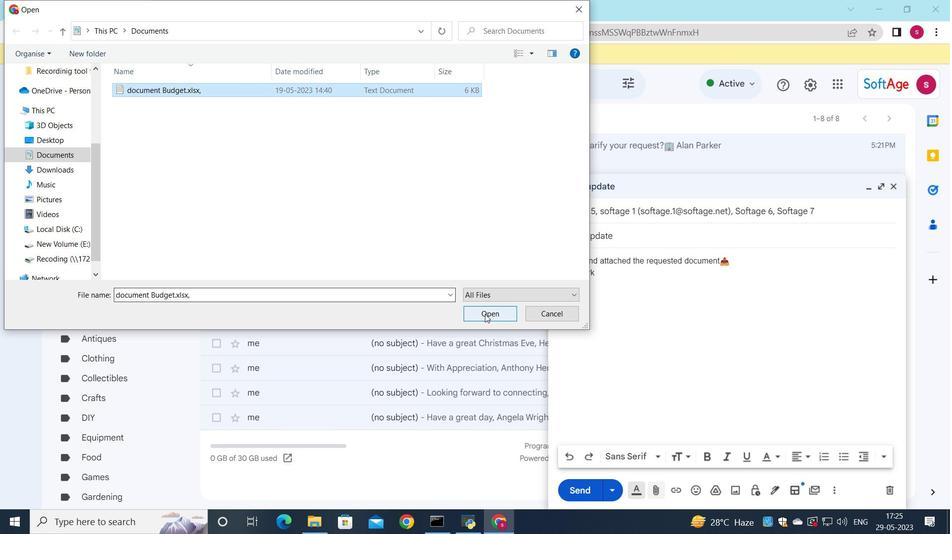 
Action: Mouse pressed left at (485, 311)
Screenshot: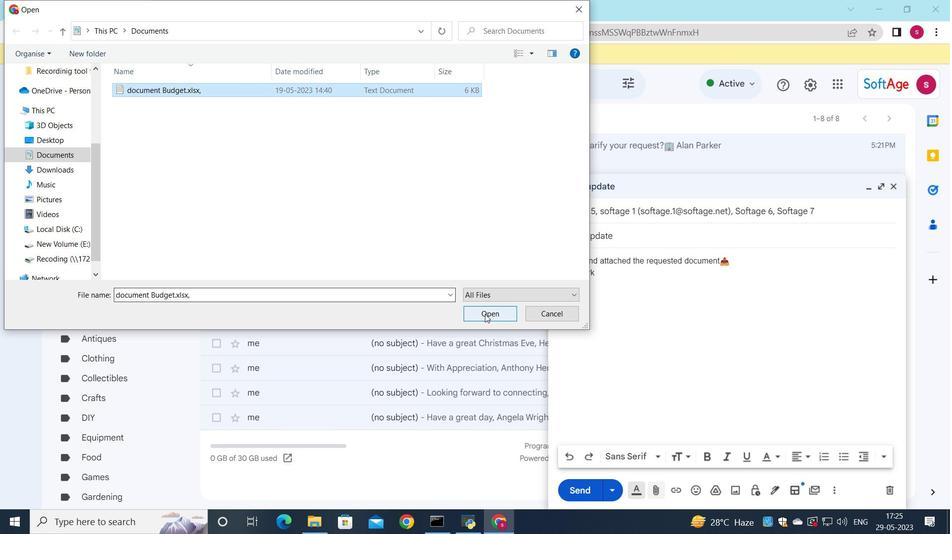 
Action: Mouse moved to (573, 486)
Screenshot: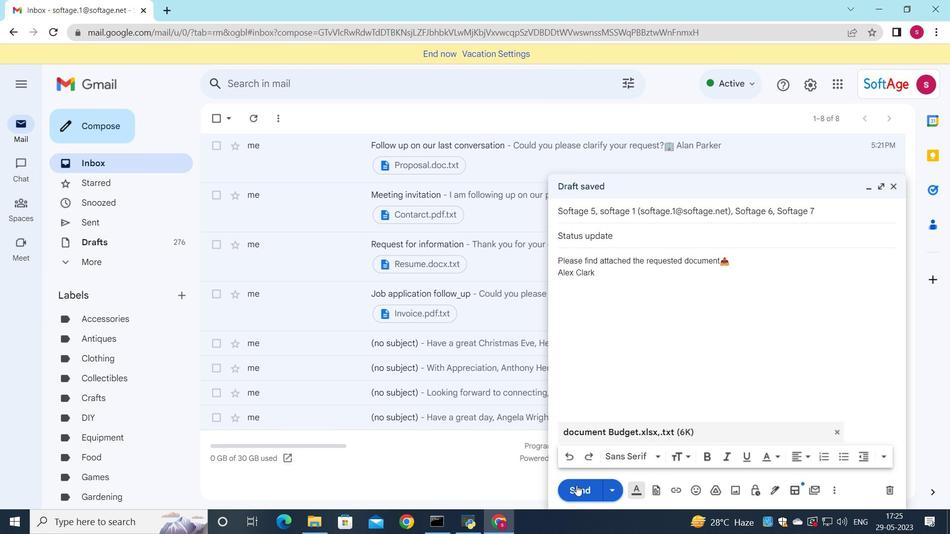
Action: Mouse pressed left at (573, 486)
Screenshot: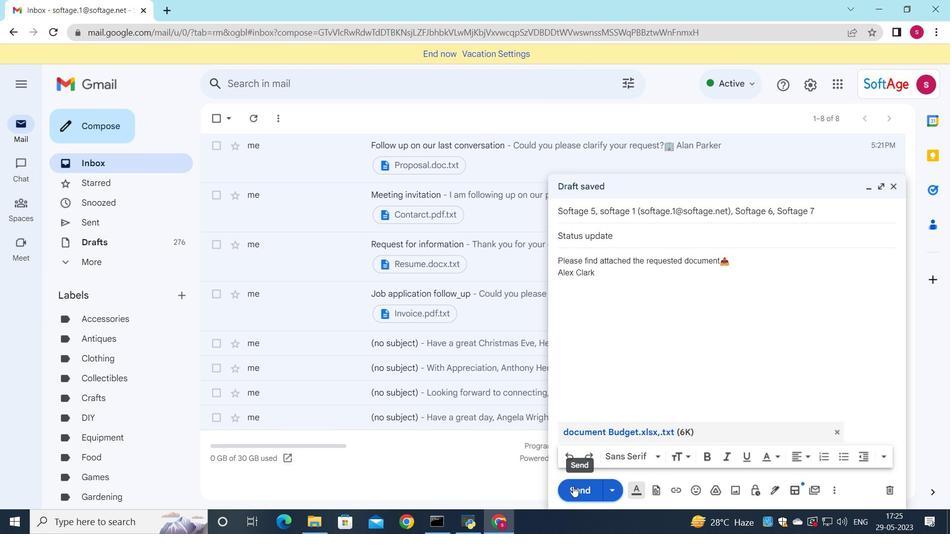 
Action: Mouse moved to (118, 217)
Screenshot: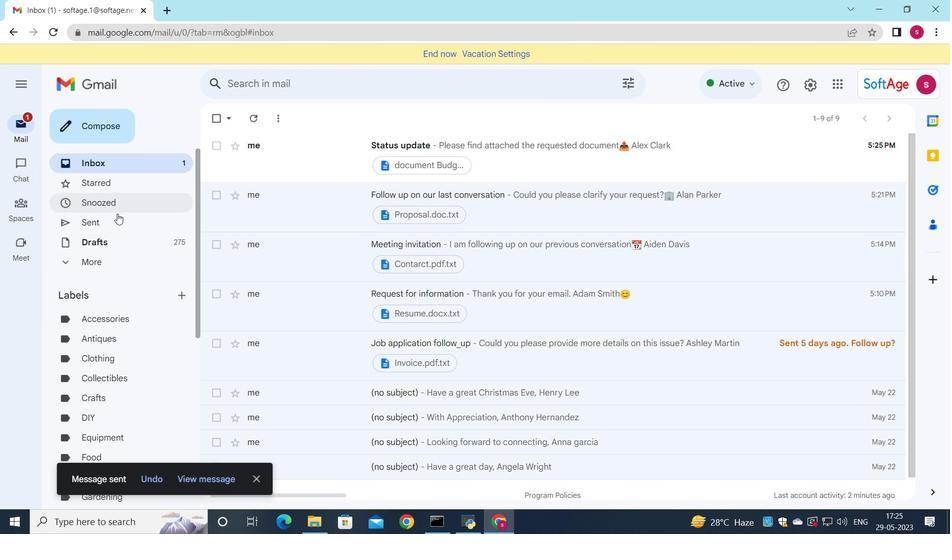 
Action: Mouse pressed left at (118, 217)
Screenshot: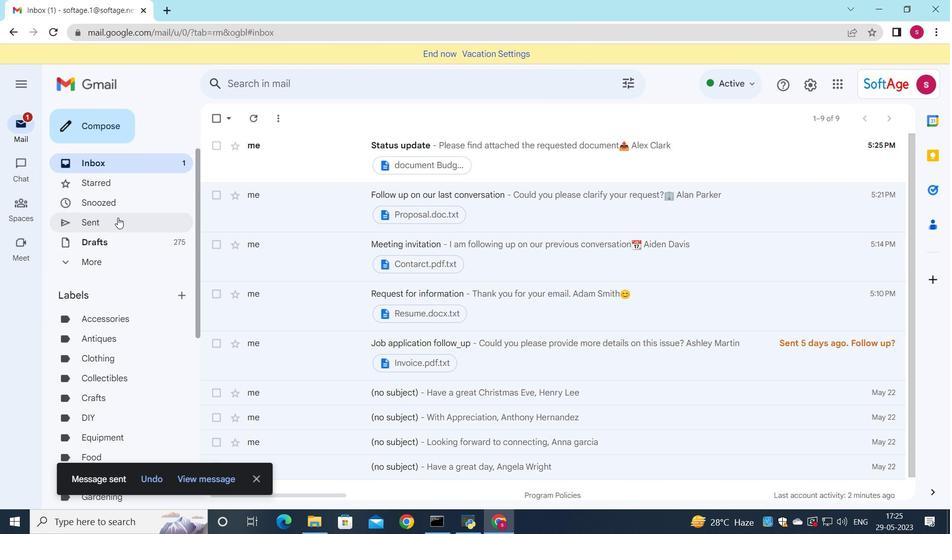 
Action: Mouse moved to (475, 191)
Screenshot: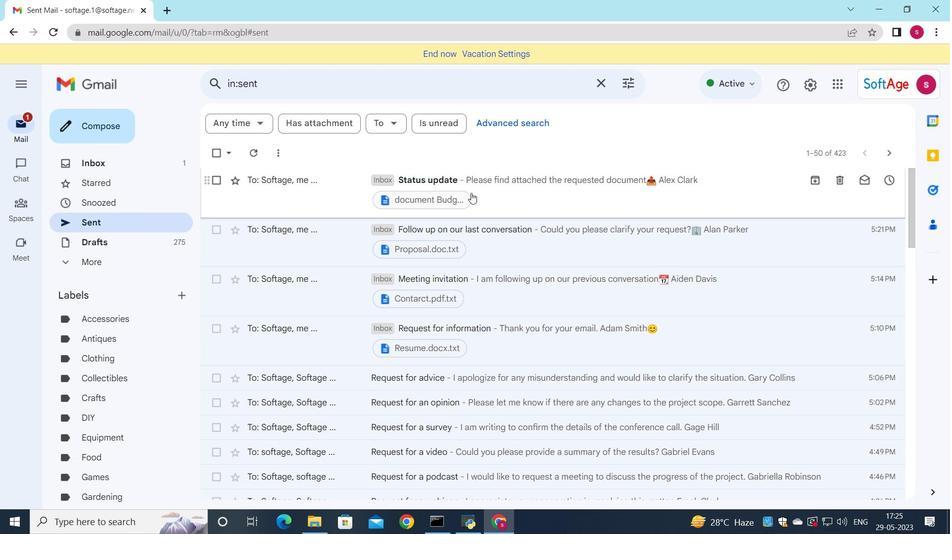 
Action: Mouse pressed left at (475, 191)
Screenshot: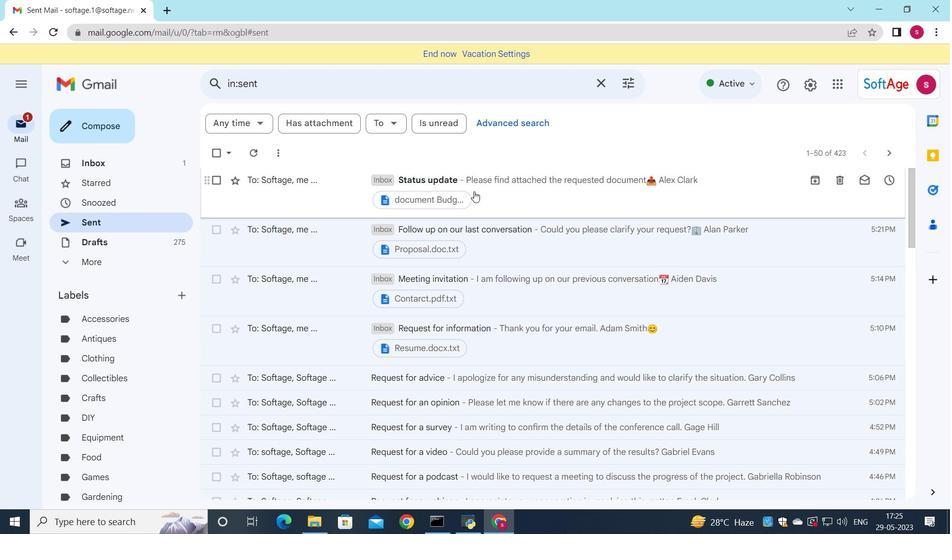 
Action: Mouse moved to (690, 257)
Screenshot: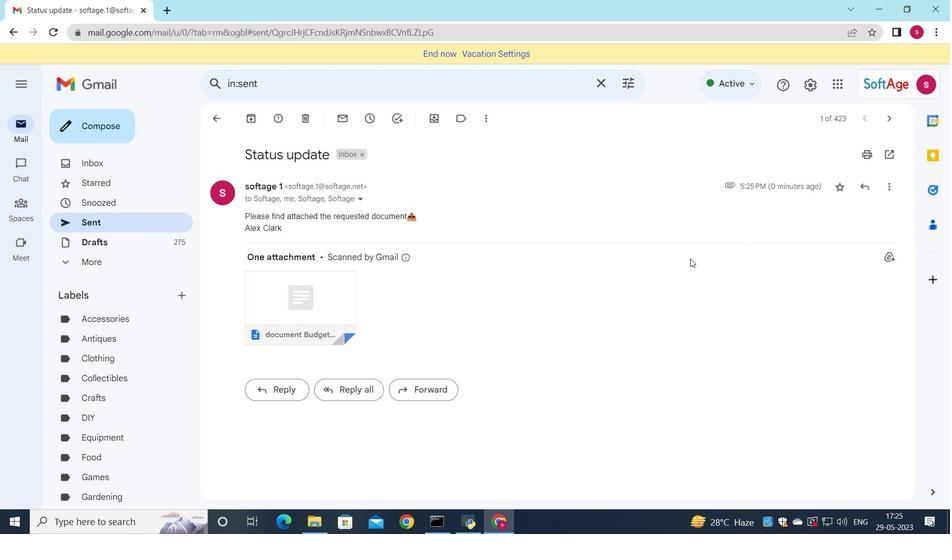 
